 Task: Find connections with filter location Figueres with filter topic #Selfworthwith filter profile language Spanish with filter current company Quess Corp Limited with filter school Masai with filter industry Sound Recording with filter service category Typing with filter keywords title Officer
Action: Mouse moved to (185, 232)
Screenshot: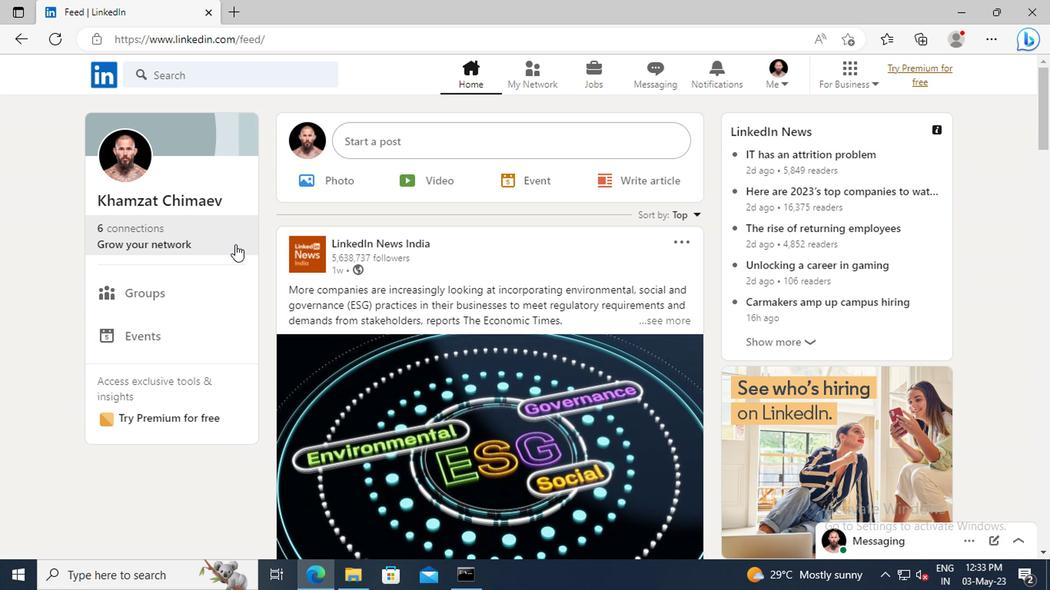 
Action: Mouse pressed left at (185, 232)
Screenshot: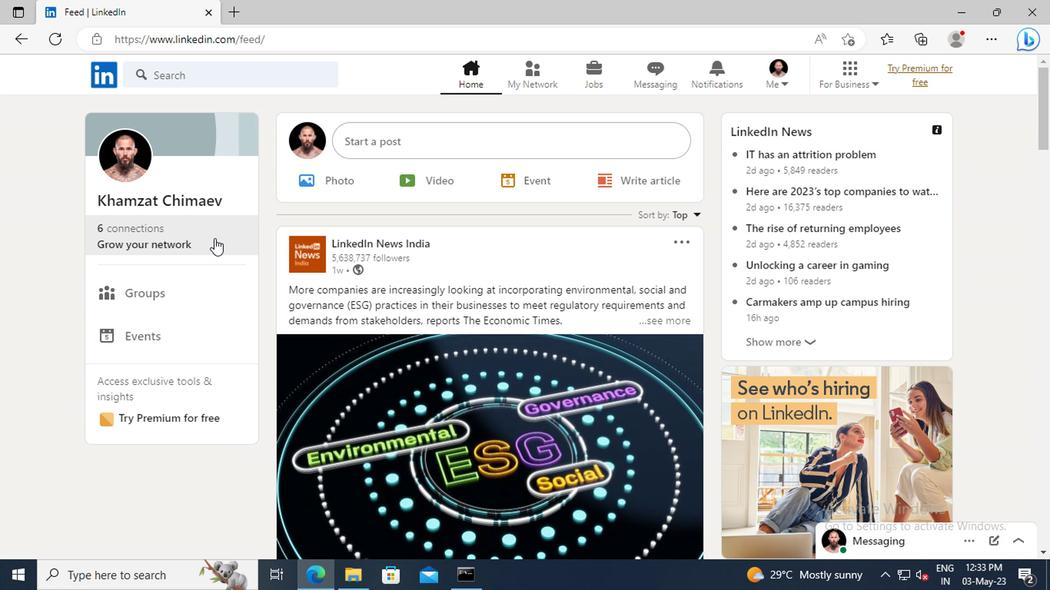 
Action: Mouse moved to (167, 163)
Screenshot: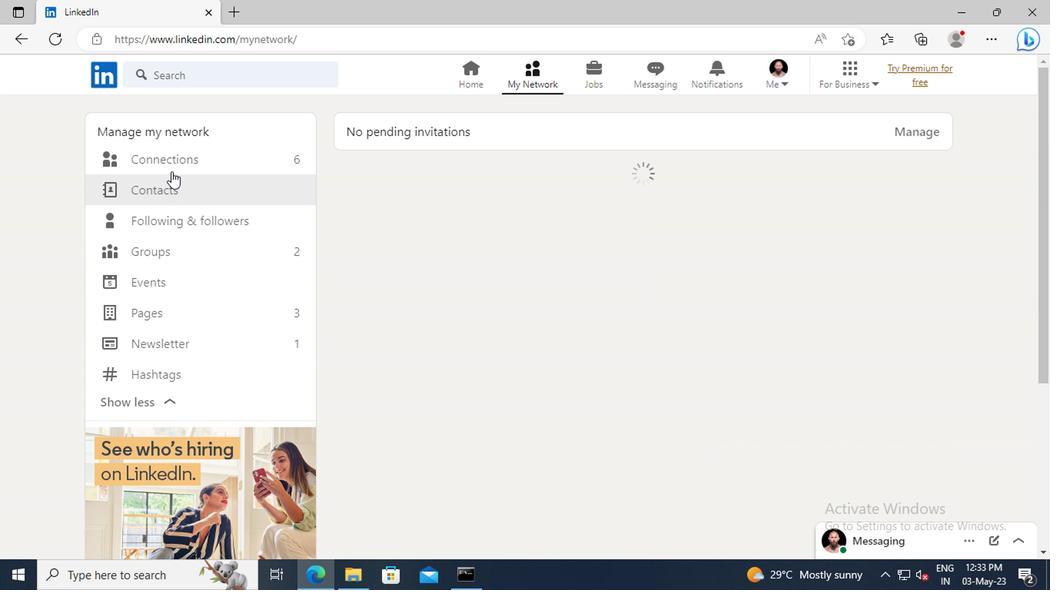 
Action: Mouse pressed left at (167, 163)
Screenshot: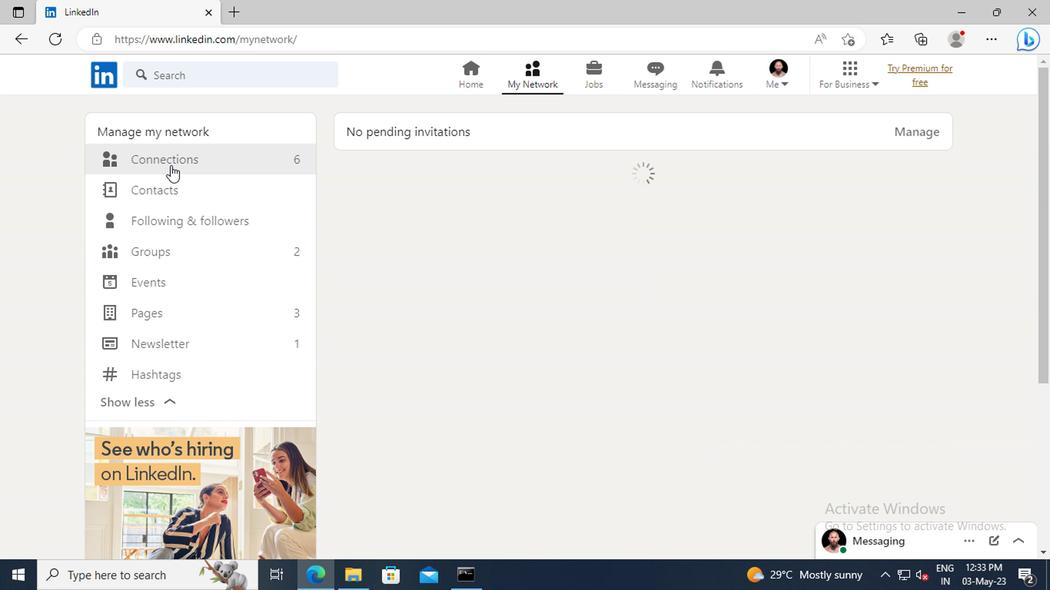 
Action: Mouse moved to (614, 167)
Screenshot: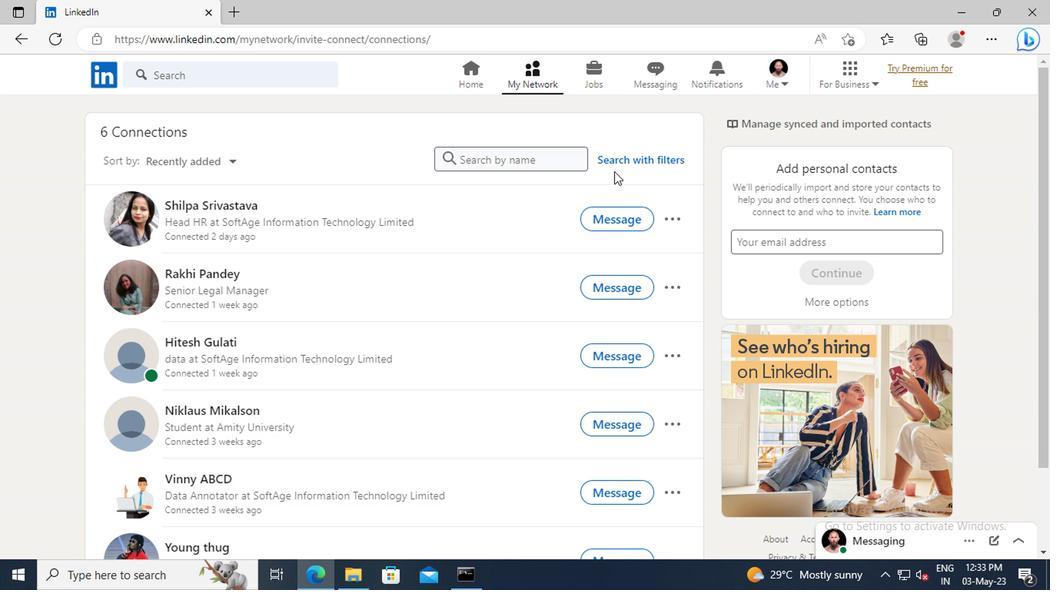
Action: Mouse pressed left at (614, 167)
Screenshot: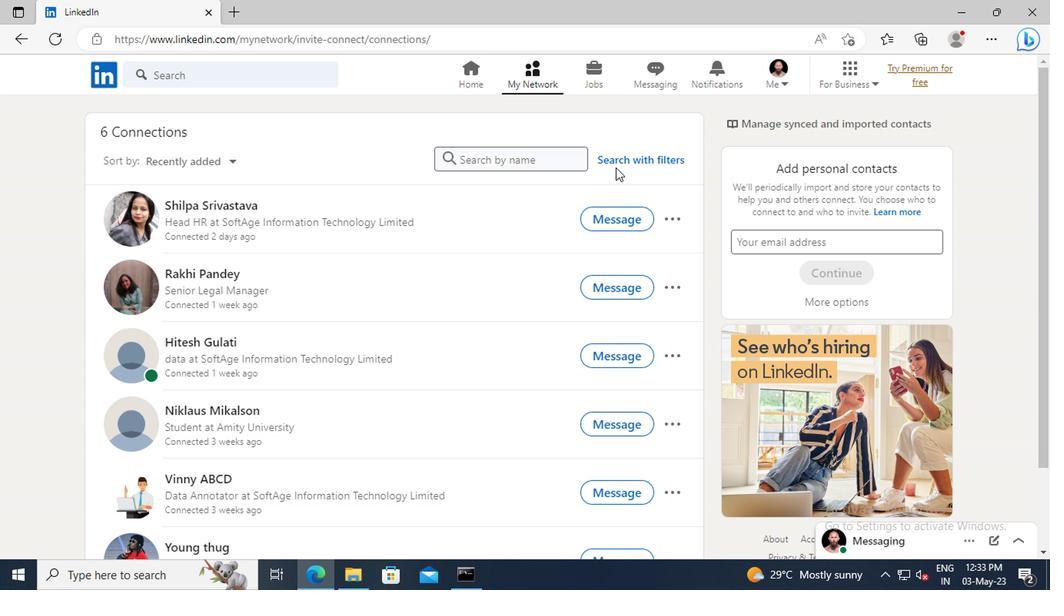 
Action: Mouse moved to (577, 121)
Screenshot: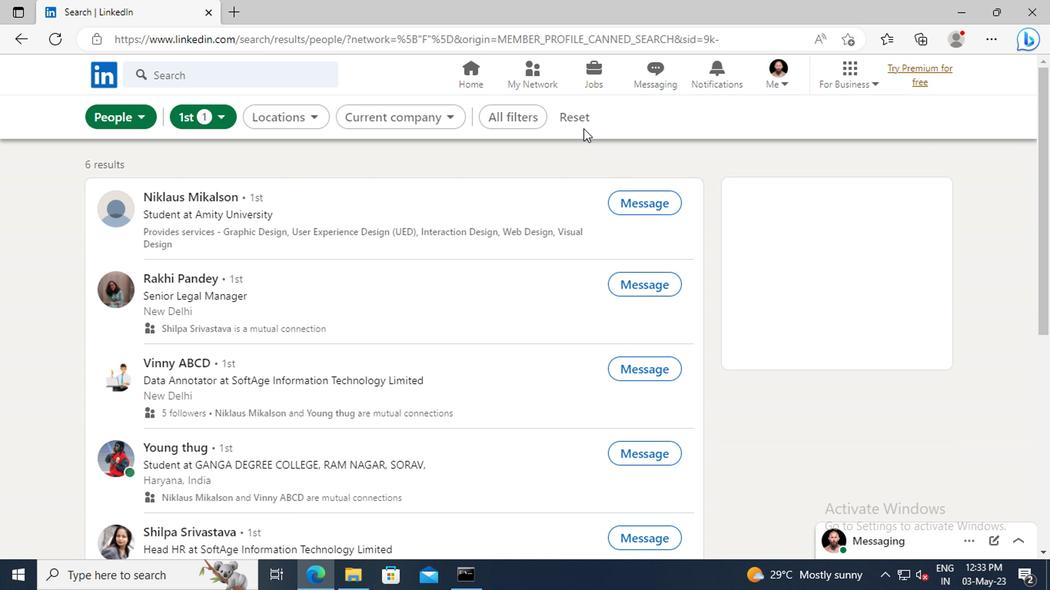 
Action: Mouse pressed left at (577, 121)
Screenshot: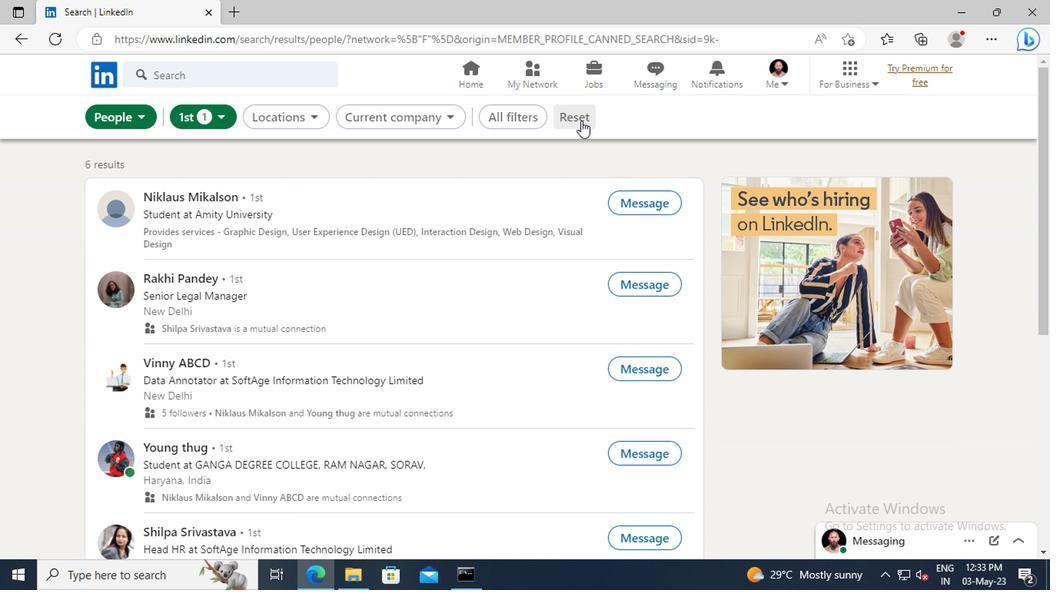 
Action: Mouse moved to (559, 120)
Screenshot: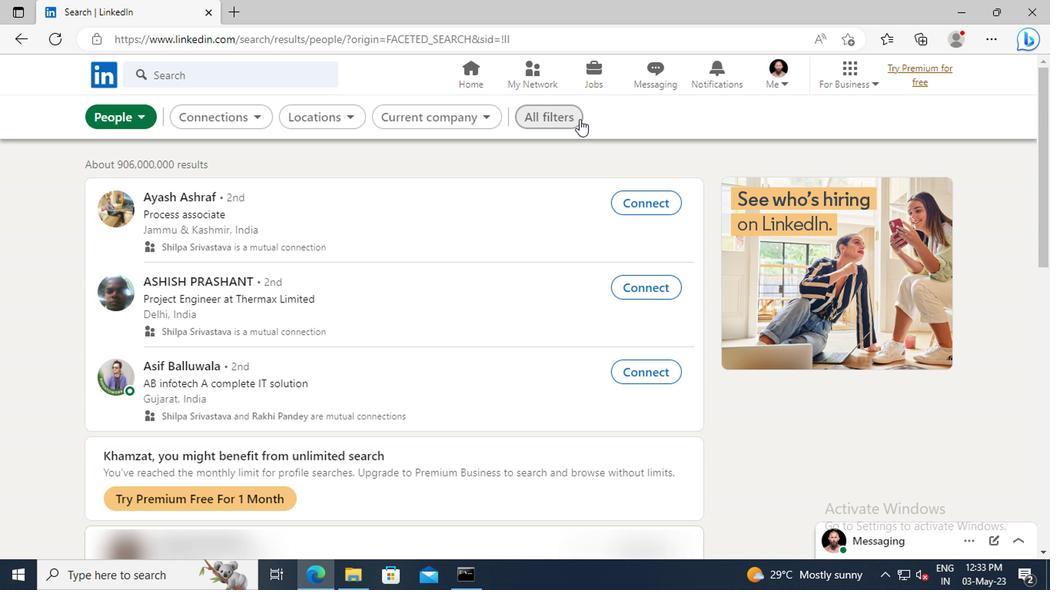 
Action: Mouse pressed left at (559, 120)
Screenshot: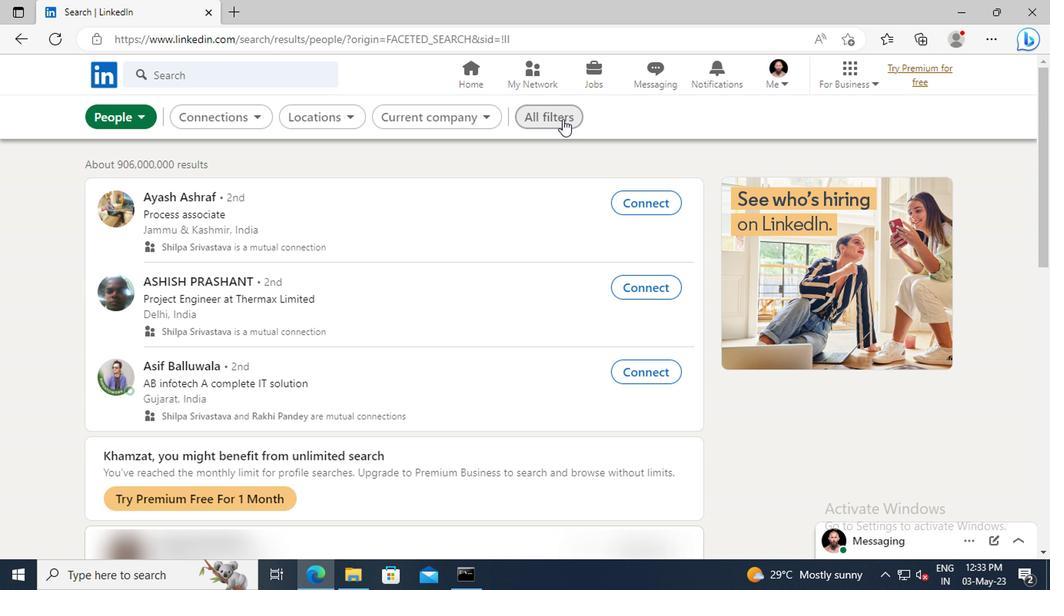 
Action: Mouse moved to (848, 254)
Screenshot: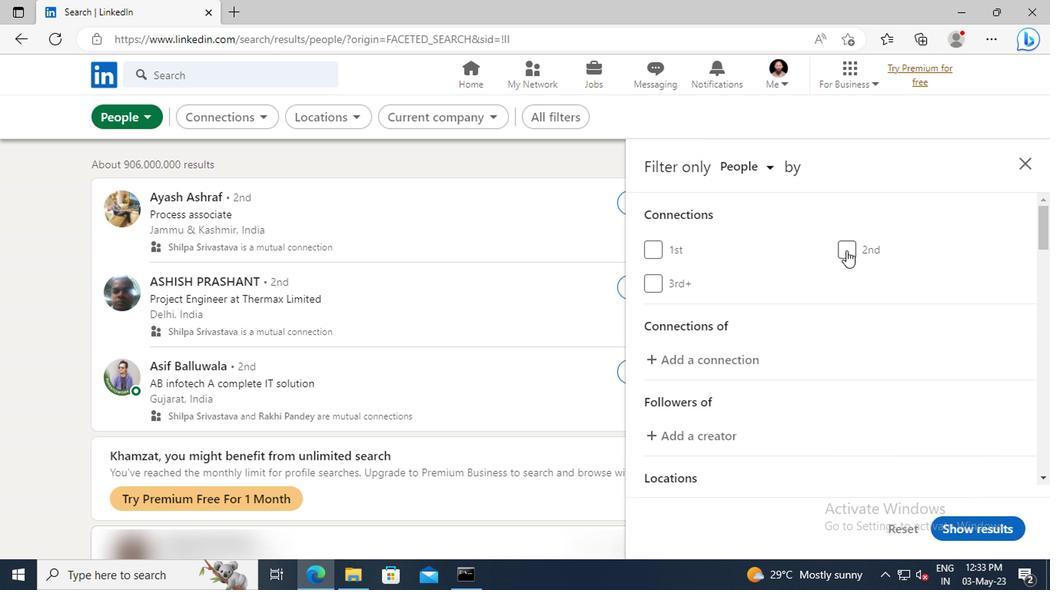 
Action: Mouse scrolled (848, 254) with delta (0, 0)
Screenshot: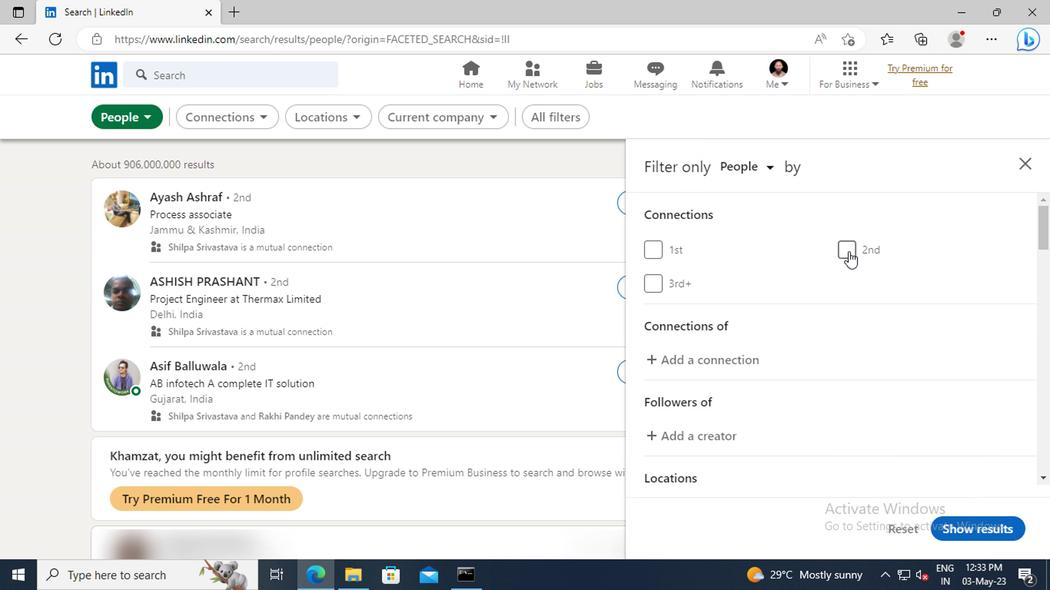 
Action: Mouse scrolled (848, 254) with delta (0, 0)
Screenshot: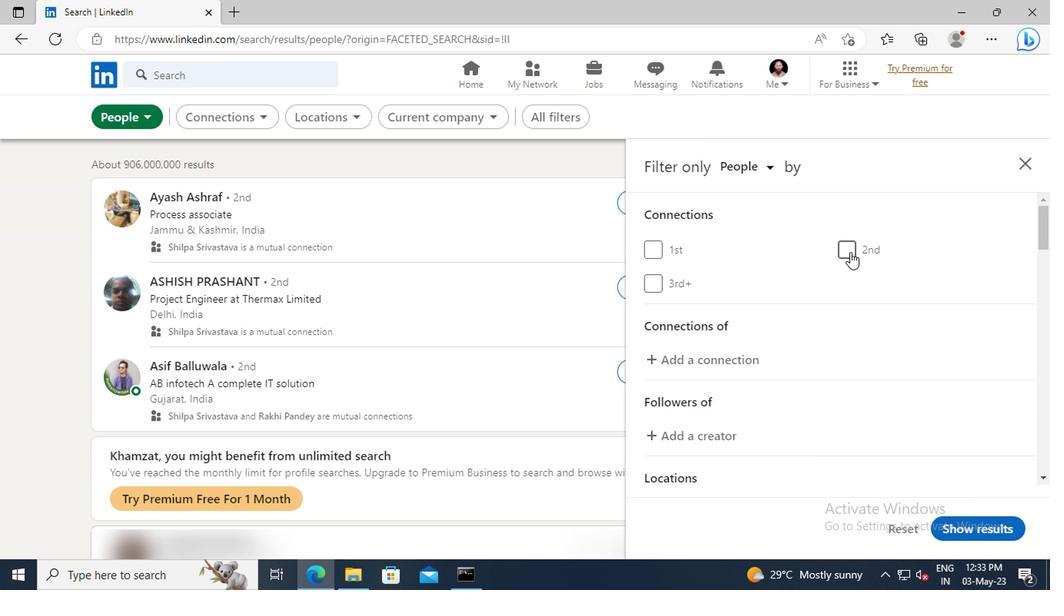 
Action: Mouse scrolled (848, 254) with delta (0, 0)
Screenshot: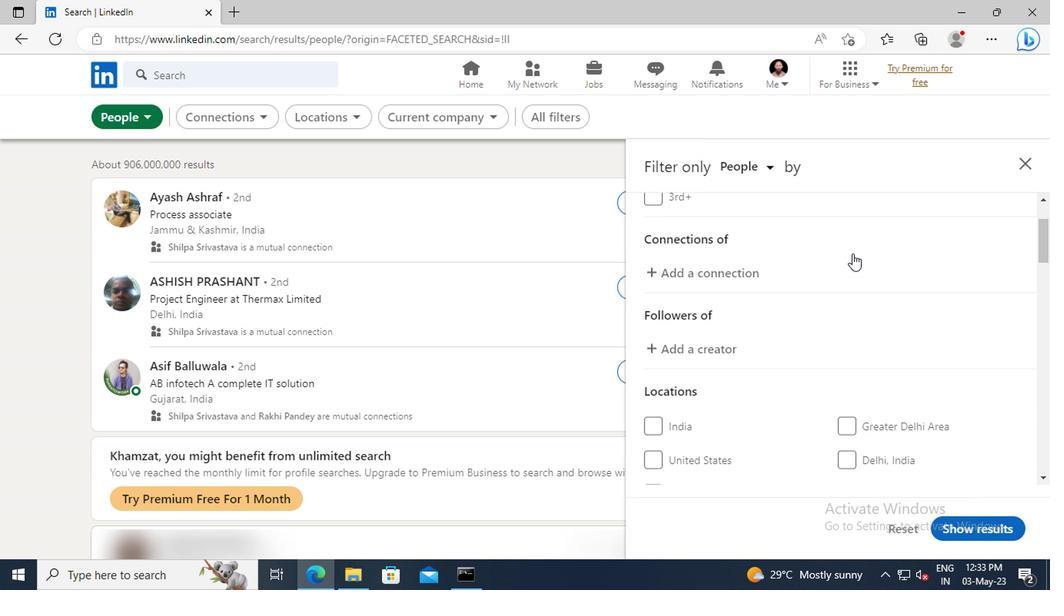 
Action: Mouse scrolled (848, 254) with delta (0, 0)
Screenshot: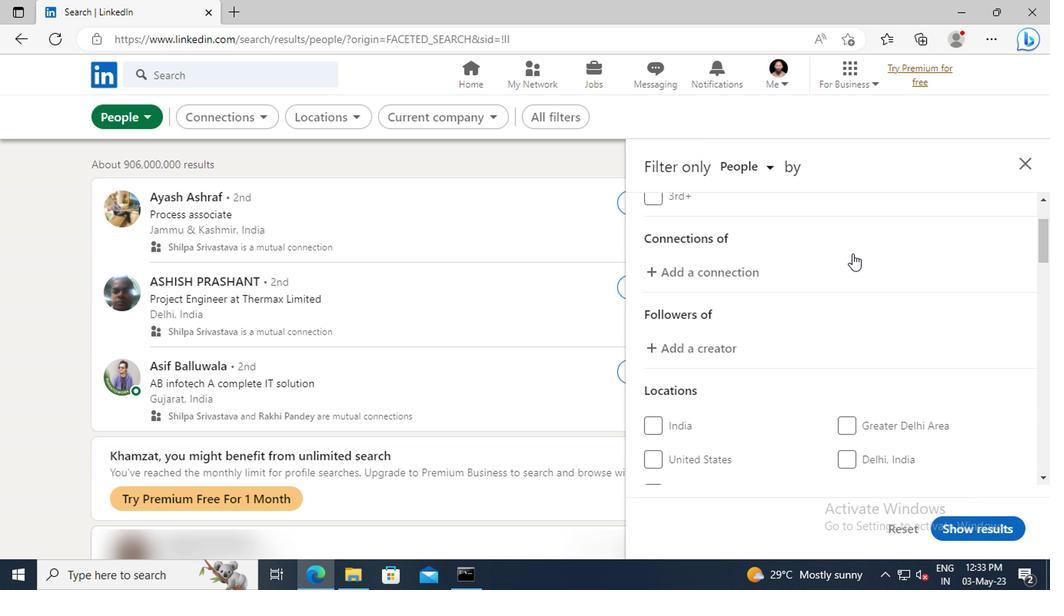 
Action: Mouse scrolled (848, 254) with delta (0, 0)
Screenshot: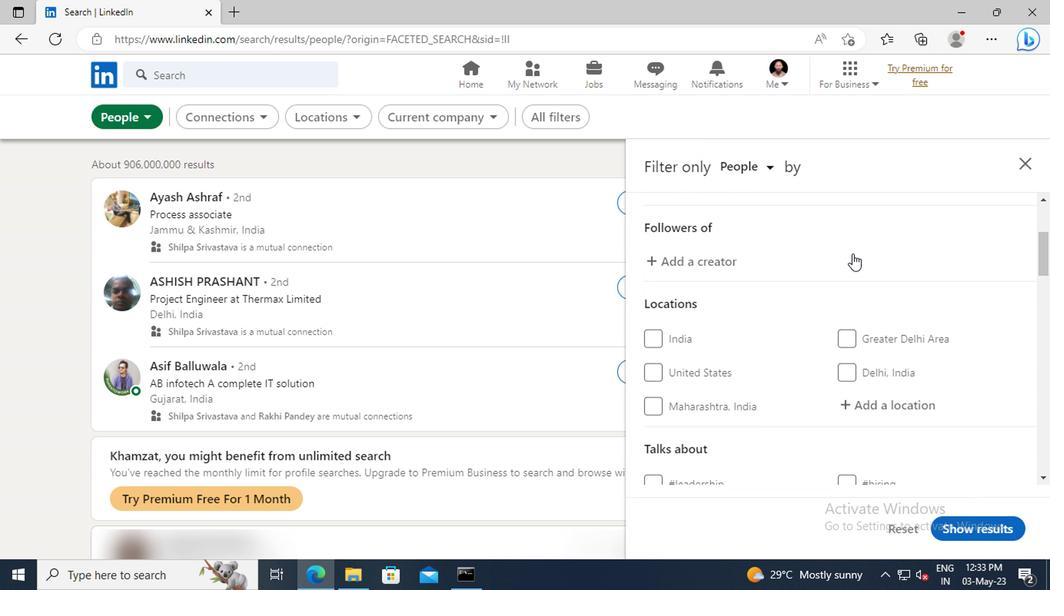 
Action: Mouse scrolled (848, 254) with delta (0, 0)
Screenshot: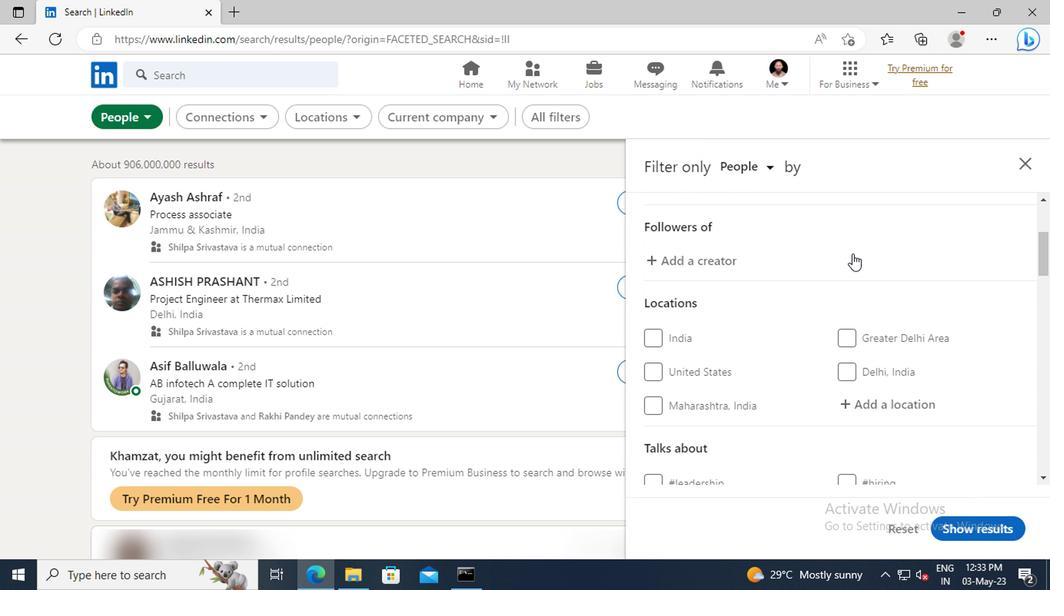 
Action: Mouse moved to (859, 318)
Screenshot: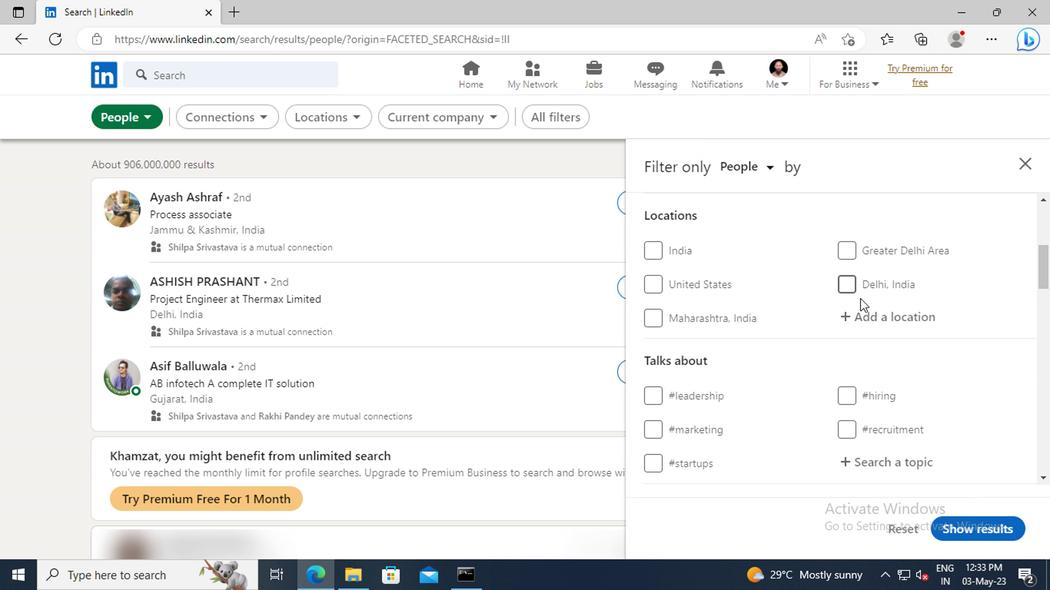 
Action: Mouse pressed left at (859, 318)
Screenshot: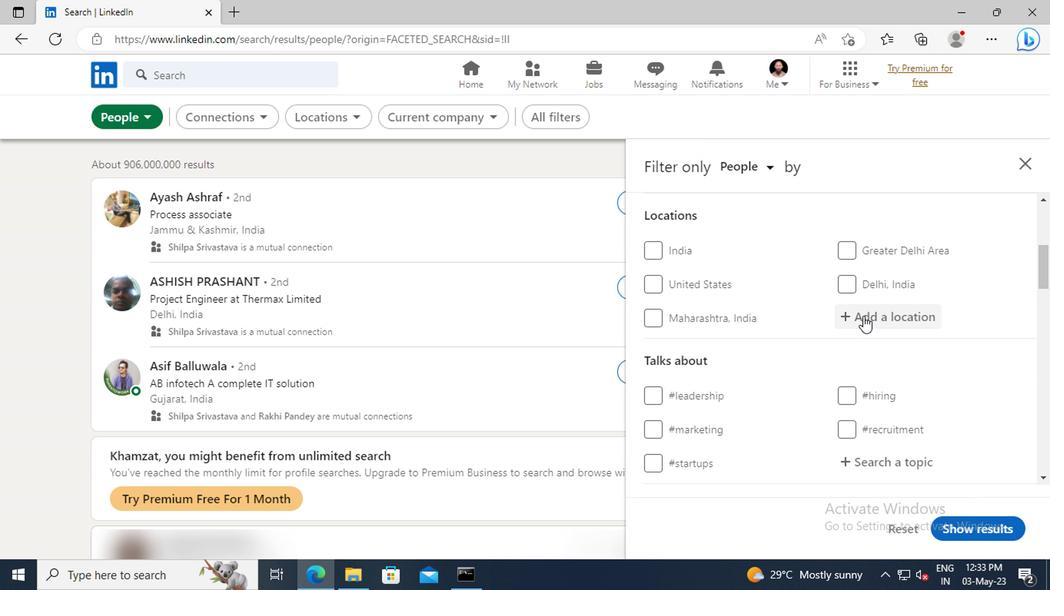 
Action: Key pressed <Key.shift>FIGUERES
Screenshot: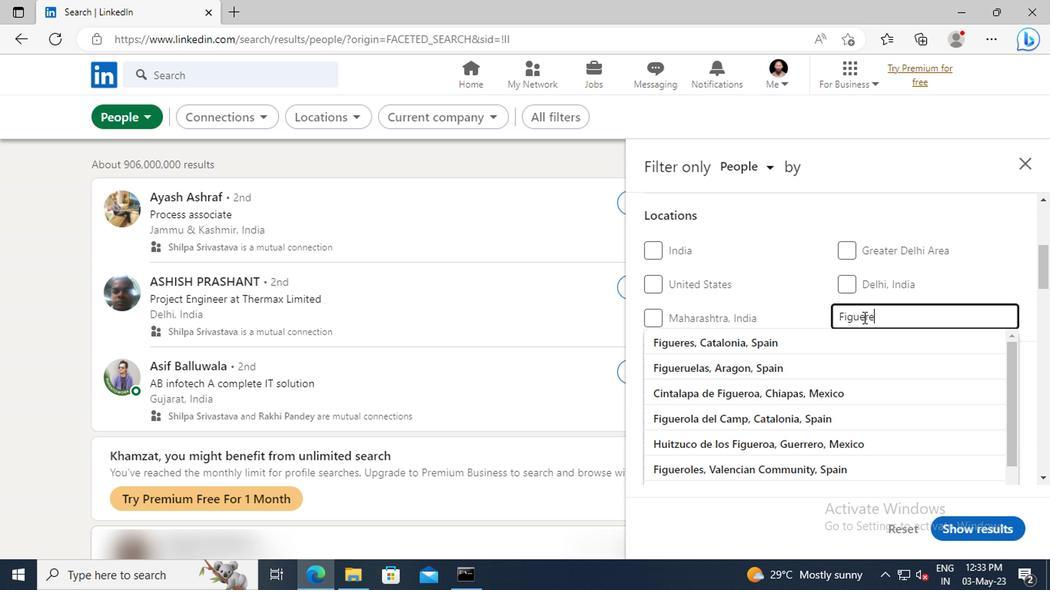 
Action: Mouse moved to (859, 341)
Screenshot: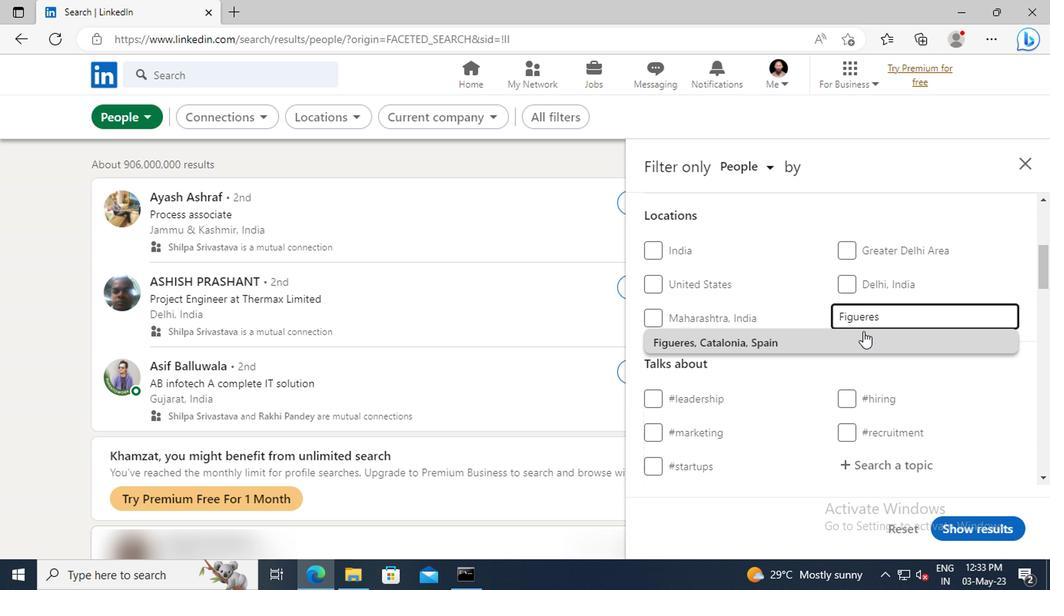 
Action: Mouse pressed left at (859, 341)
Screenshot: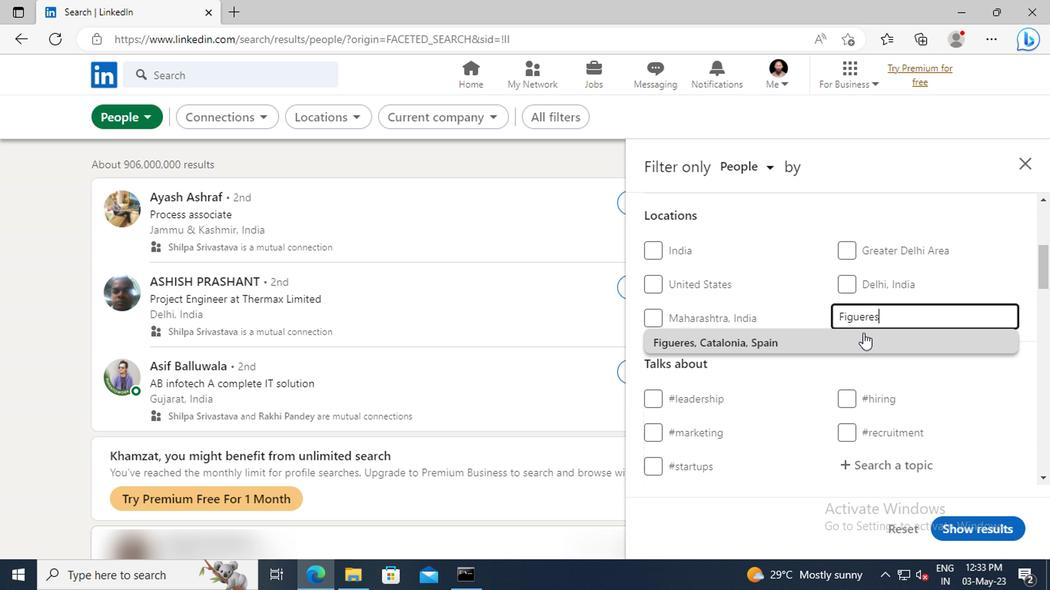 
Action: Mouse scrolled (859, 340) with delta (0, -1)
Screenshot: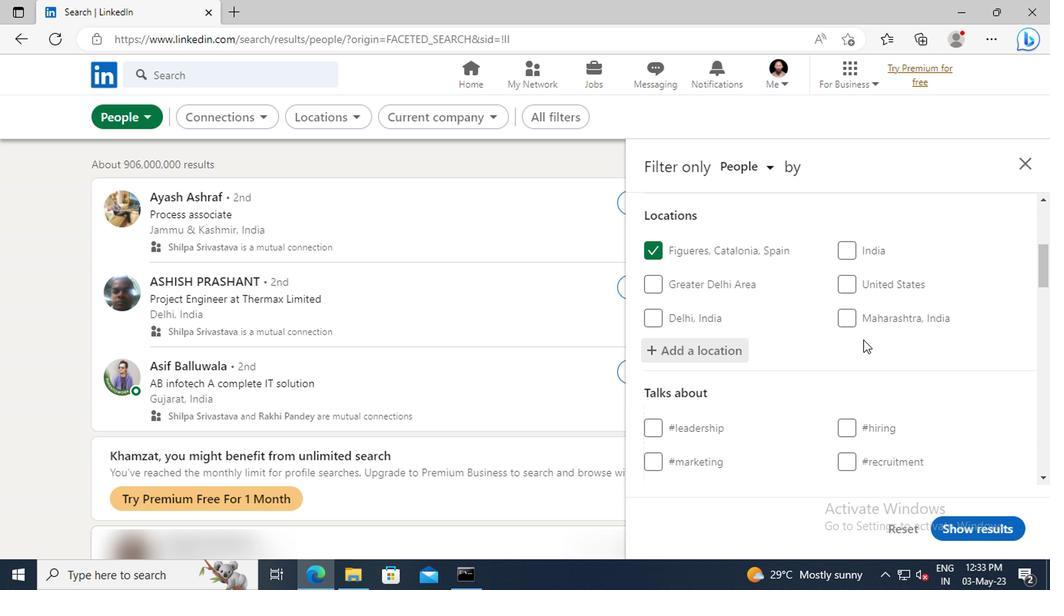 
Action: Mouse scrolled (859, 340) with delta (0, -1)
Screenshot: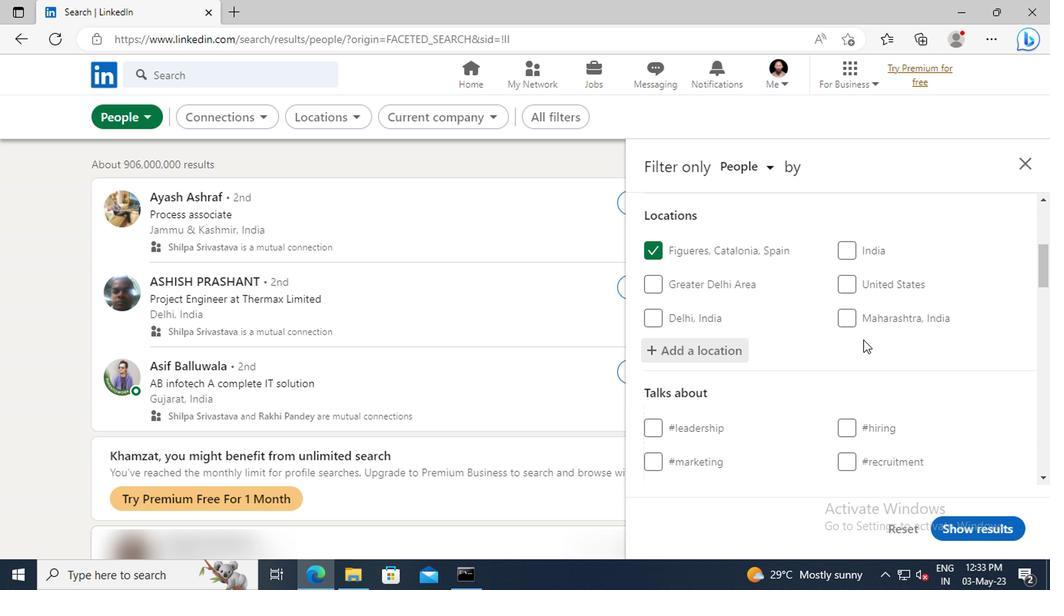 
Action: Mouse scrolled (859, 340) with delta (0, -1)
Screenshot: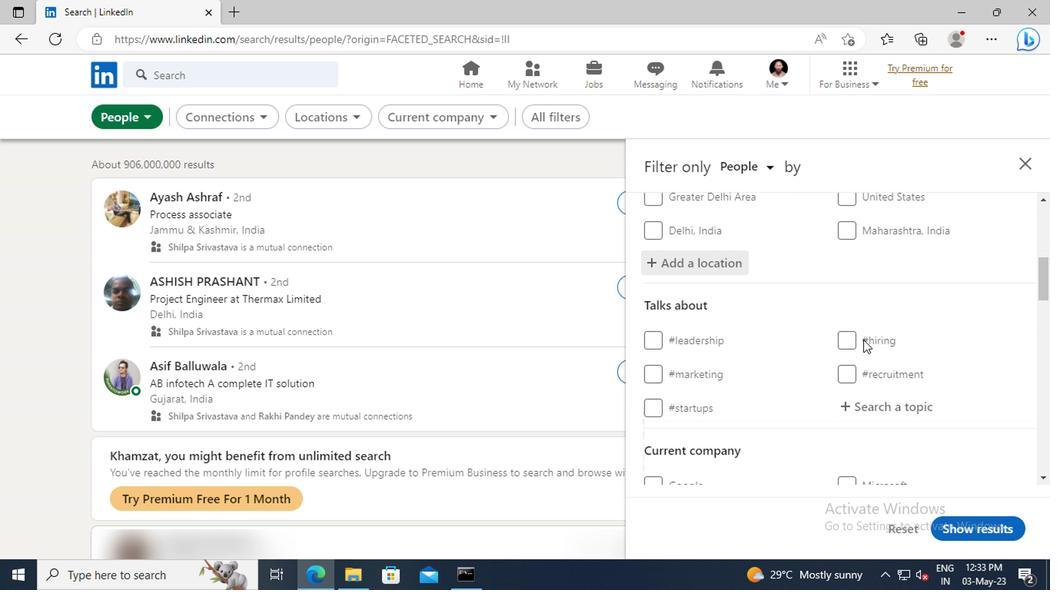 
Action: Mouse scrolled (859, 340) with delta (0, -1)
Screenshot: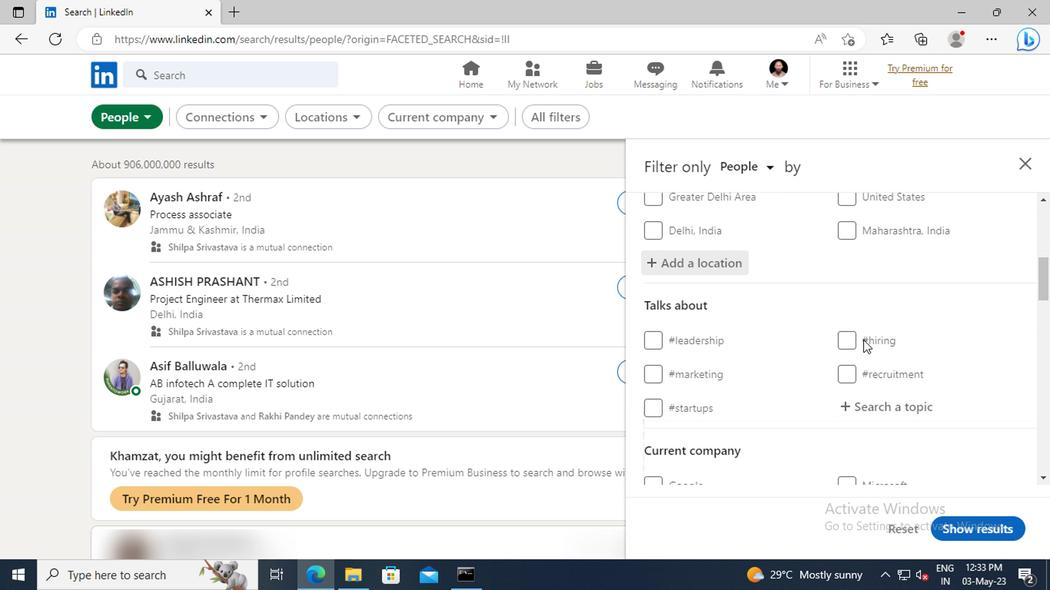 
Action: Mouse moved to (865, 330)
Screenshot: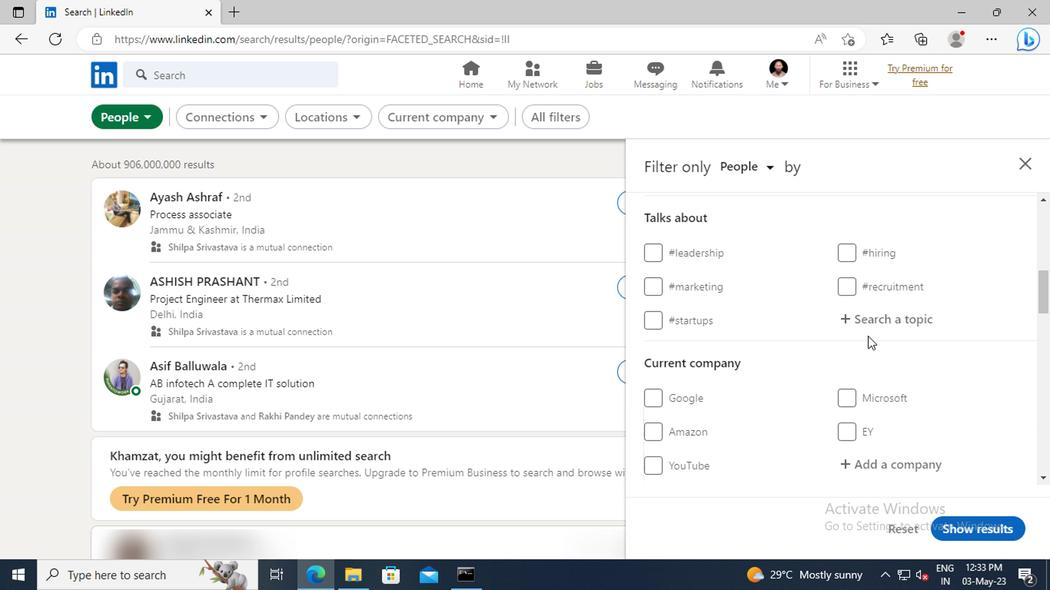 
Action: Mouse pressed left at (865, 330)
Screenshot: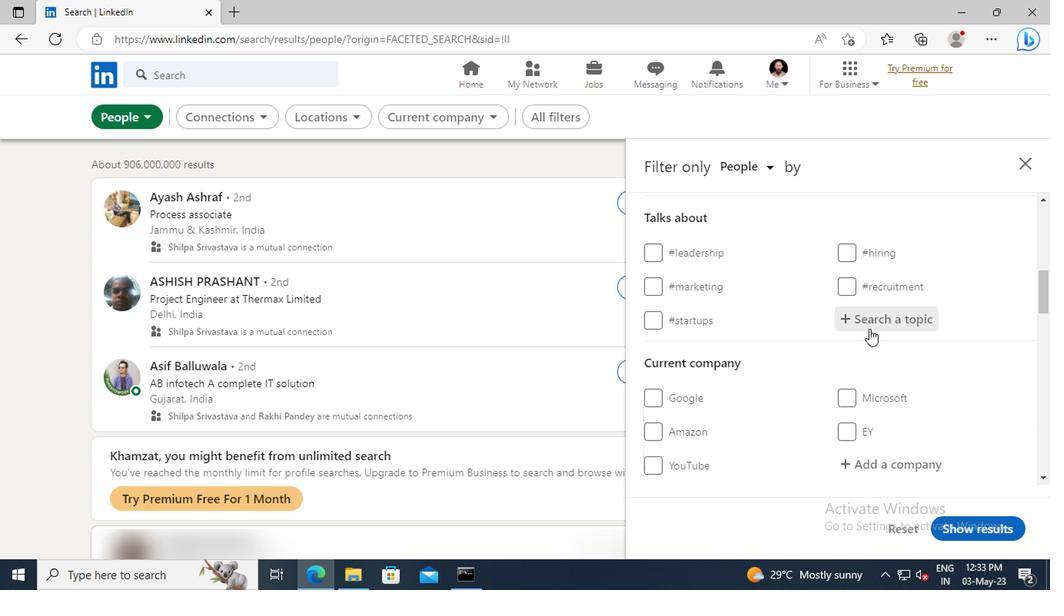 
Action: Key pressed <Key.shift>SELFWO
Screenshot: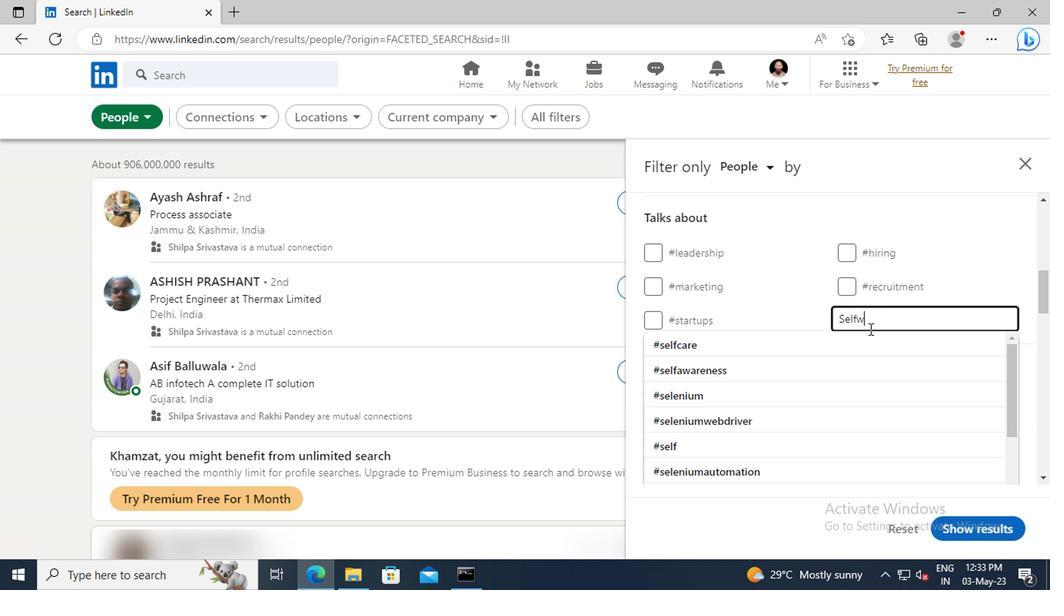 
Action: Mouse moved to (865, 340)
Screenshot: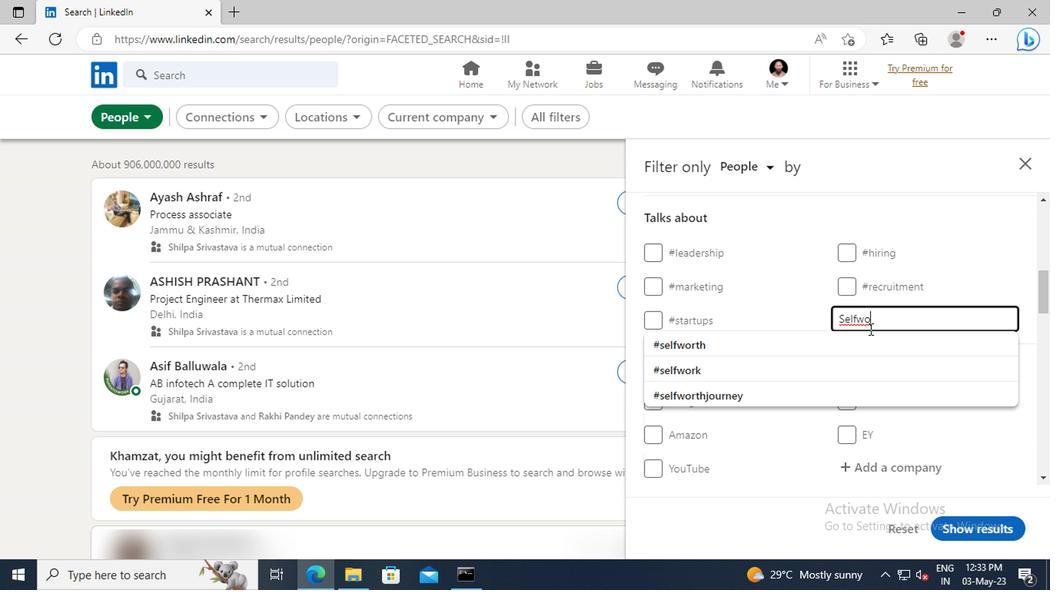 
Action: Mouse pressed left at (865, 340)
Screenshot: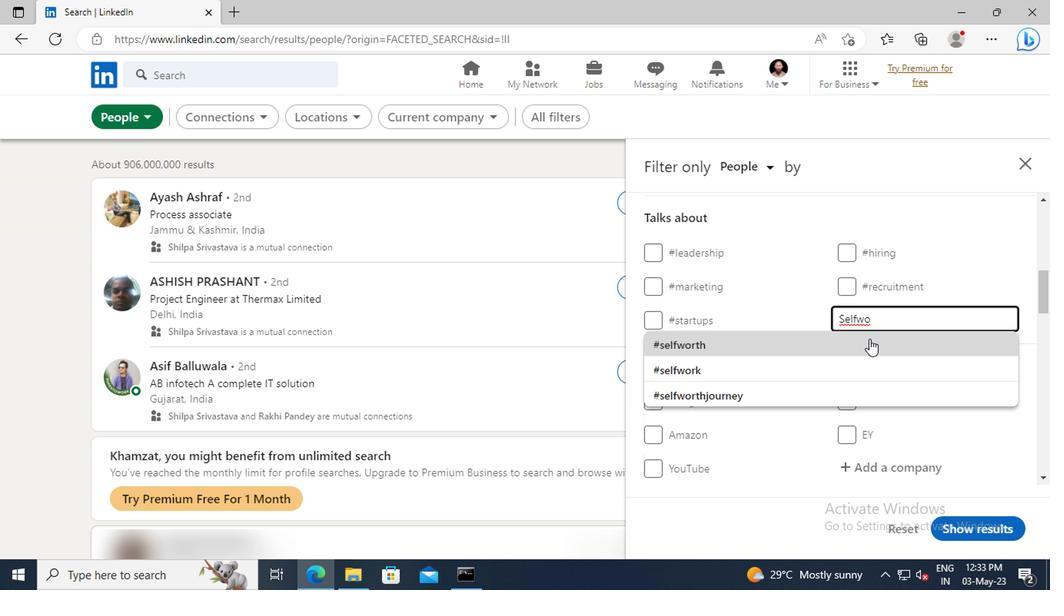 
Action: Mouse scrolled (865, 339) with delta (0, 0)
Screenshot: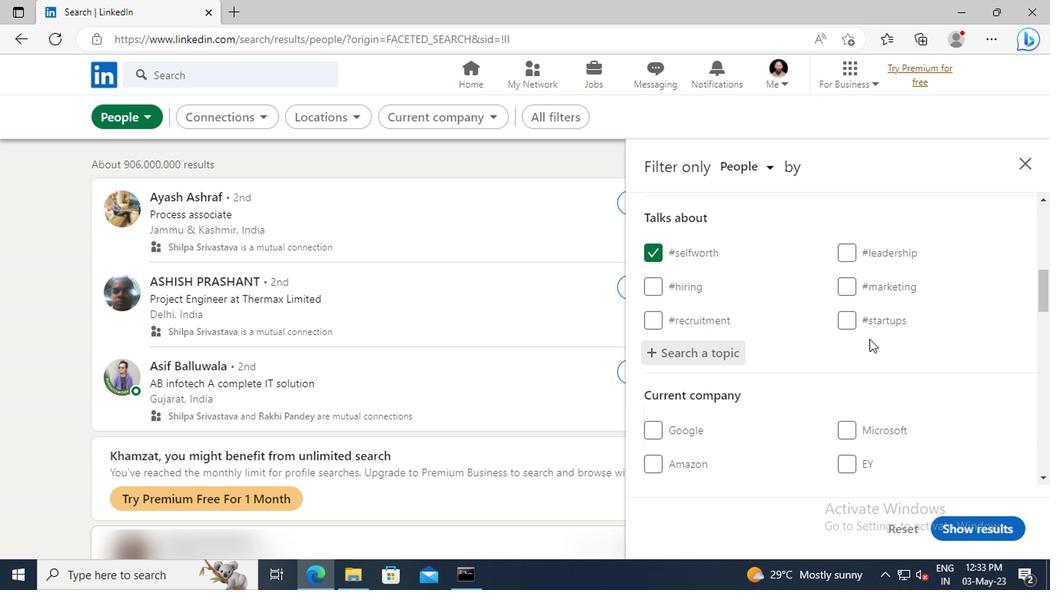 
Action: Mouse scrolled (865, 339) with delta (0, 0)
Screenshot: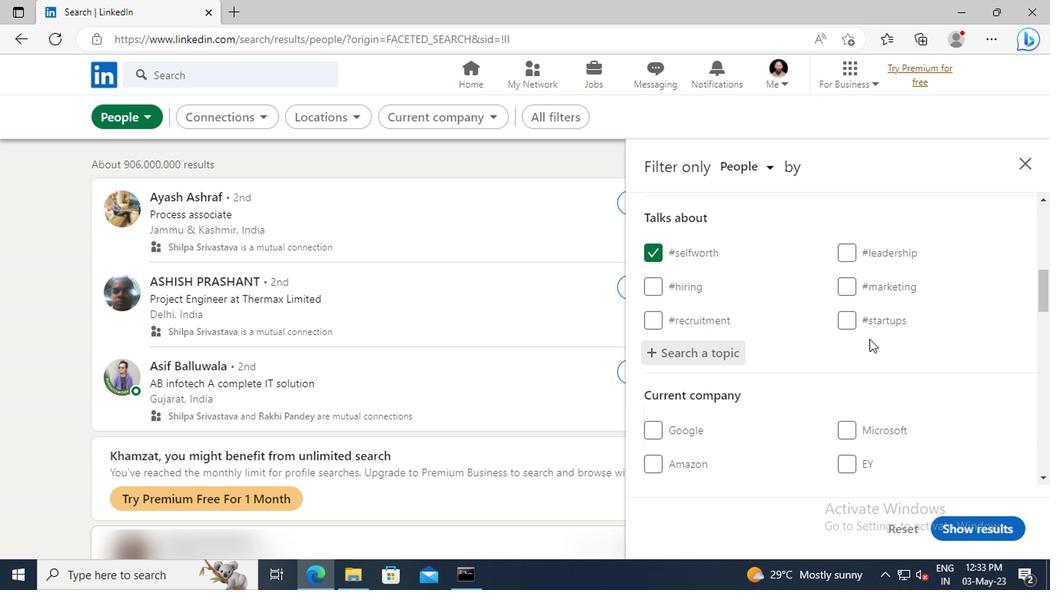 
Action: Mouse scrolled (865, 339) with delta (0, 0)
Screenshot: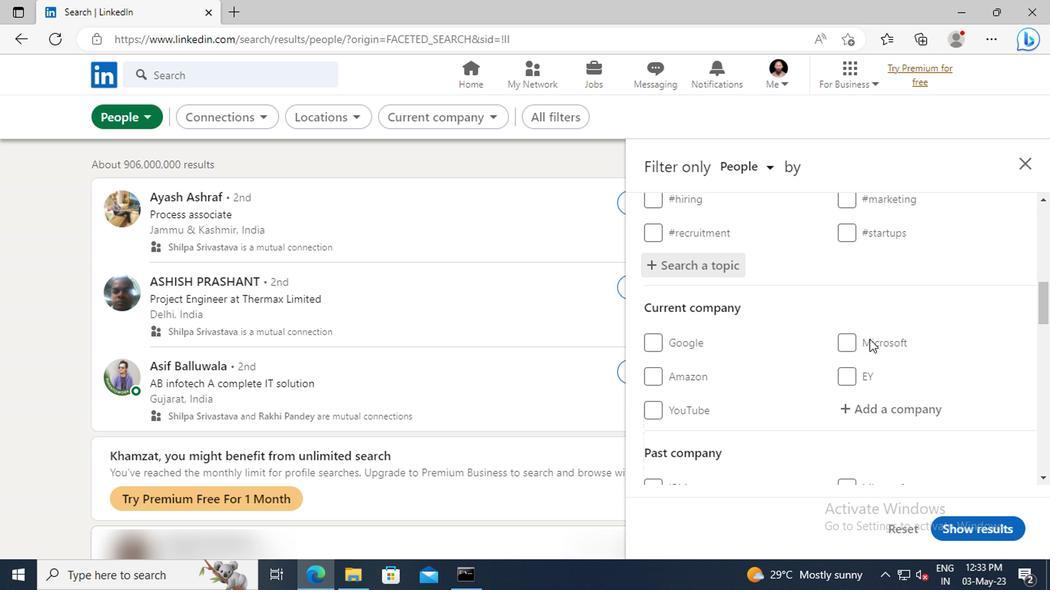 
Action: Mouse scrolled (865, 339) with delta (0, 0)
Screenshot: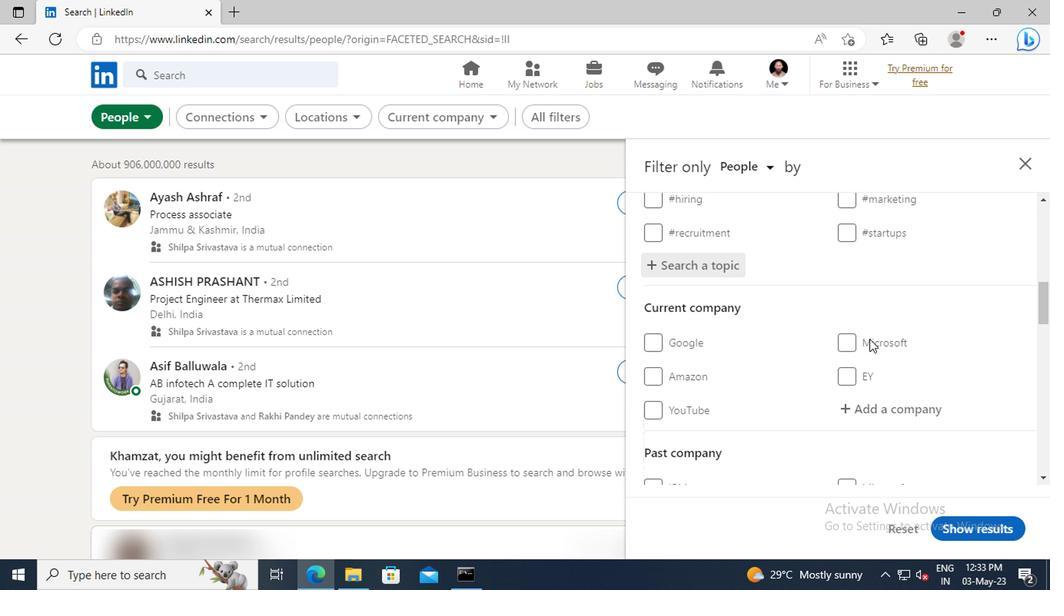 
Action: Mouse scrolled (865, 339) with delta (0, 0)
Screenshot: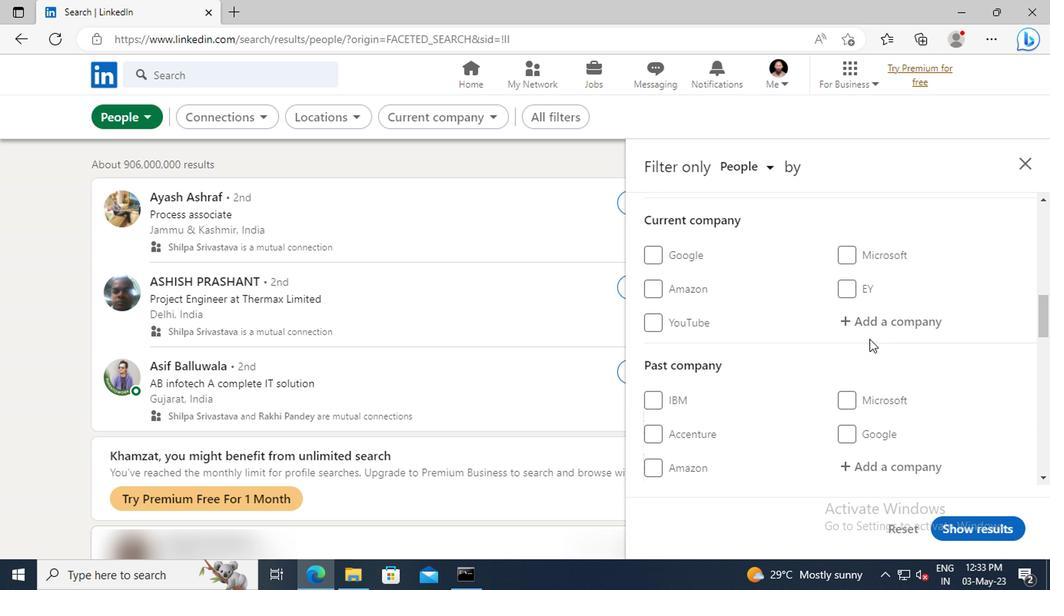 
Action: Mouse scrolled (865, 339) with delta (0, 0)
Screenshot: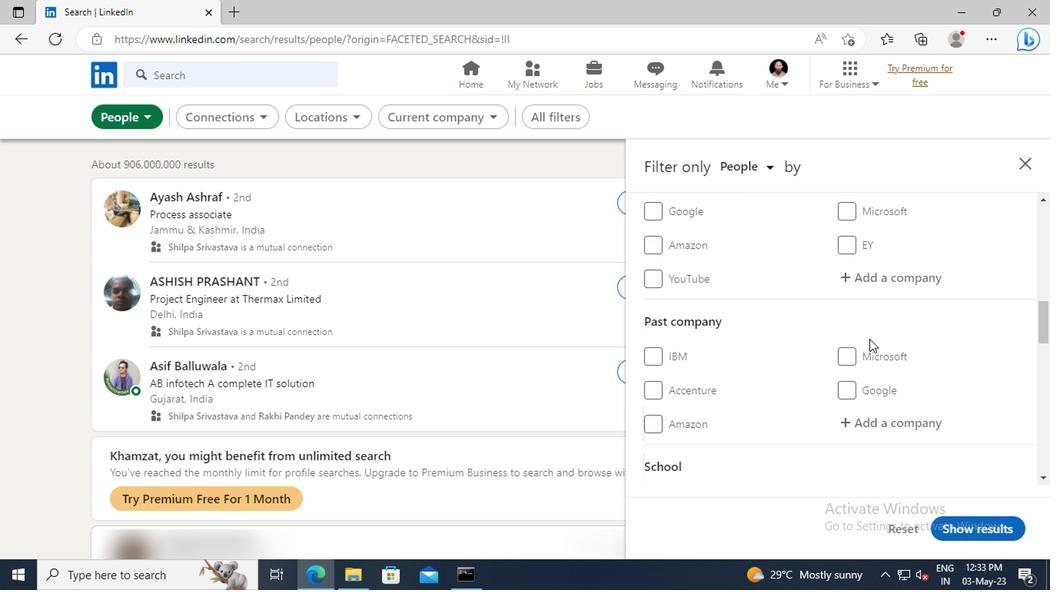
Action: Mouse scrolled (865, 339) with delta (0, 0)
Screenshot: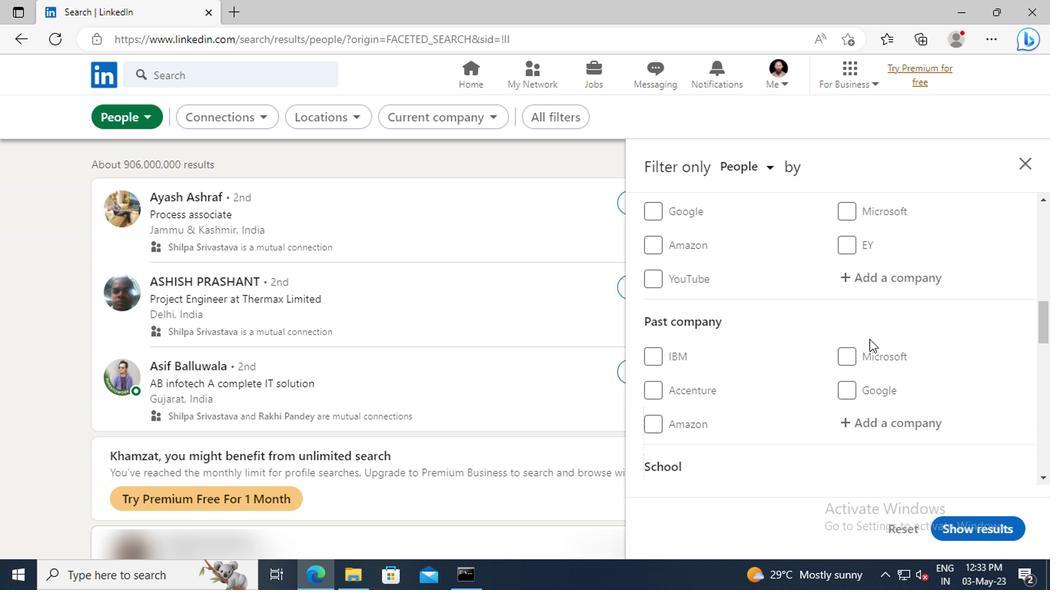 
Action: Mouse scrolled (865, 339) with delta (0, 0)
Screenshot: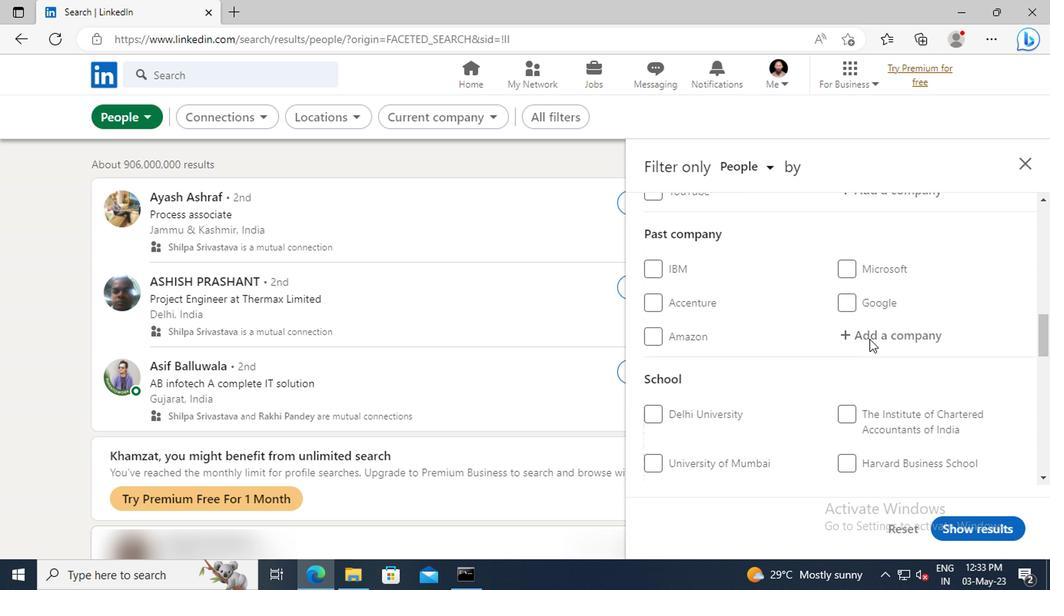 
Action: Mouse scrolled (865, 339) with delta (0, 0)
Screenshot: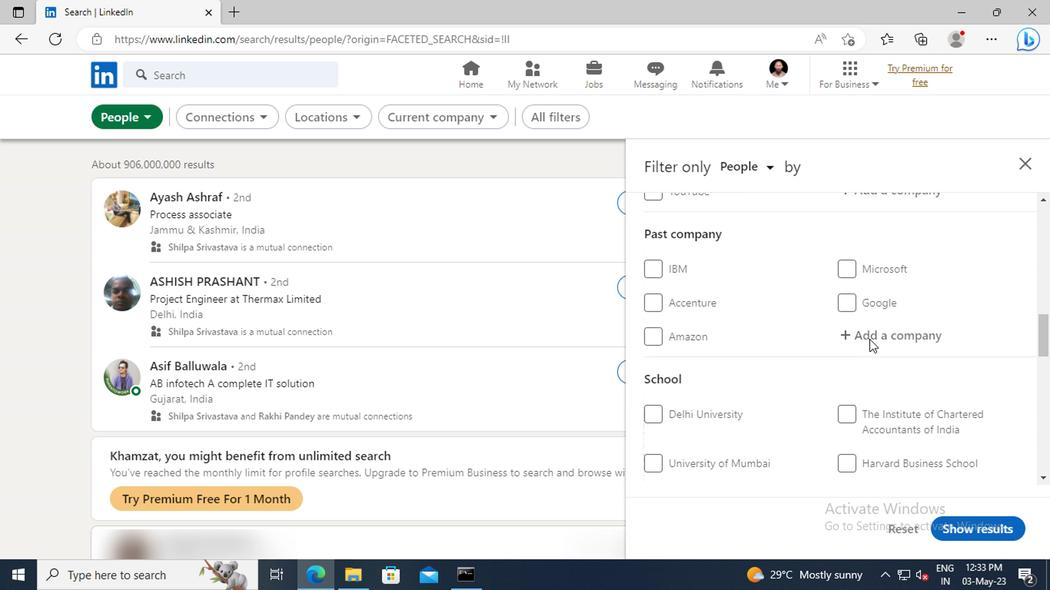 
Action: Mouse scrolled (865, 339) with delta (0, 0)
Screenshot: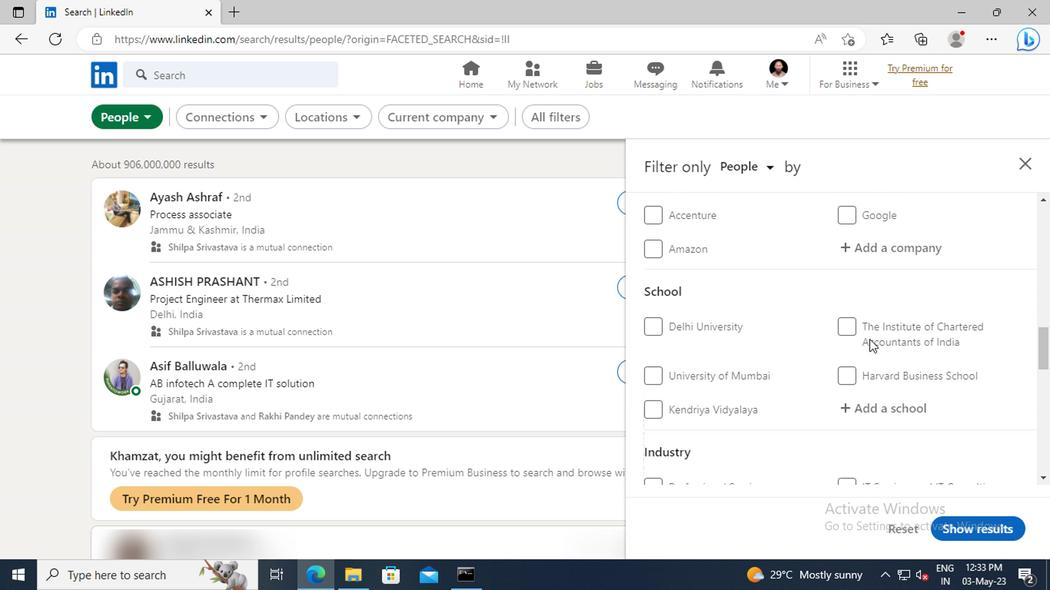 
Action: Mouse scrolled (865, 339) with delta (0, 0)
Screenshot: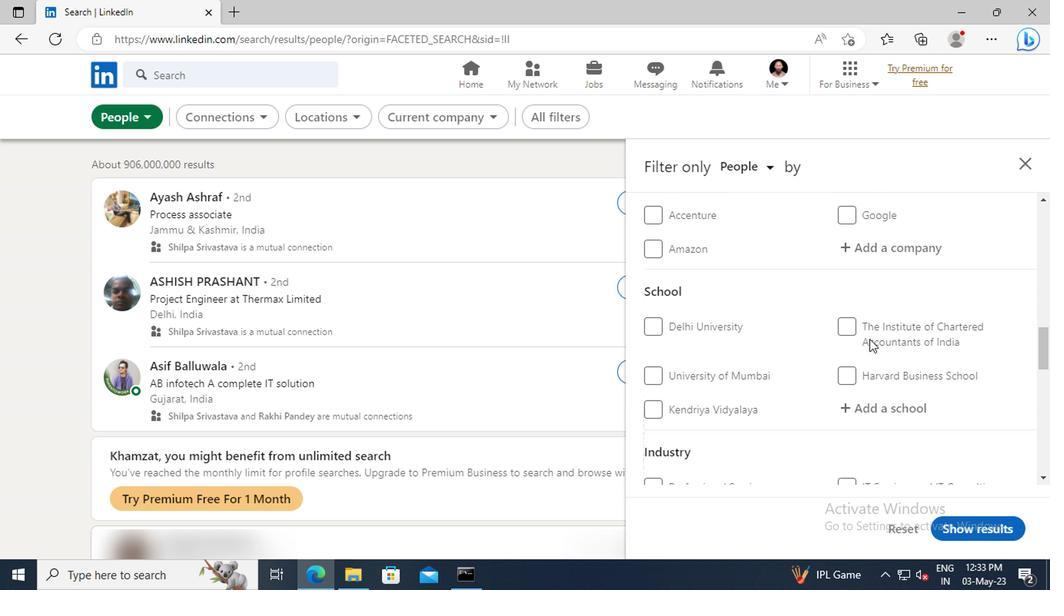 
Action: Mouse scrolled (865, 339) with delta (0, 0)
Screenshot: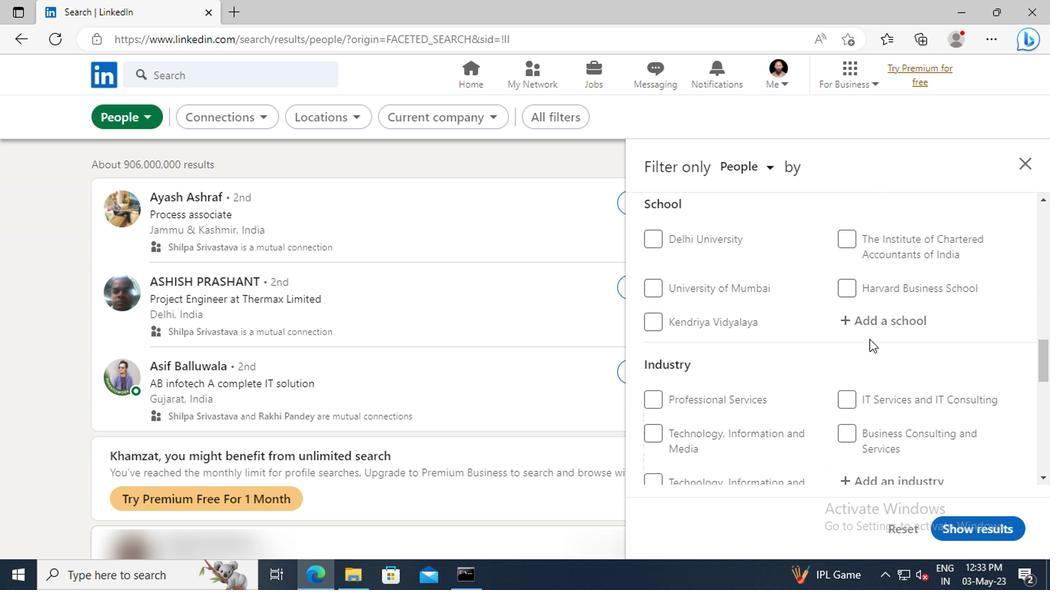 
Action: Mouse scrolled (865, 339) with delta (0, 0)
Screenshot: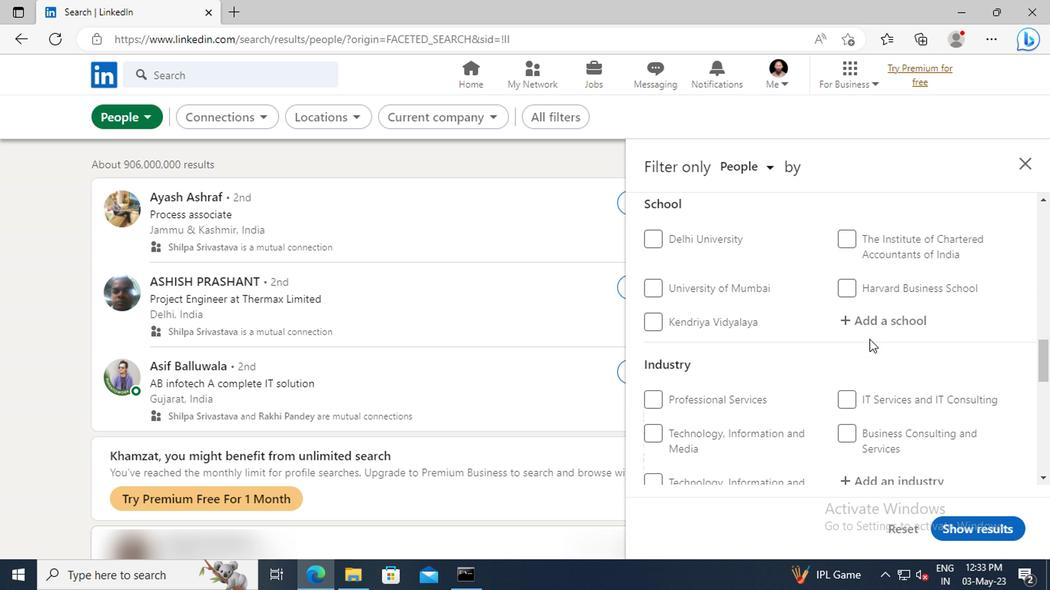 
Action: Mouse scrolled (865, 339) with delta (0, 0)
Screenshot: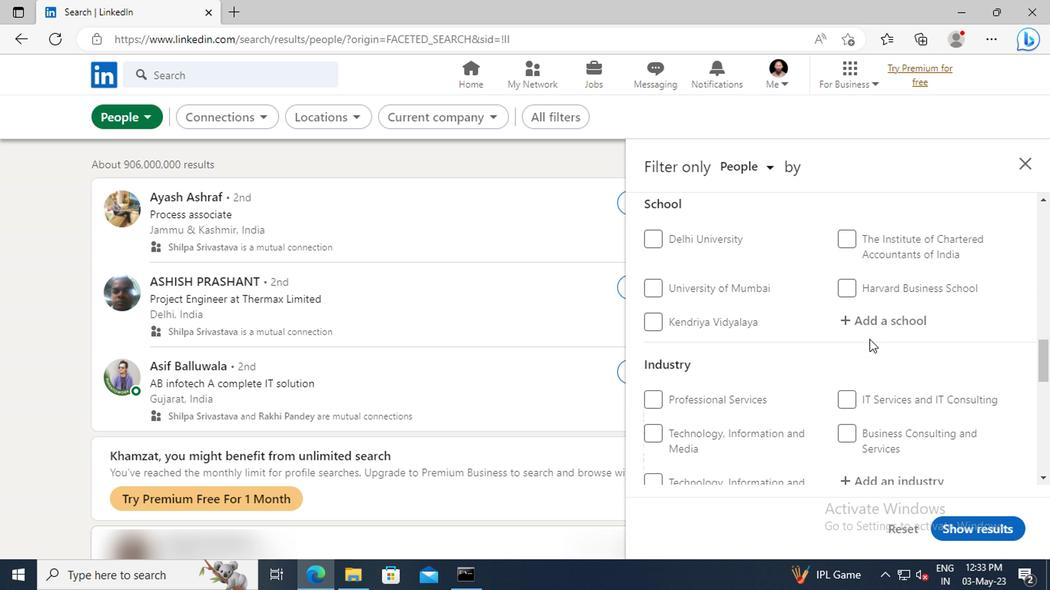 
Action: Mouse scrolled (865, 339) with delta (0, 0)
Screenshot: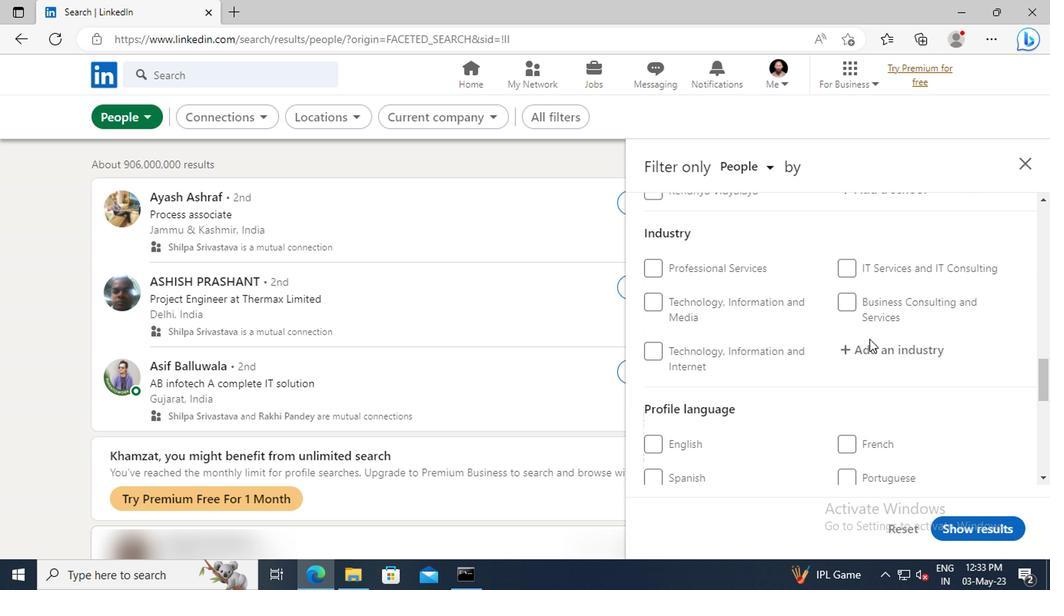 
Action: Mouse scrolled (865, 339) with delta (0, 0)
Screenshot: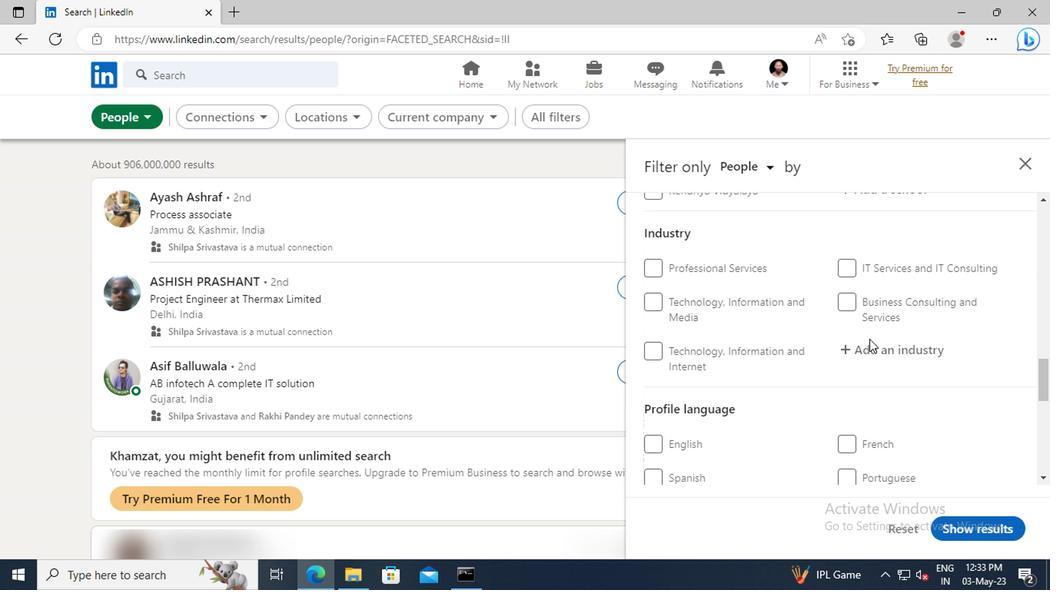 
Action: Mouse moved to (649, 393)
Screenshot: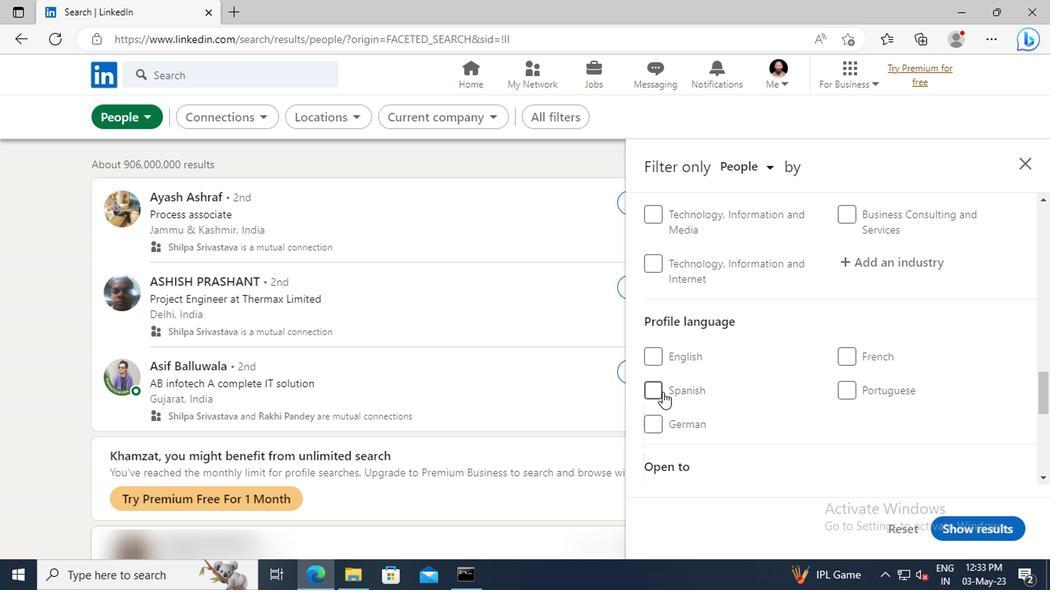 
Action: Mouse pressed left at (649, 393)
Screenshot: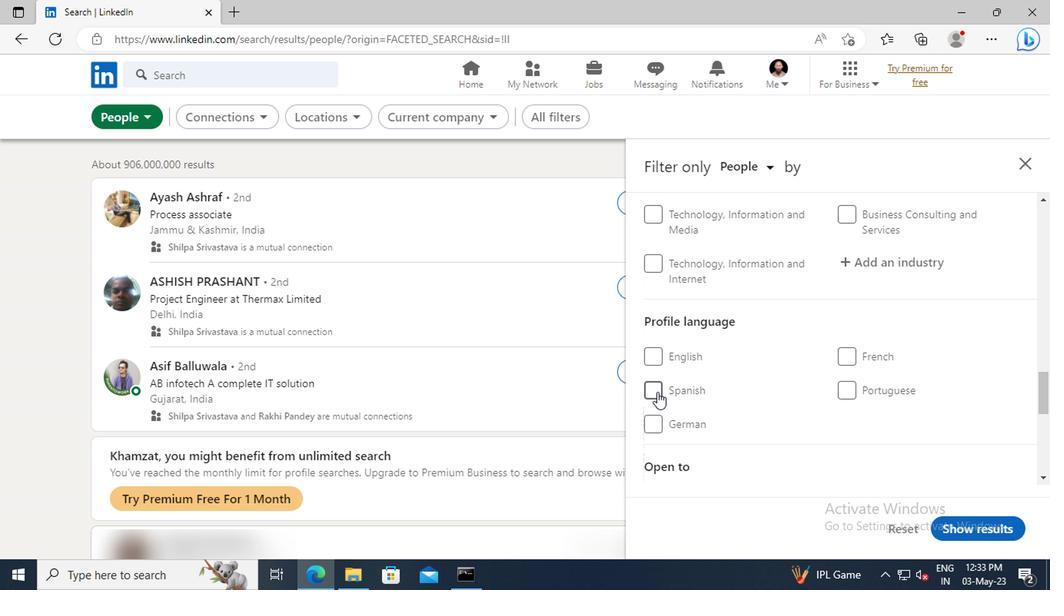 
Action: Mouse moved to (859, 382)
Screenshot: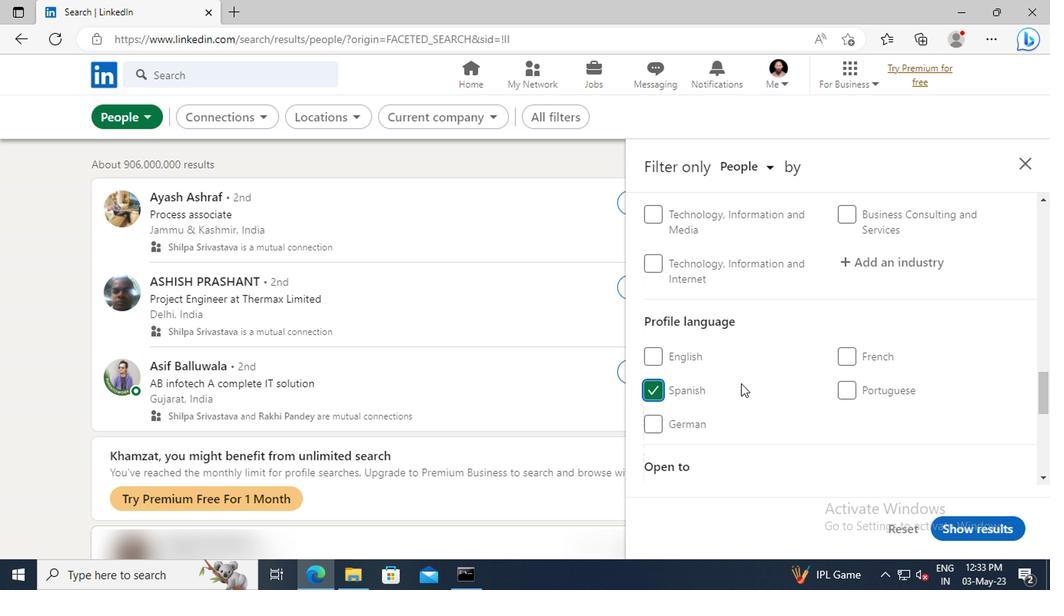 
Action: Mouse scrolled (859, 383) with delta (0, 0)
Screenshot: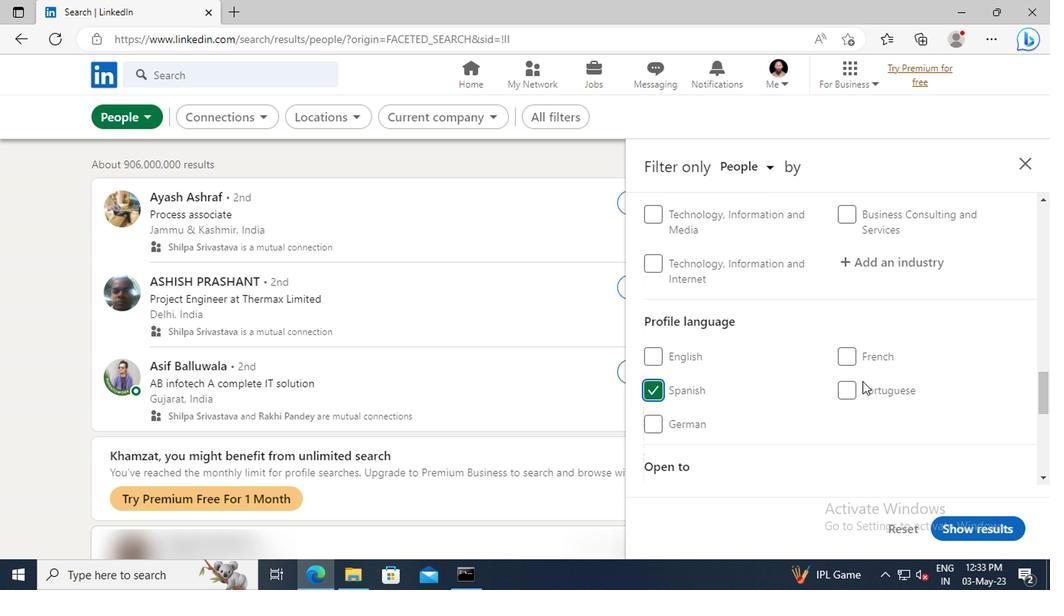
Action: Mouse scrolled (859, 383) with delta (0, 0)
Screenshot: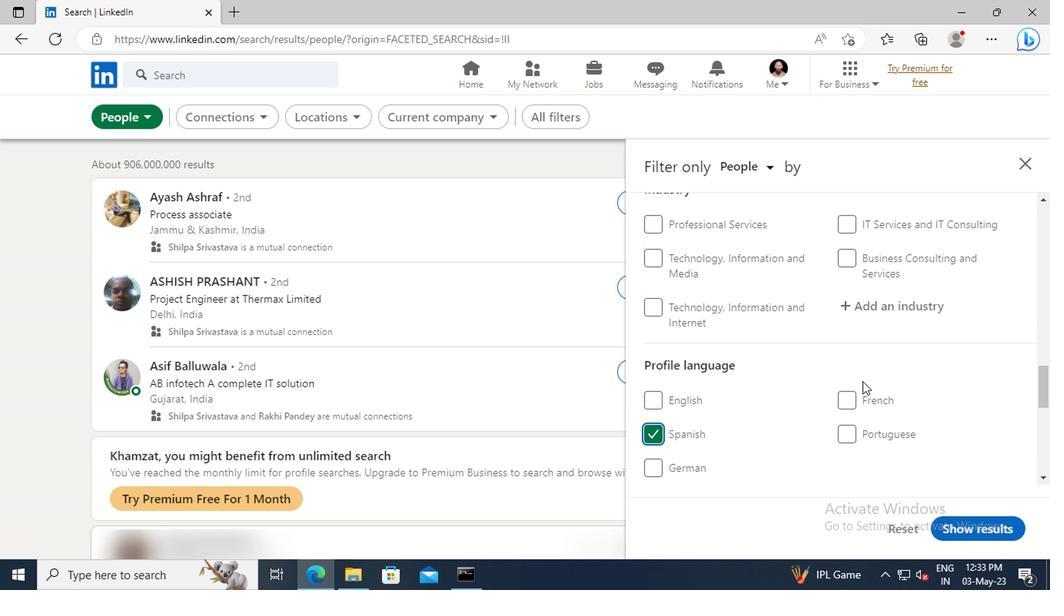 
Action: Mouse scrolled (859, 383) with delta (0, 0)
Screenshot: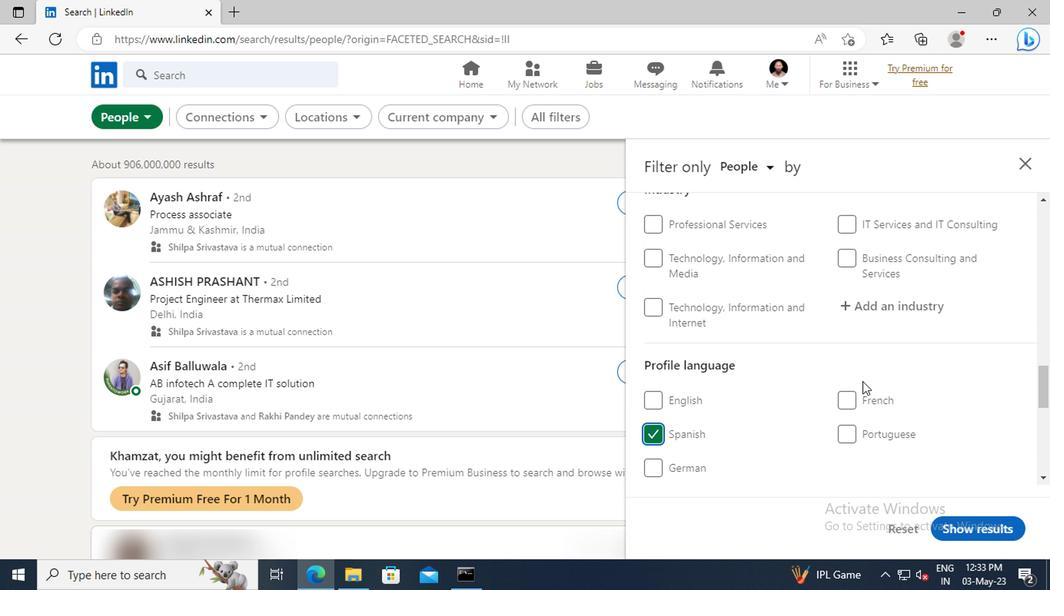 
Action: Mouse scrolled (859, 383) with delta (0, 0)
Screenshot: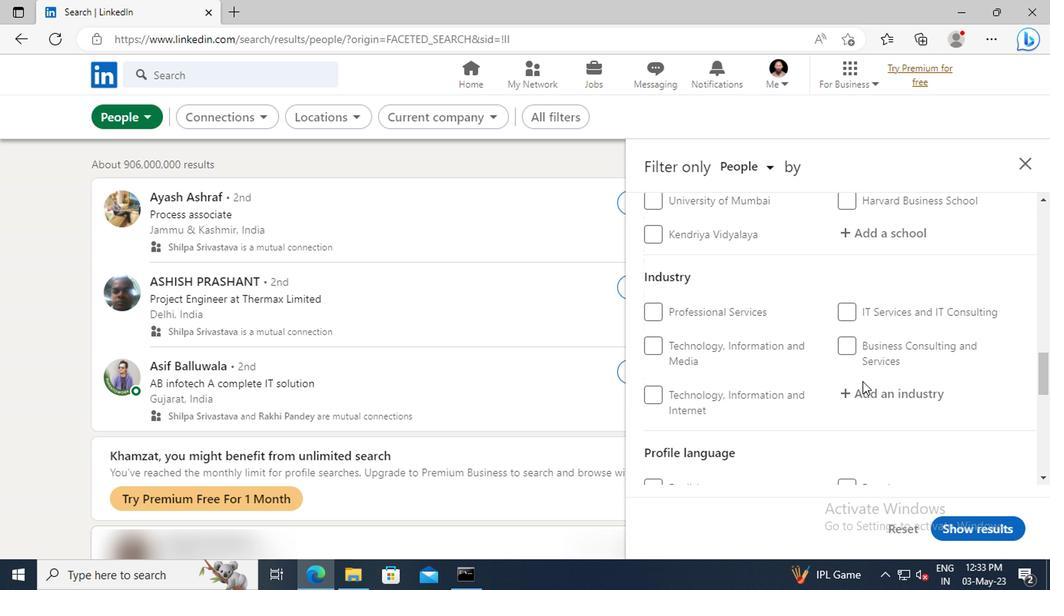 
Action: Mouse scrolled (859, 383) with delta (0, 0)
Screenshot: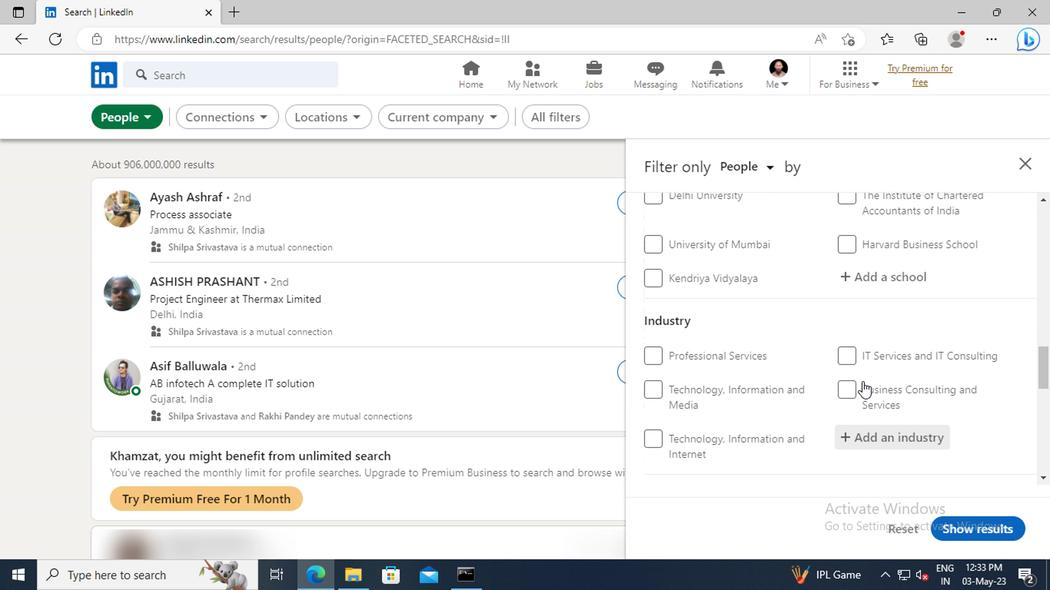 
Action: Mouse scrolled (859, 383) with delta (0, 0)
Screenshot: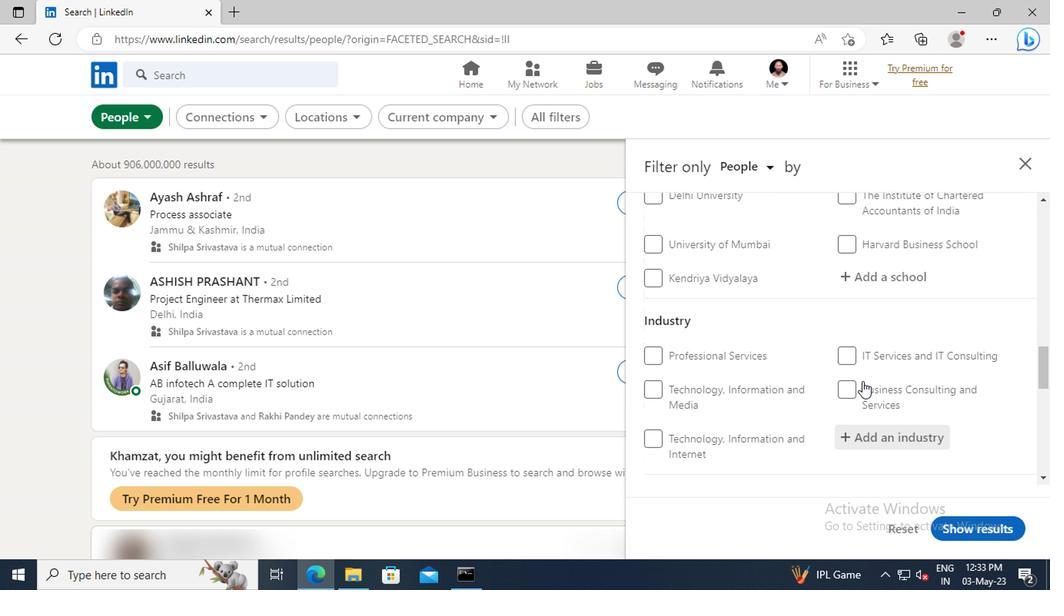 
Action: Mouse scrolled (859, 383) with delta (0, 0)
Screenshot: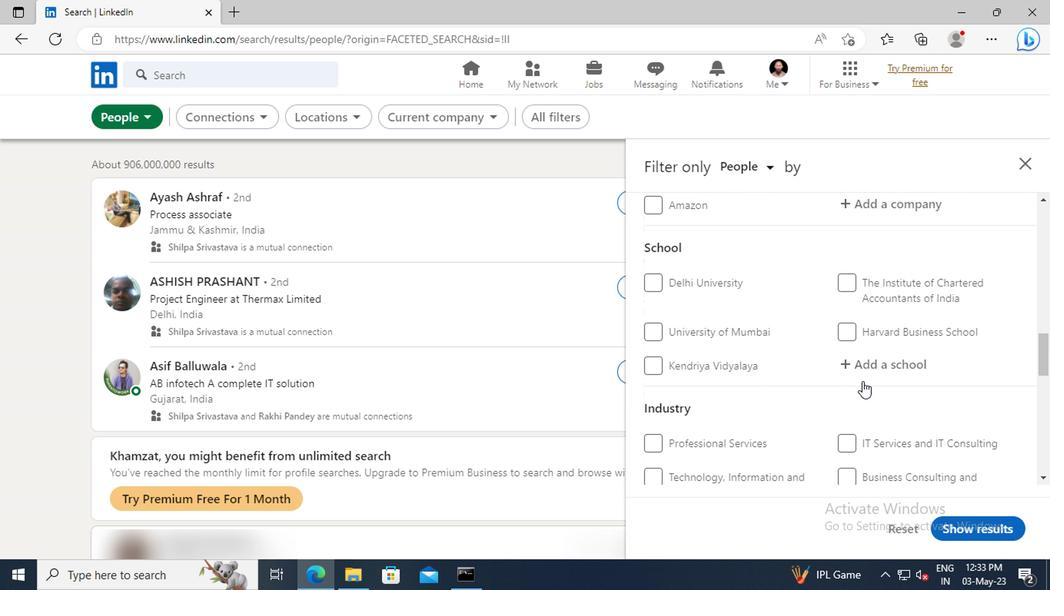 
Action: Mouse scrolled (859, 383) with delta (0, 0)
Screenshot: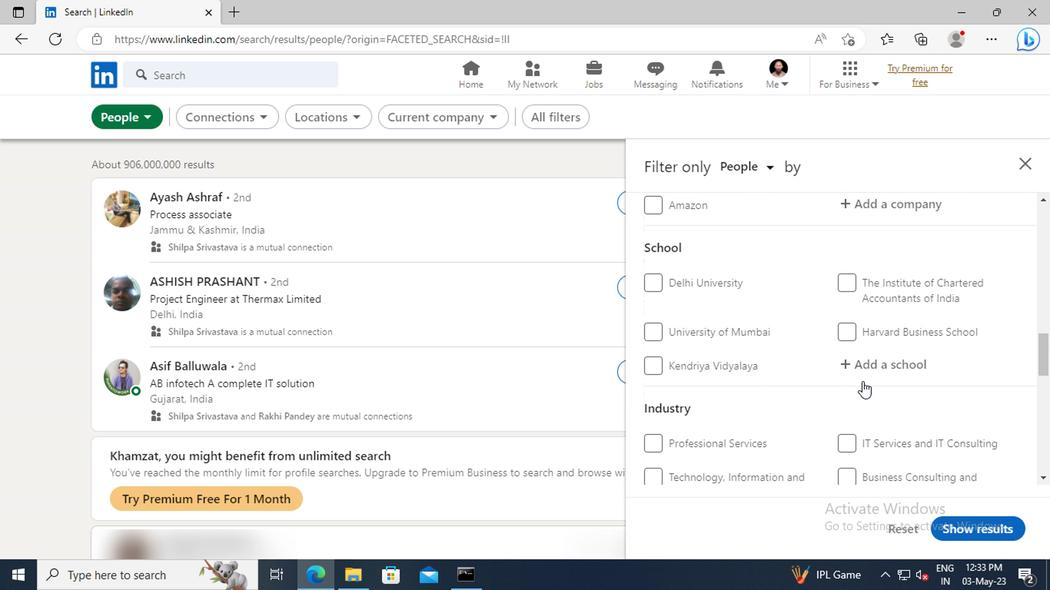 
Action: Mouse scrolled (859, 383) with delta (0, 0)
Screenshot: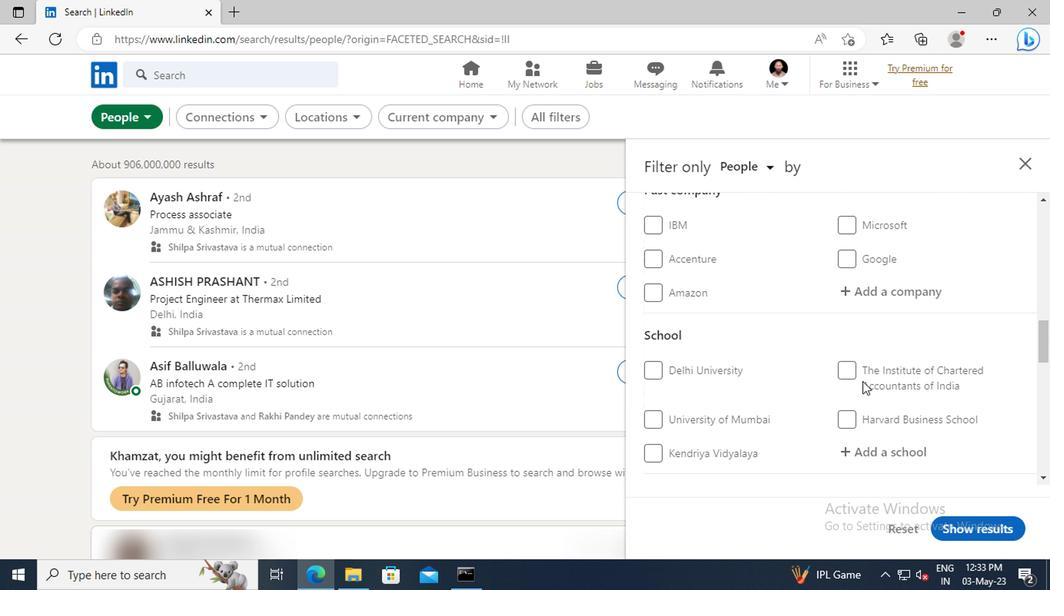 
Action: Mouse scrolled (859, 383) with delta (0, 0)
Screenshot: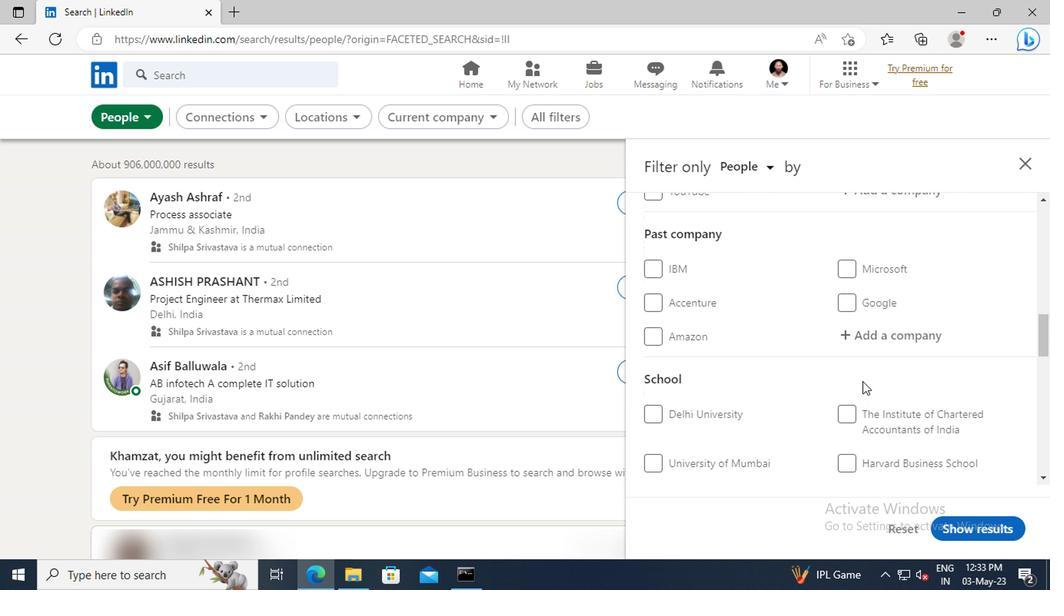 
Action: Mouse scrolled (859, 383) with delta (0, 0)
Screenshot: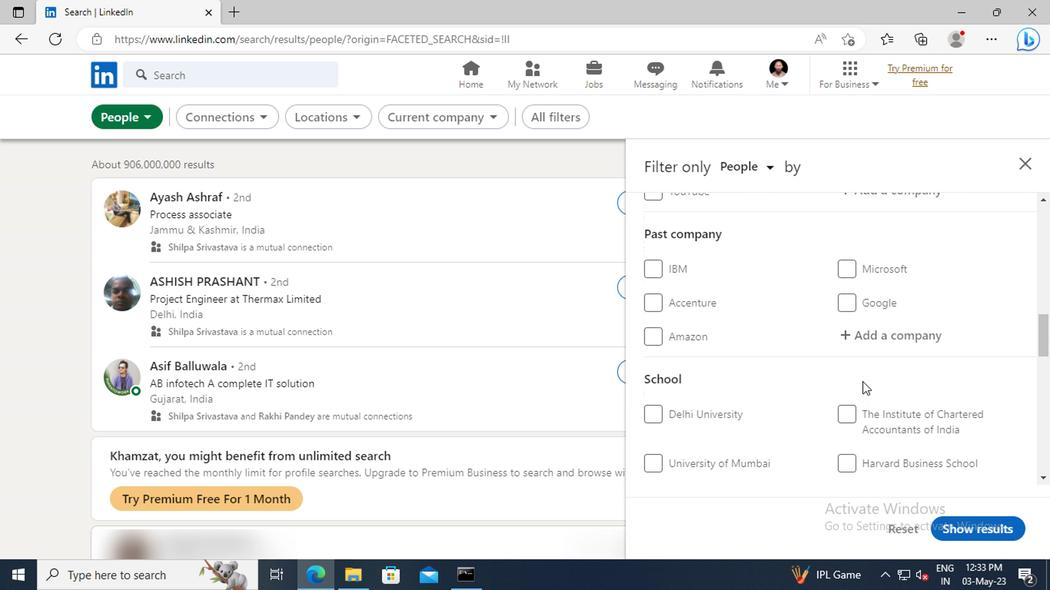 
Action: Mouse scrolled (859, 383) with delta (0, 0)
Screenshot: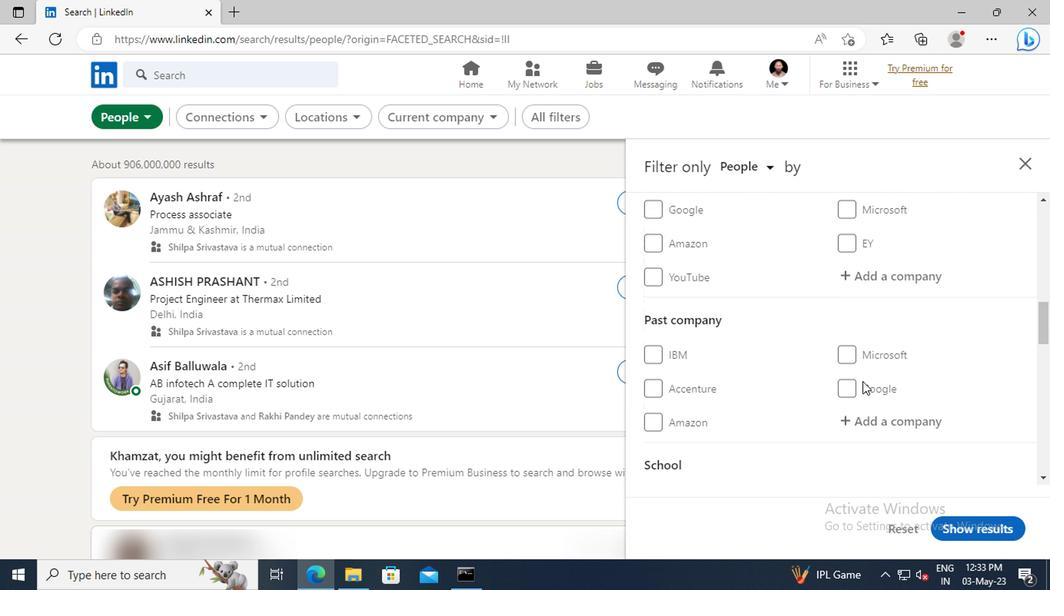 
Action: Mouse moved to (867, 332)
Screenshot: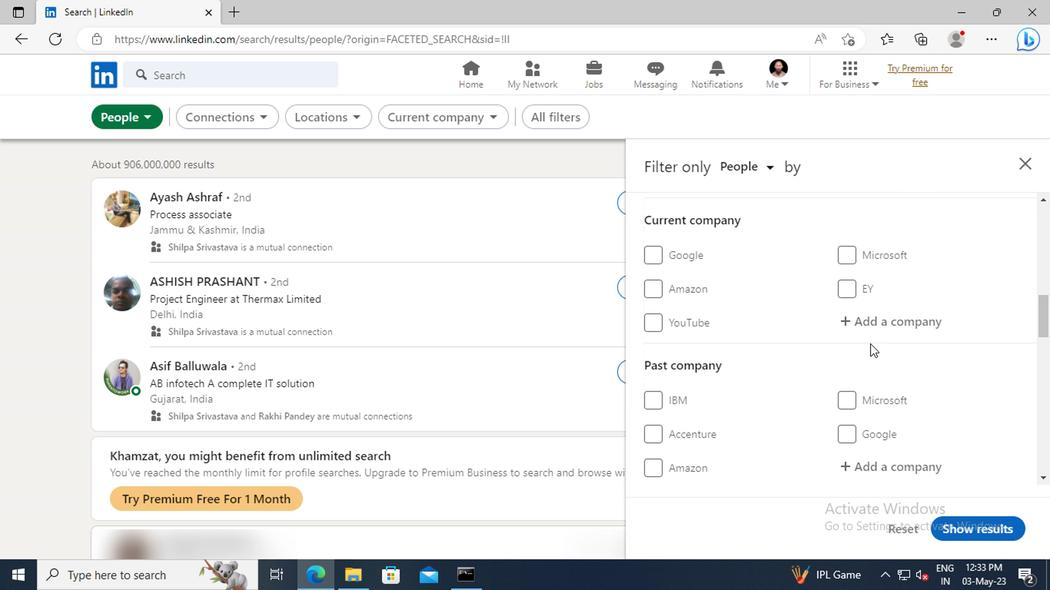 
Action: Mouse pressed left at (867, 332)
Screenshot: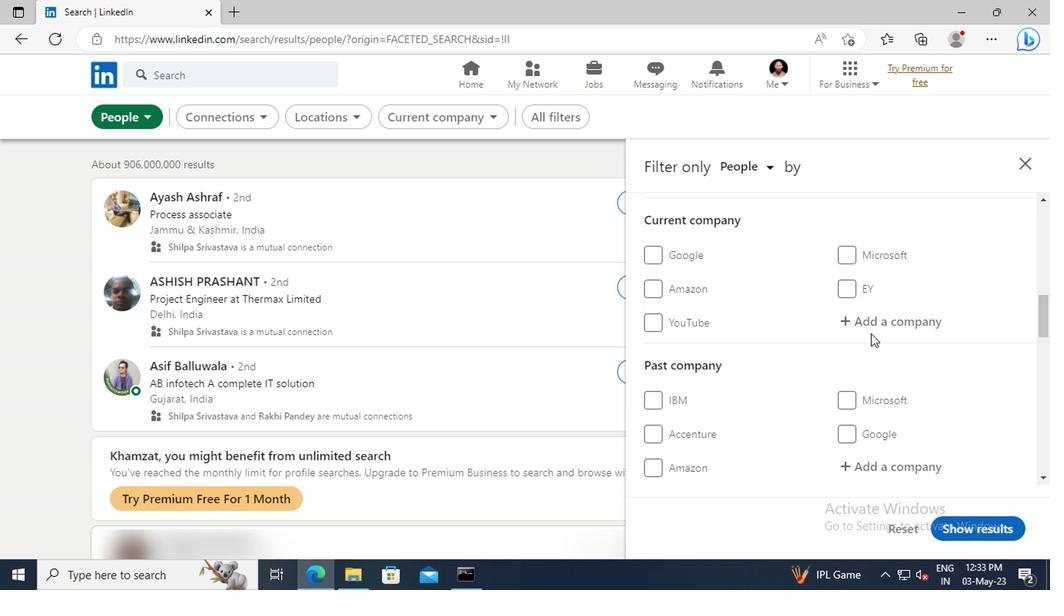 
Action: Key pressed <Key.shift>QUESS<Key.space><Key.shift>CORP<Key.space>
Screenshot: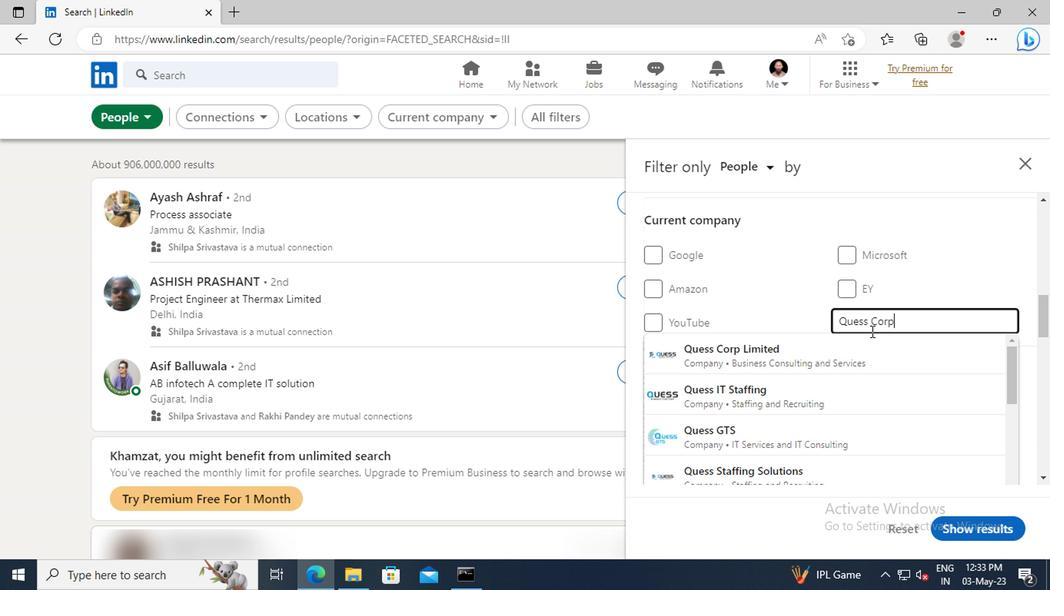
Action: Mouse moved to (864, 354)
Screenshot: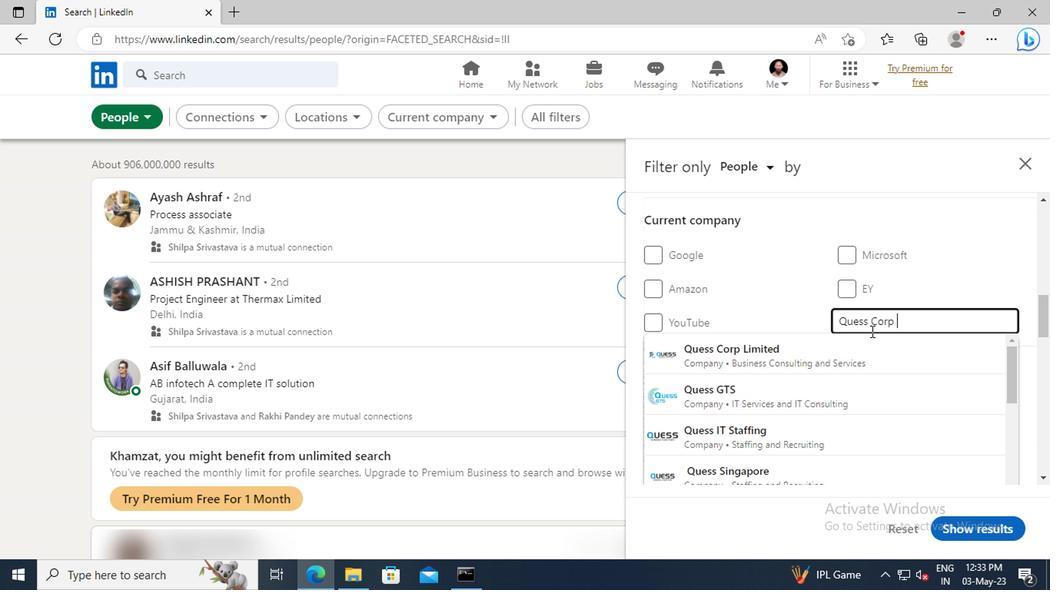 
Action: Mouse pressed left at (864, 354)
Screenshot: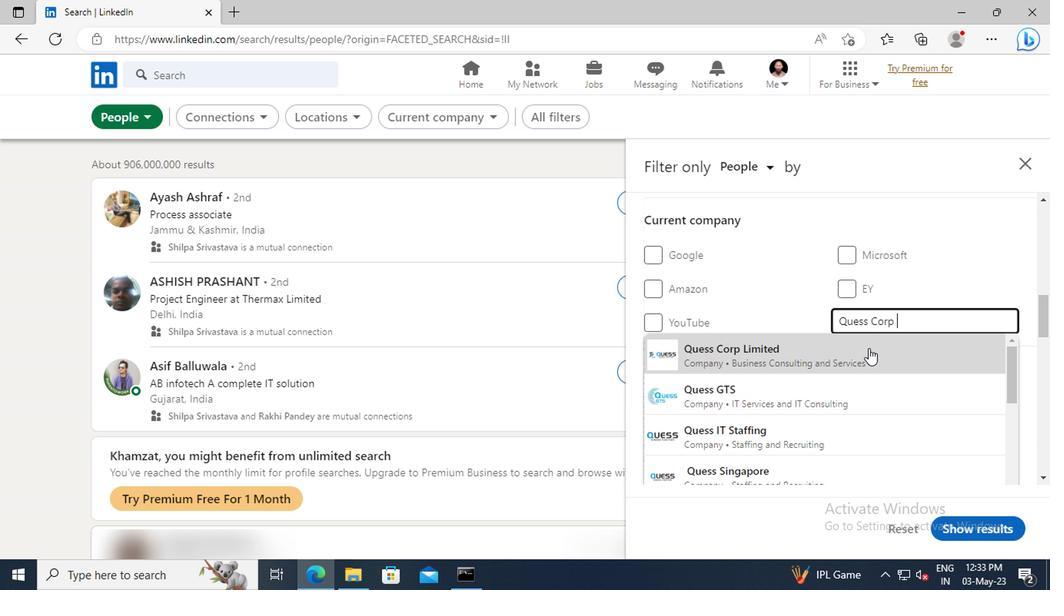 
Action: Mouse scrolled (864, 354) with delta (0, 0)
Screenshot: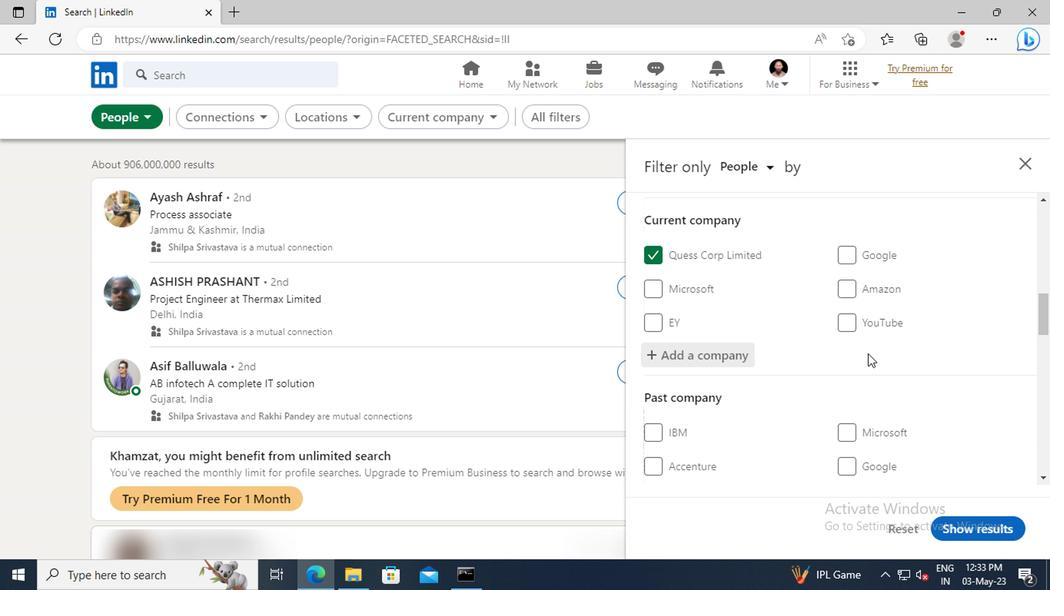
Action: Mouse scrolled (864, 354) with delta (0, 0)
Screenshot: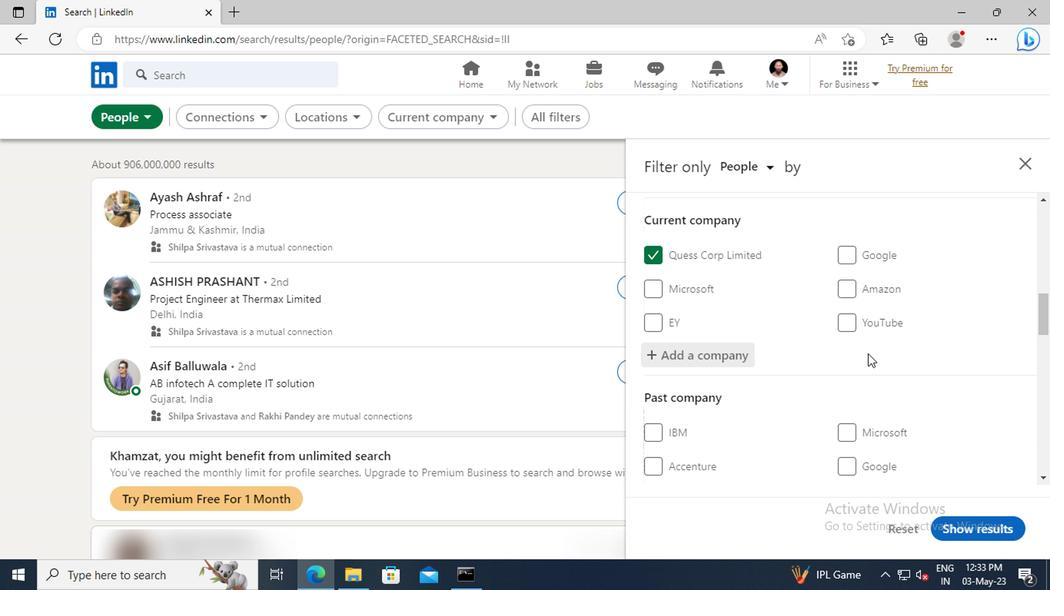 
Action: Mouse scrolled (864, 354) with delta (0, 0)
Screenshot: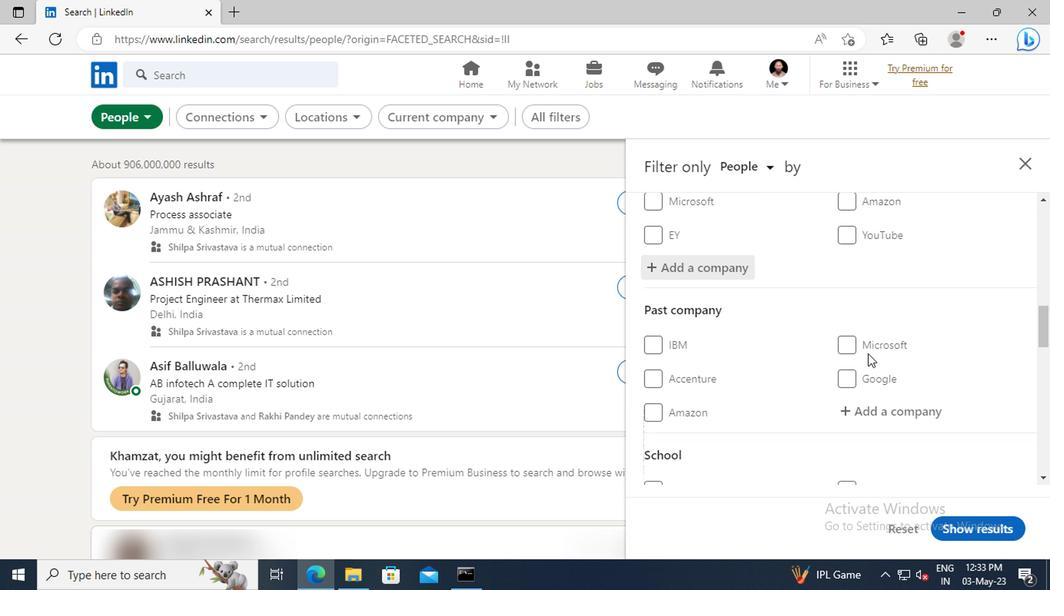 
Action: Mouse scrolled (864, 354) with delta (0, 0)
Screenshot: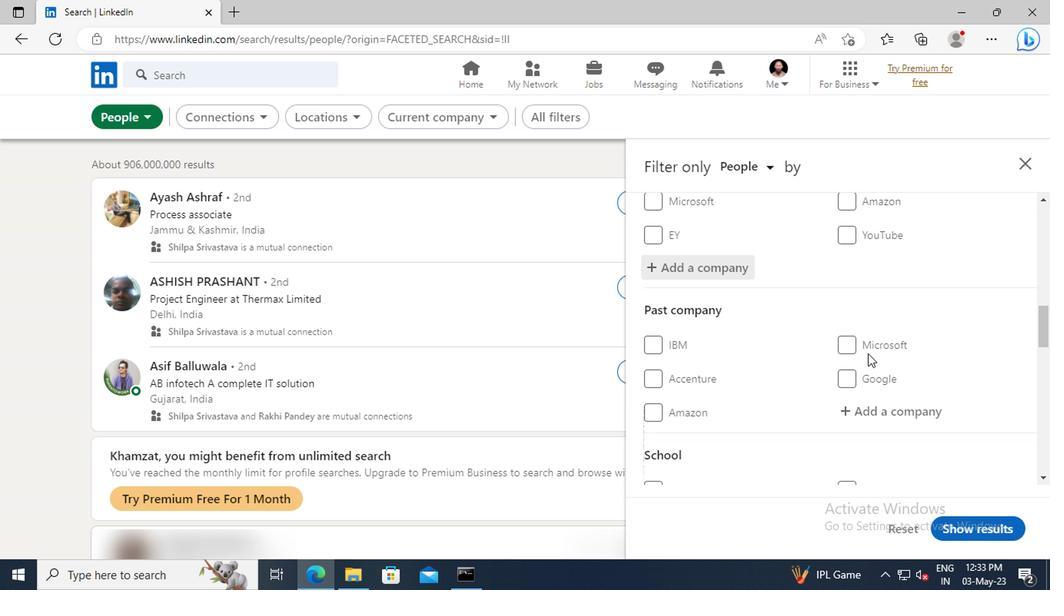 
Action: Mouse moved to (863, 354)
Screenshot: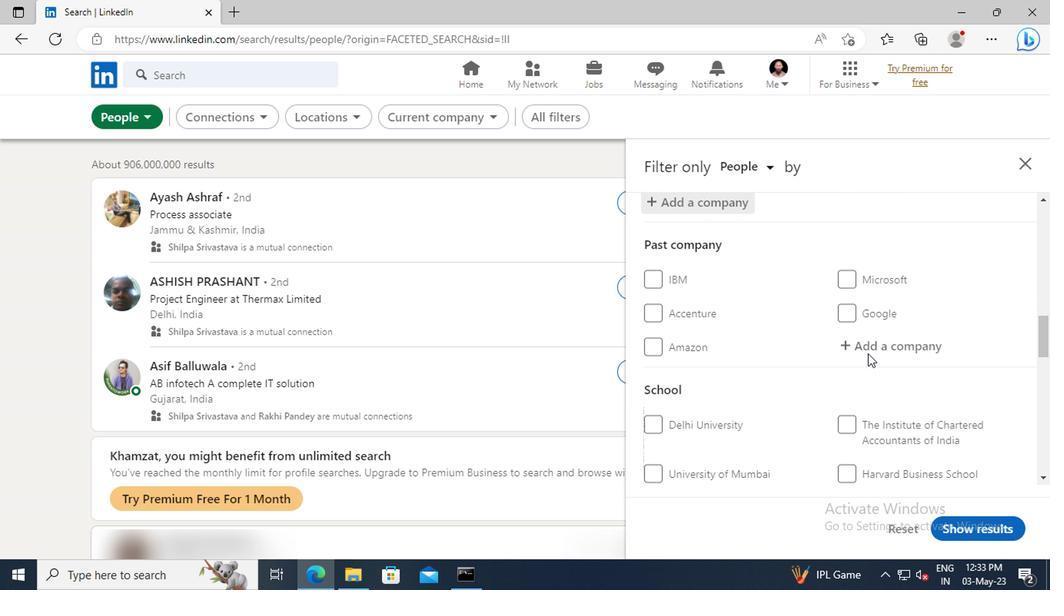 
Action: Mouse scrolled (863, 354) with delta (0, 0)
Screenshot: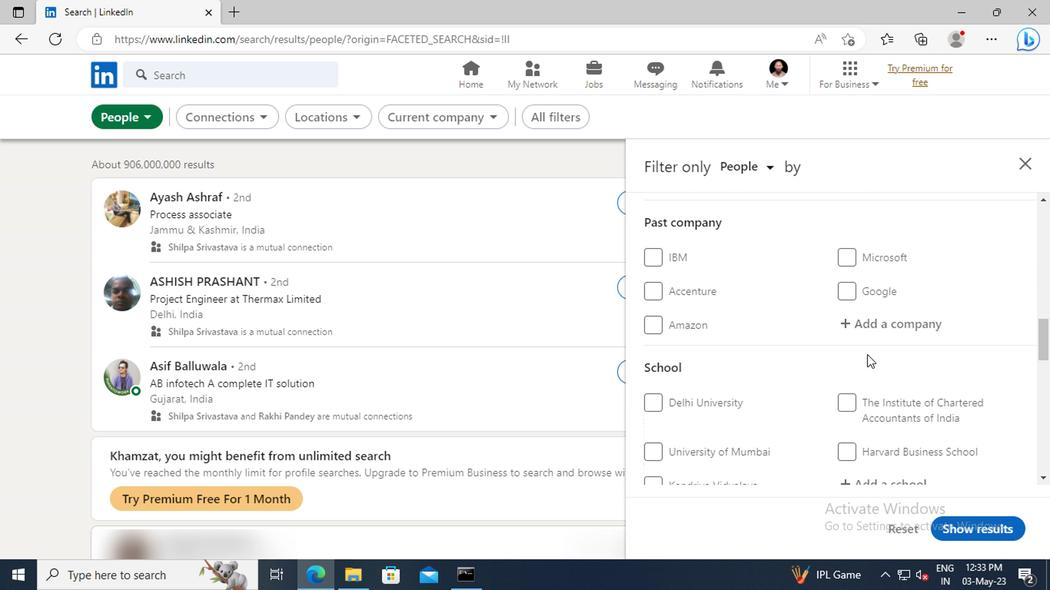 
Action: Mouse scrolled (863, 354) with delta (0, 0)
Screenshot: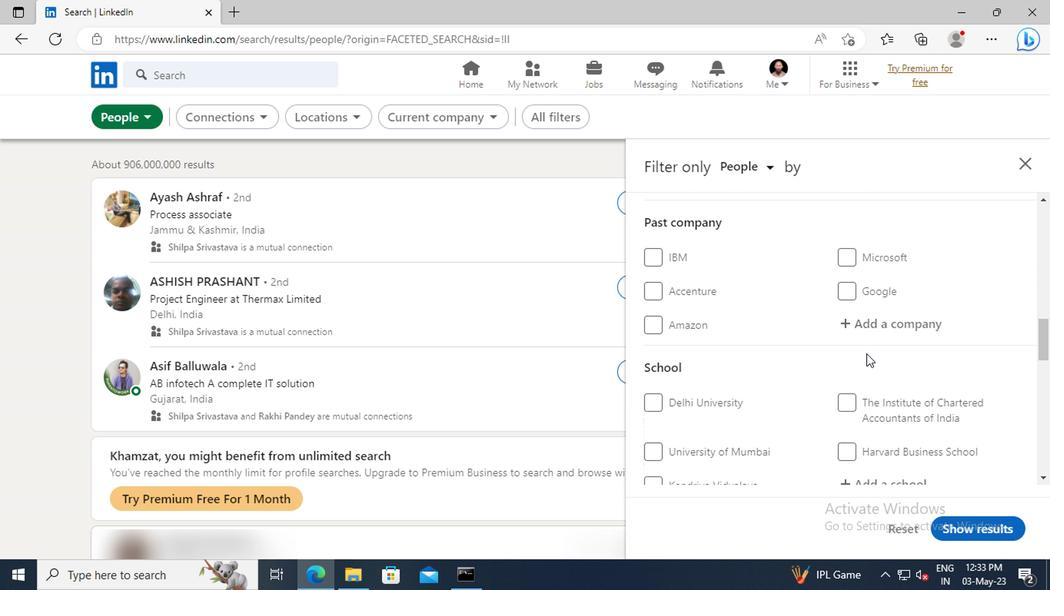 
Action: Mouse moved to (861, 353)
Screenshot: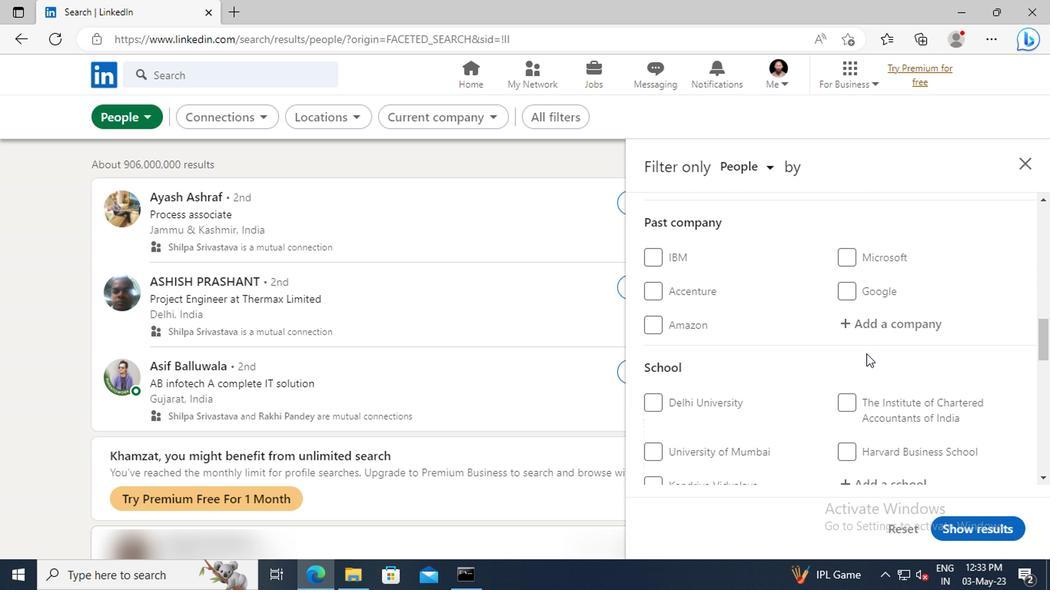 
Action: Mouse scrolled (861, 352) with delta (0, 0)
Screenshot: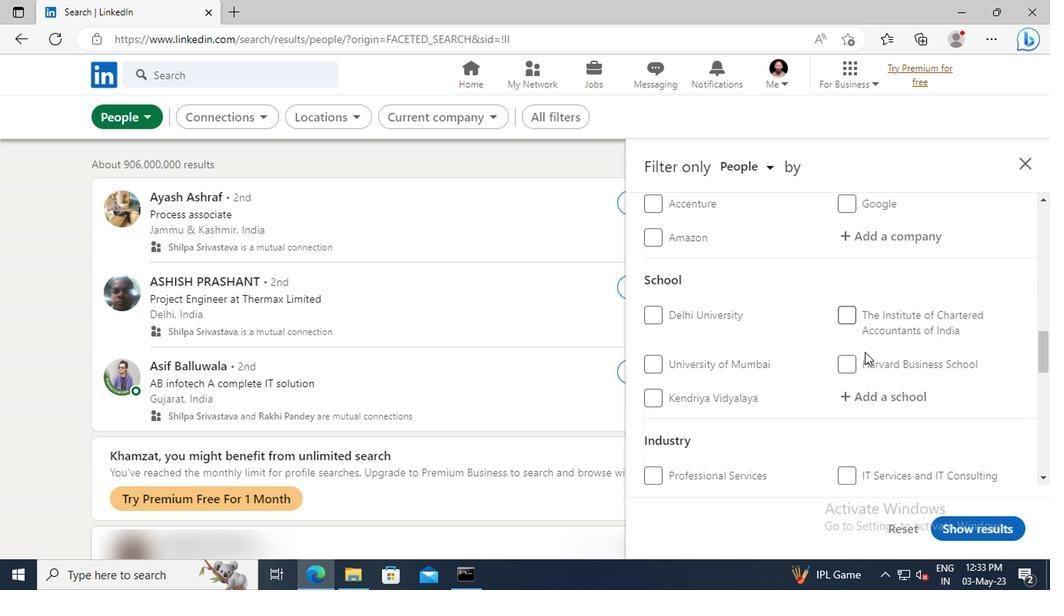 
Action: Mouse moved to (859, 356)
Screenshot: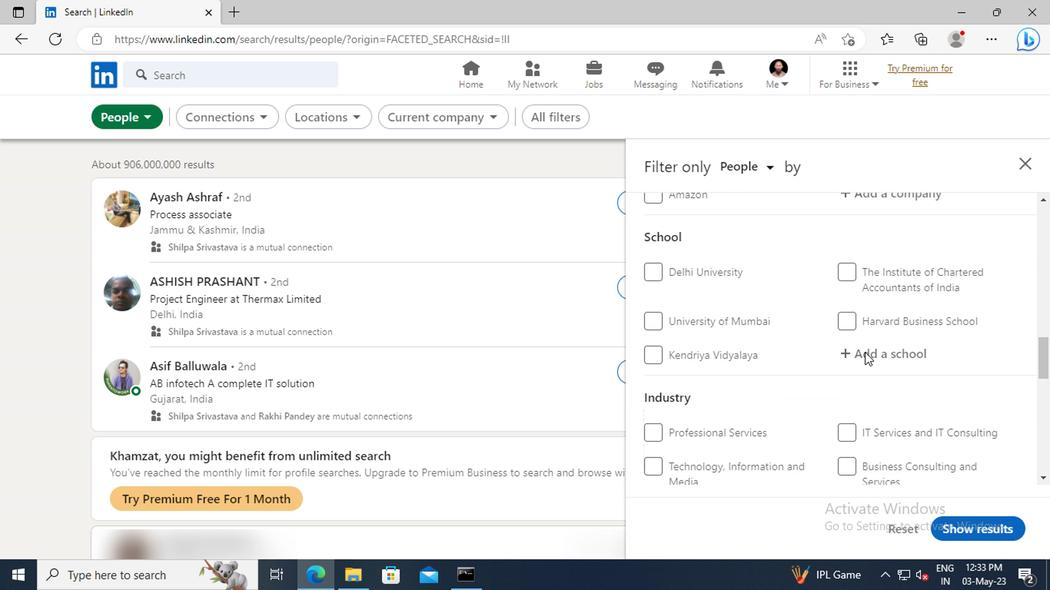 
Action: Mouse pressed left at (859, 356)
Screenshot: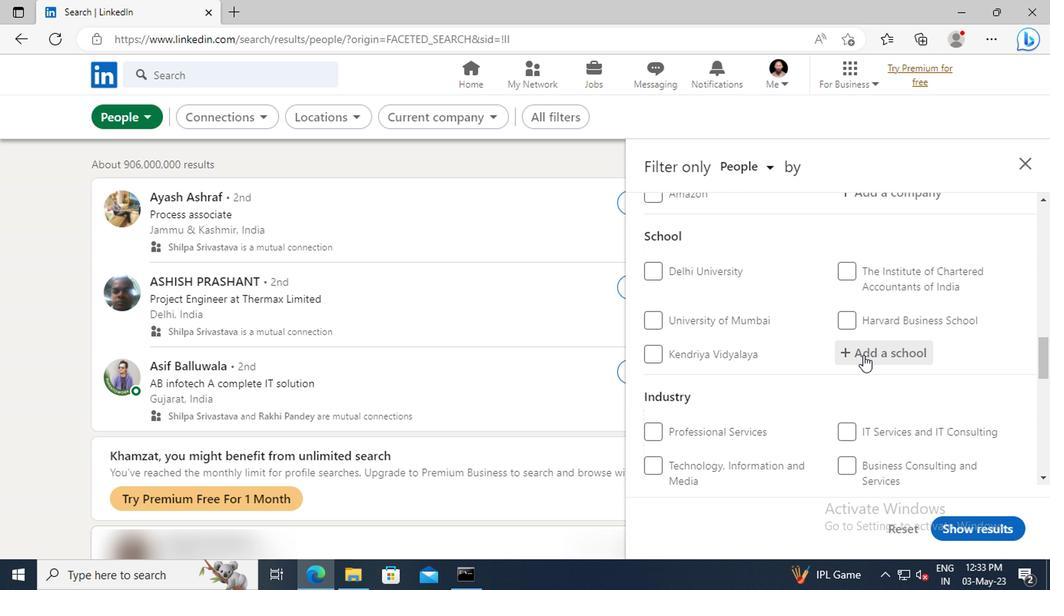 
Action: Key pressed <Key.shift>MASAI
Screenshot: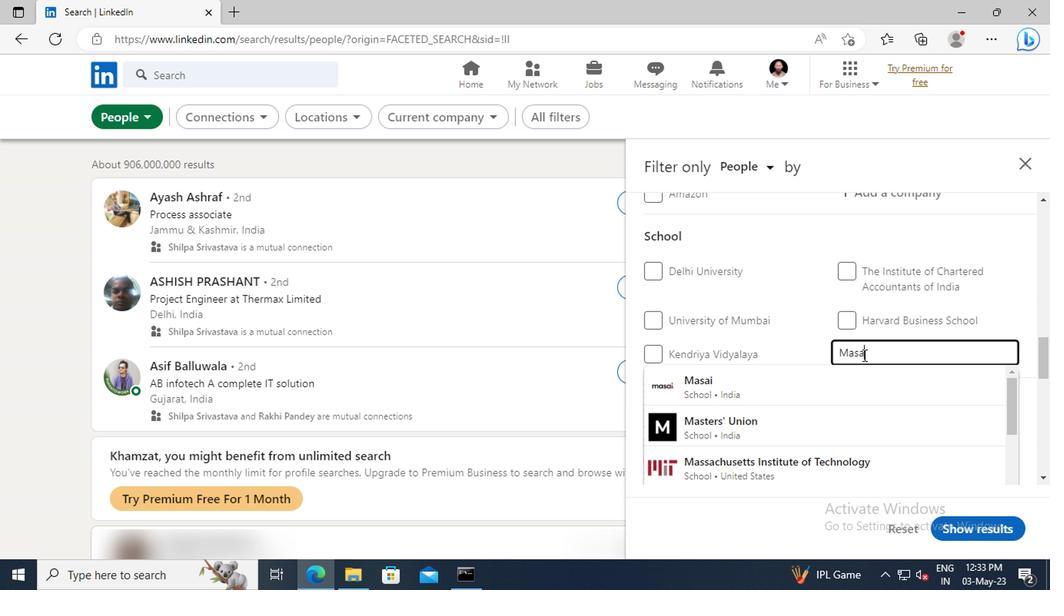 
Action: Mouse moved to (861, 392)
Screenshot: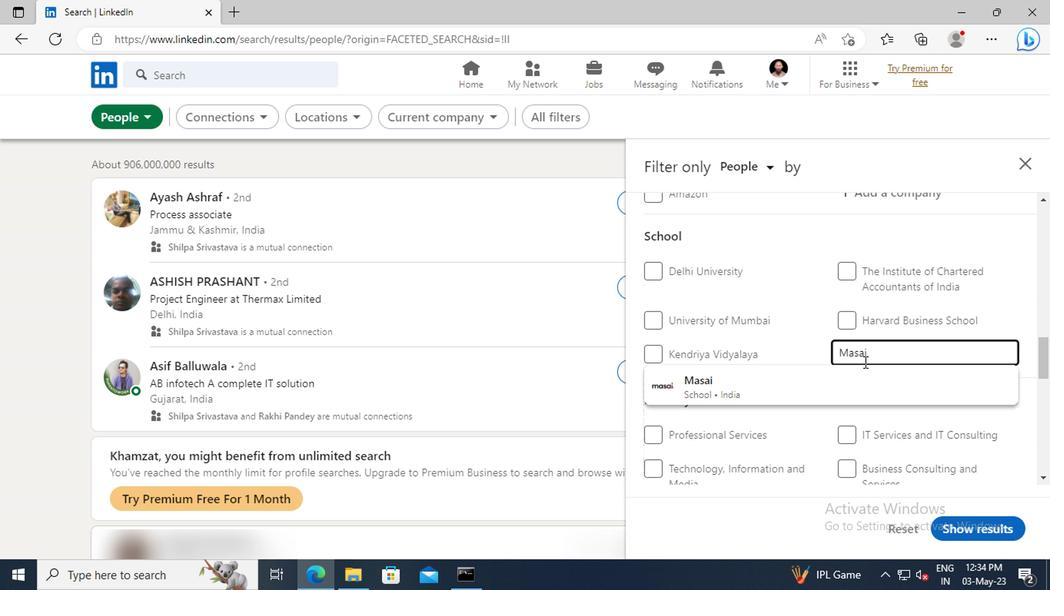 
Action: Mouse pressed left at (861, 392)
Screenshot: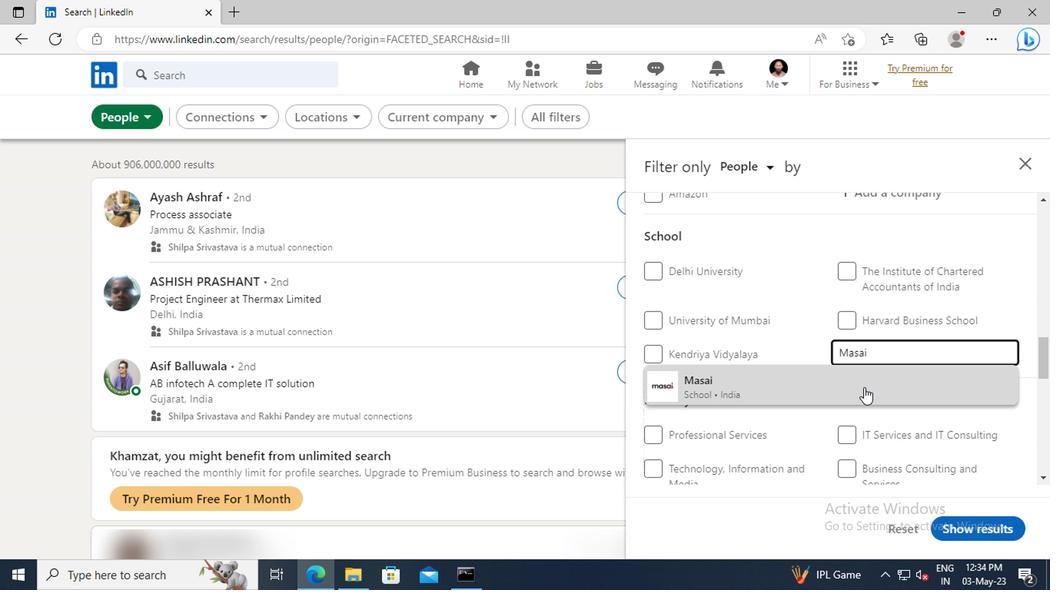 
Action: Mouse scrolled (861, 391) with delta (0, -1)
Screenshot: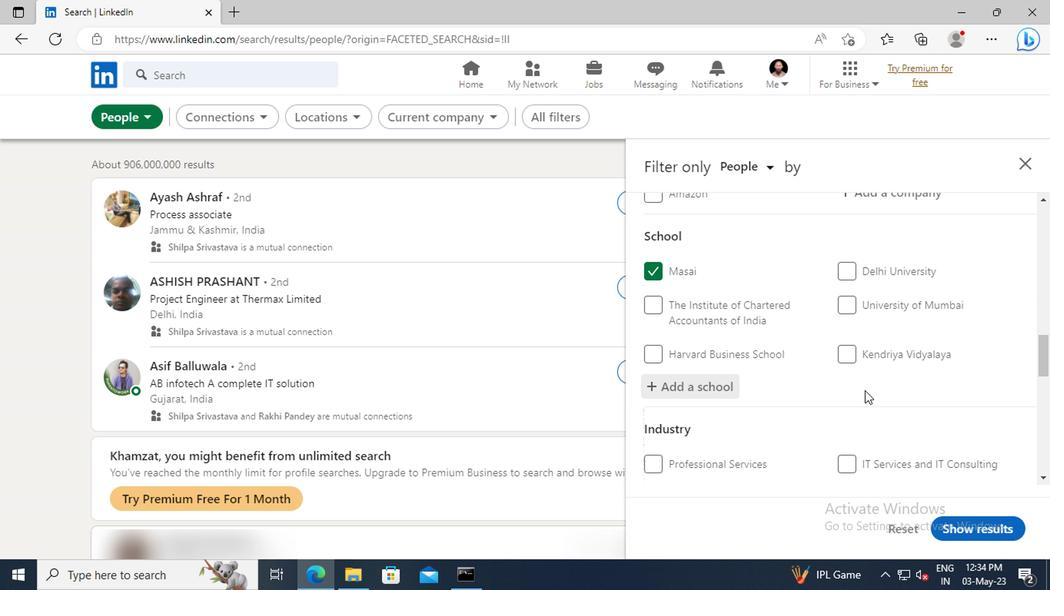
Action: Mouse scrolled (861, 391) with delta (0, -1)
Screenshot: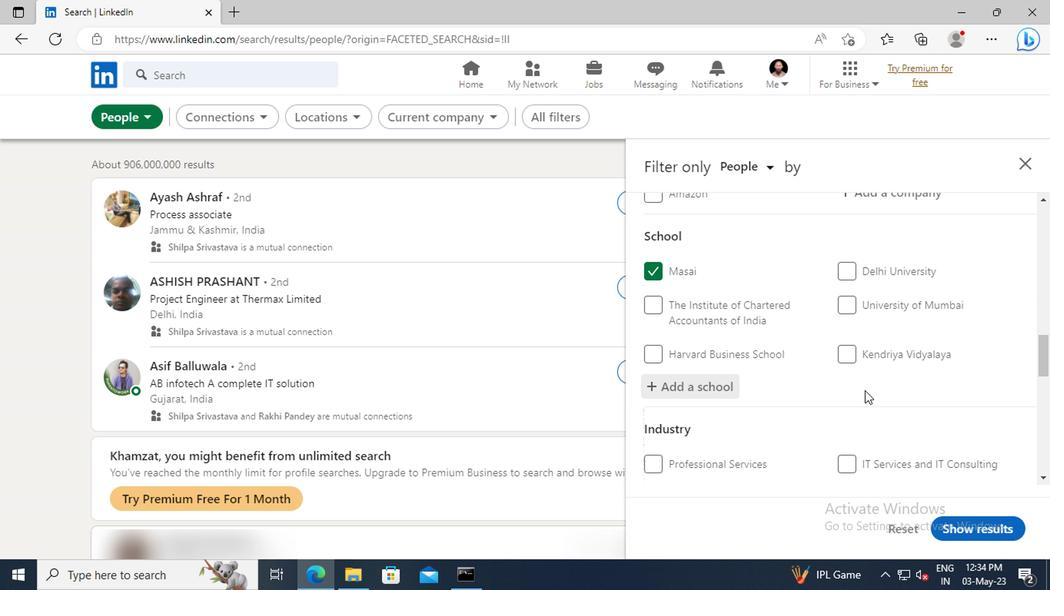 
Action: Mouse moved to (857, 375)
Screenshot: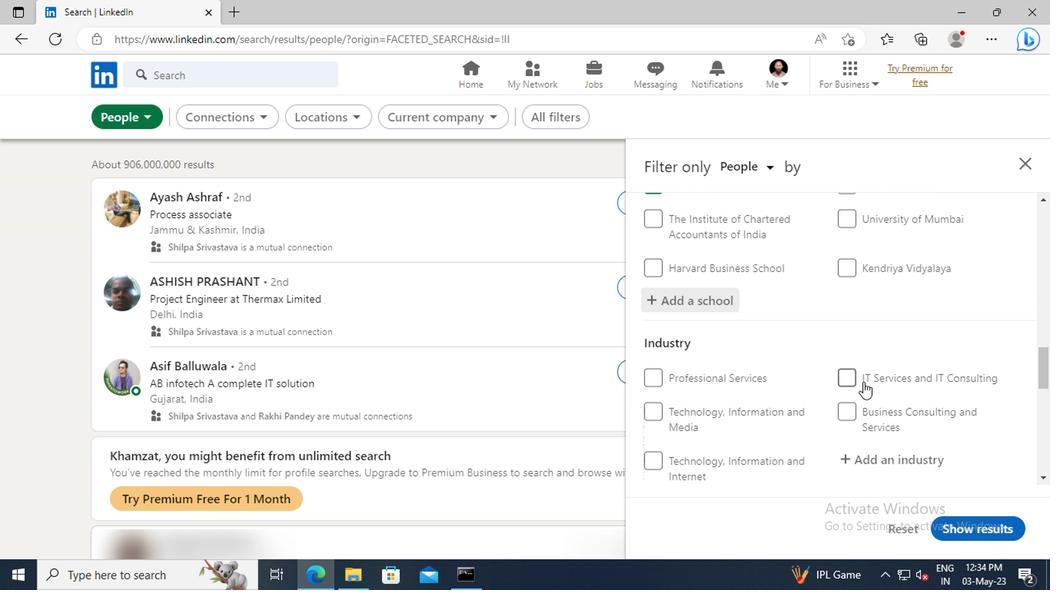 
Action: Mouse scrolled (857, 375) with delta (0, 0)
Screenshot: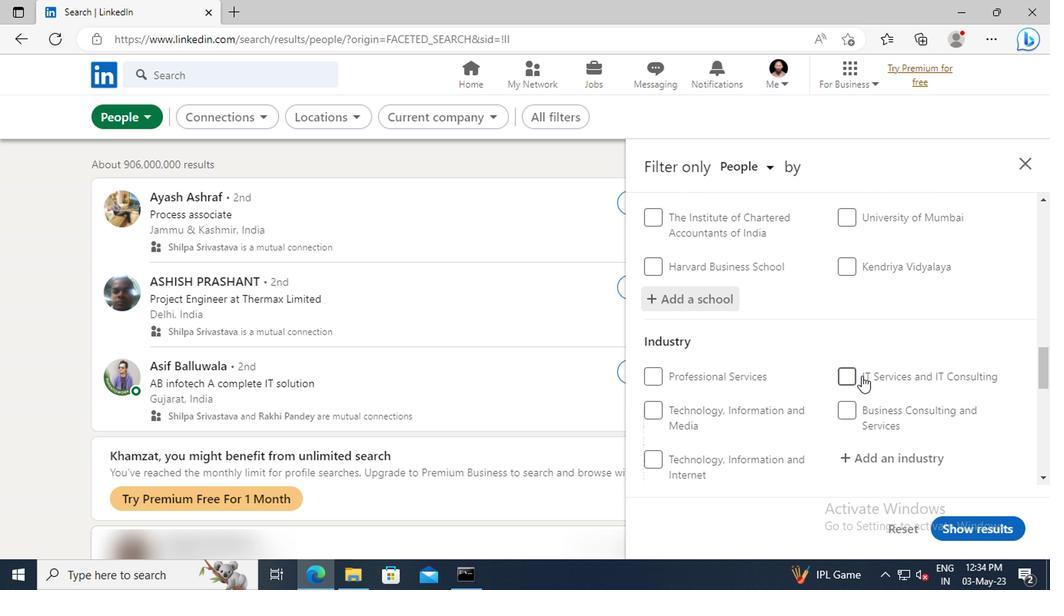 
Action: Mouse scrolled (857, 375) with delta (0, 0)
Screenshot: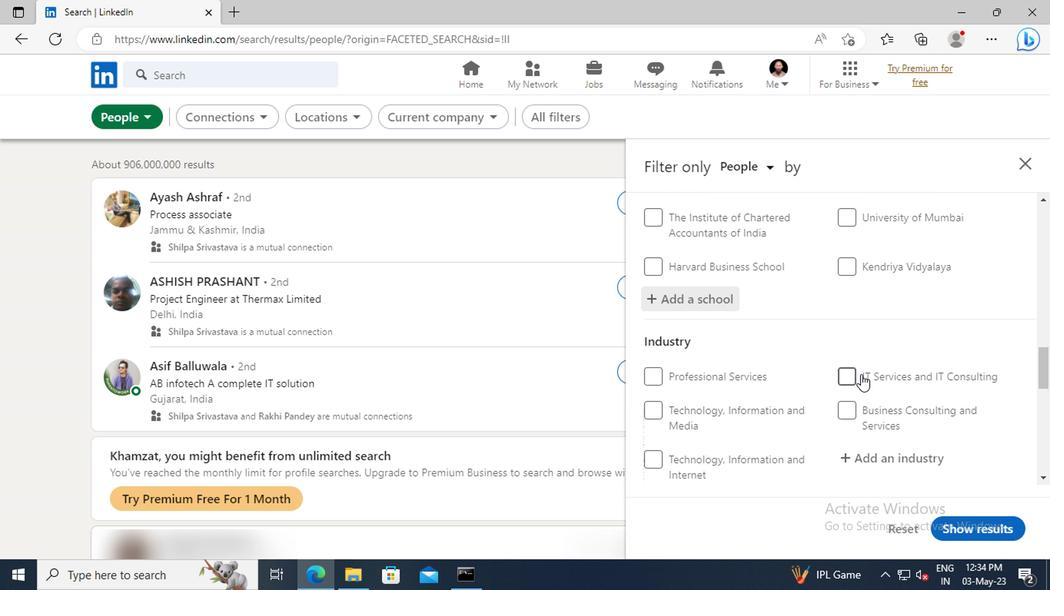 
Action: Mouse moved to (853, 367)
Screenshot: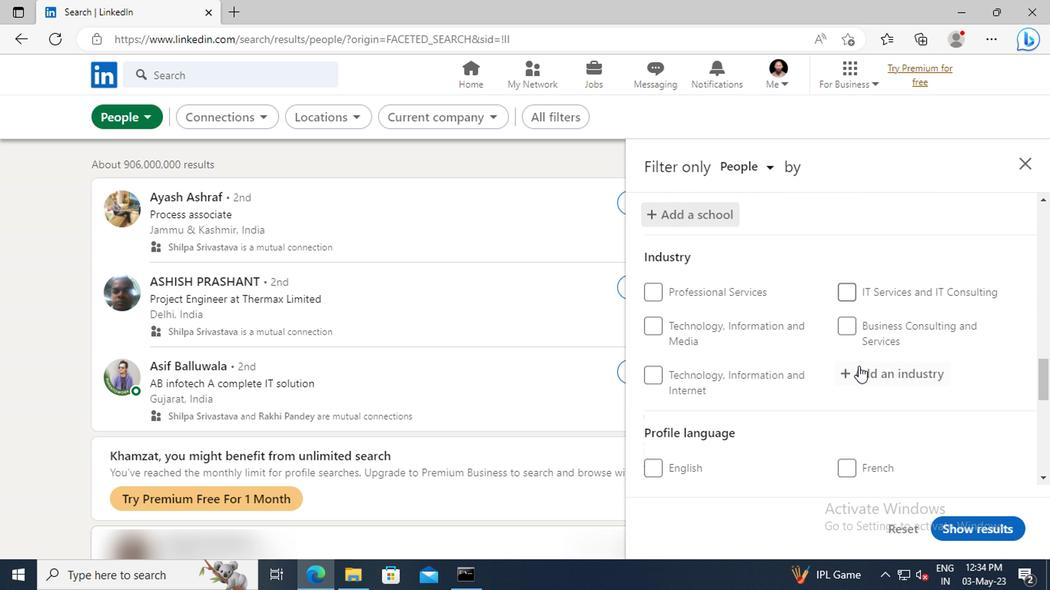 
Action: Mouse pressed left at (853, 367)
Screenshot: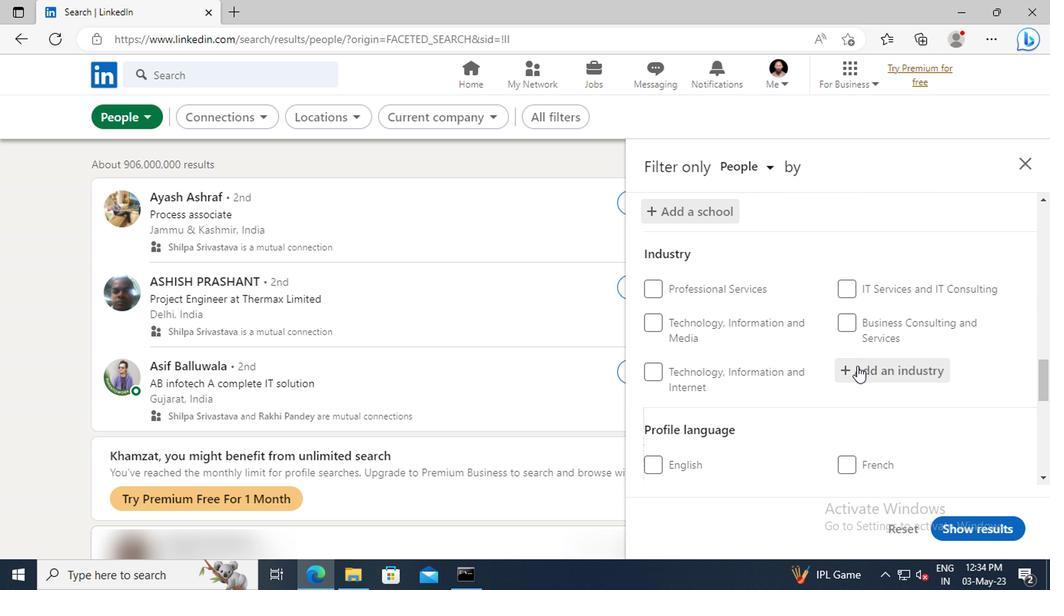 
Action: Key pressed <Key.shift>SOUND<Key.space><Key.shift>RE
Screenshot: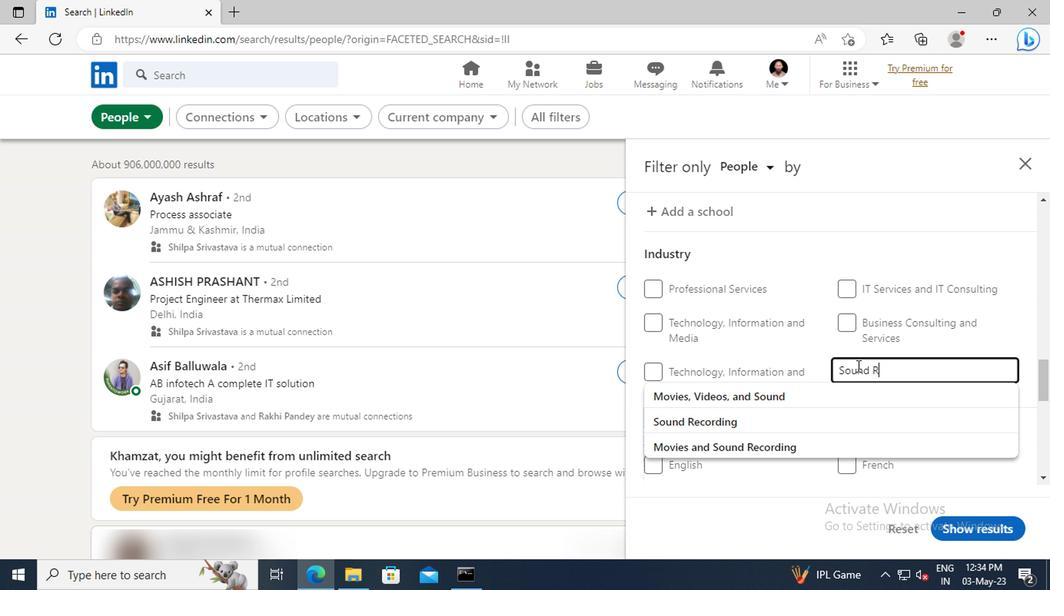 
Action: Mouse moved to (852, 391)
Screenshot: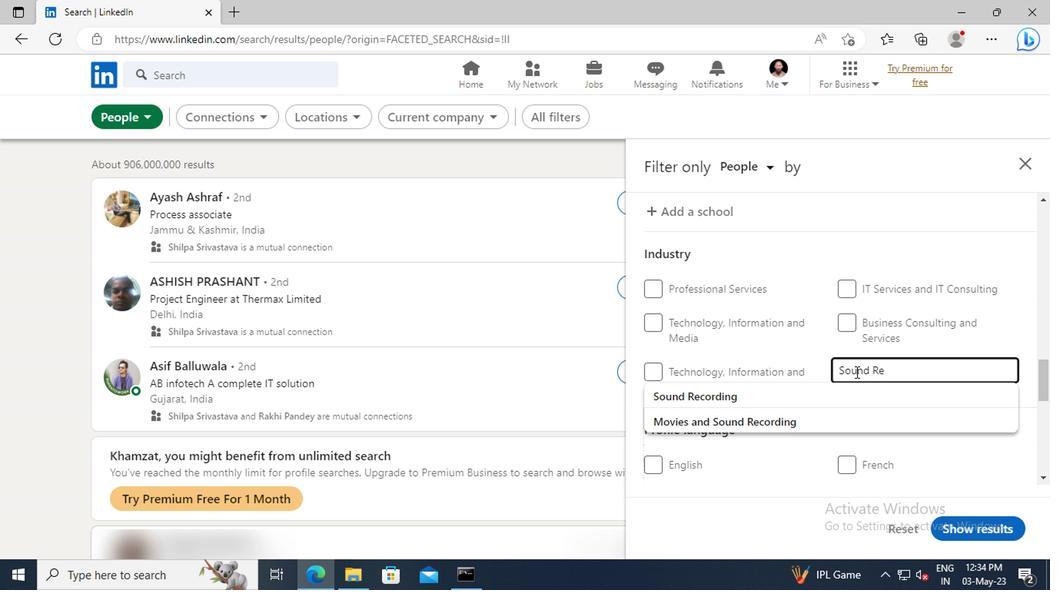 
Action: Mouse pressed left at (852, 391)
Screenshot: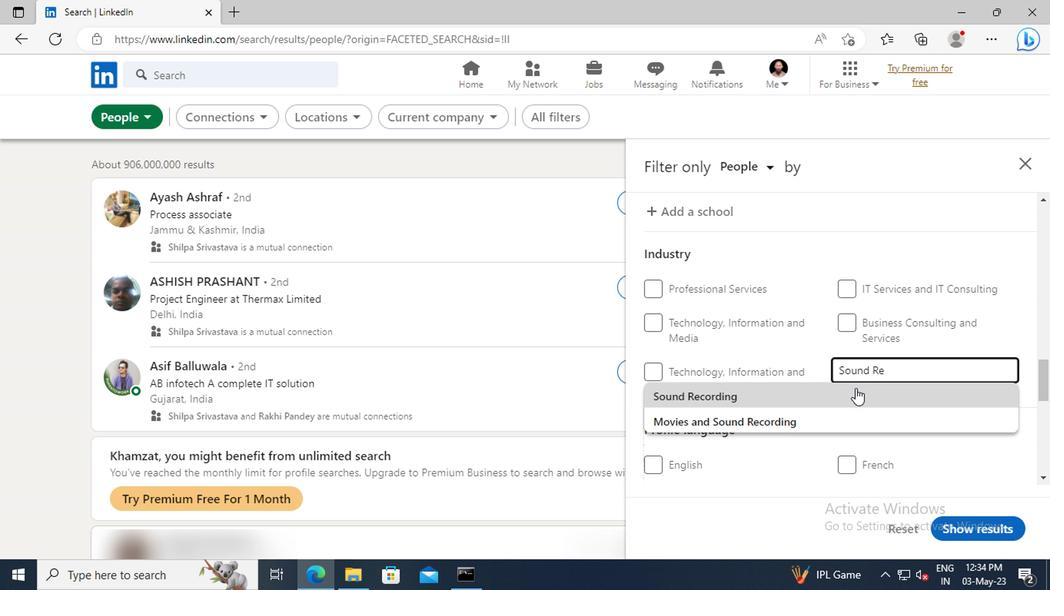 
Action: Mouse scrolled (852, 390) with delta (0, 0)
Screenshot: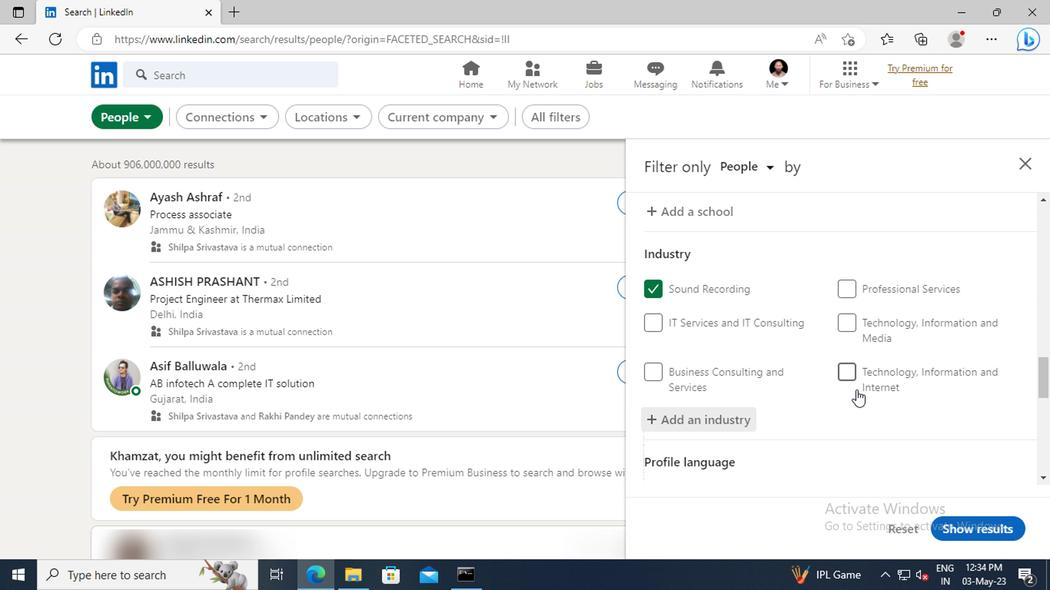 
Action: Mouse scrolled (852, 390) with delta (0, 0)
Screenshot: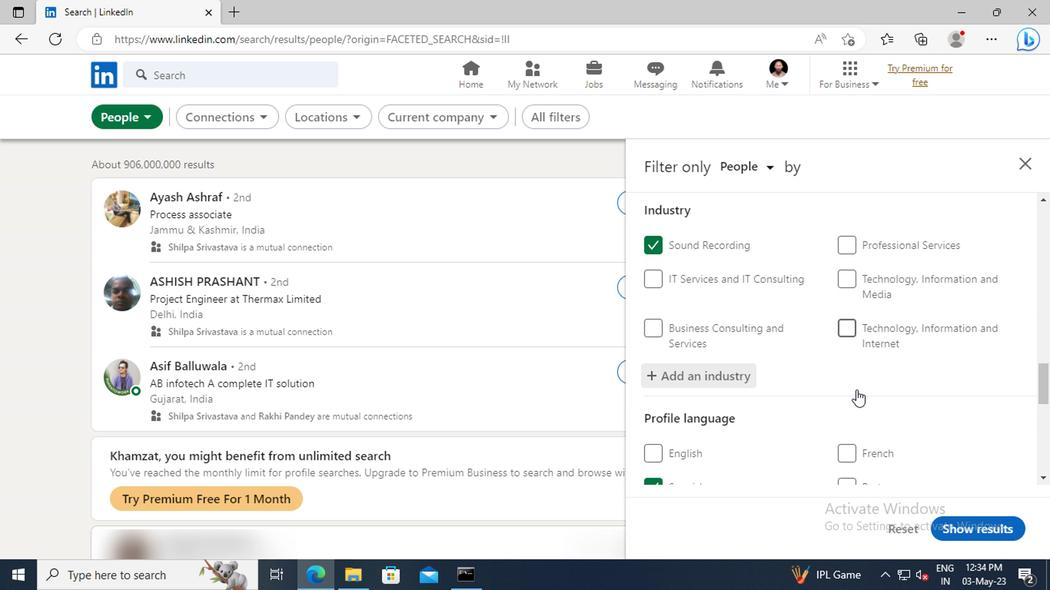 
Action: Mouse scrolled (852, 390) with delta (0, 0)
Screenshot: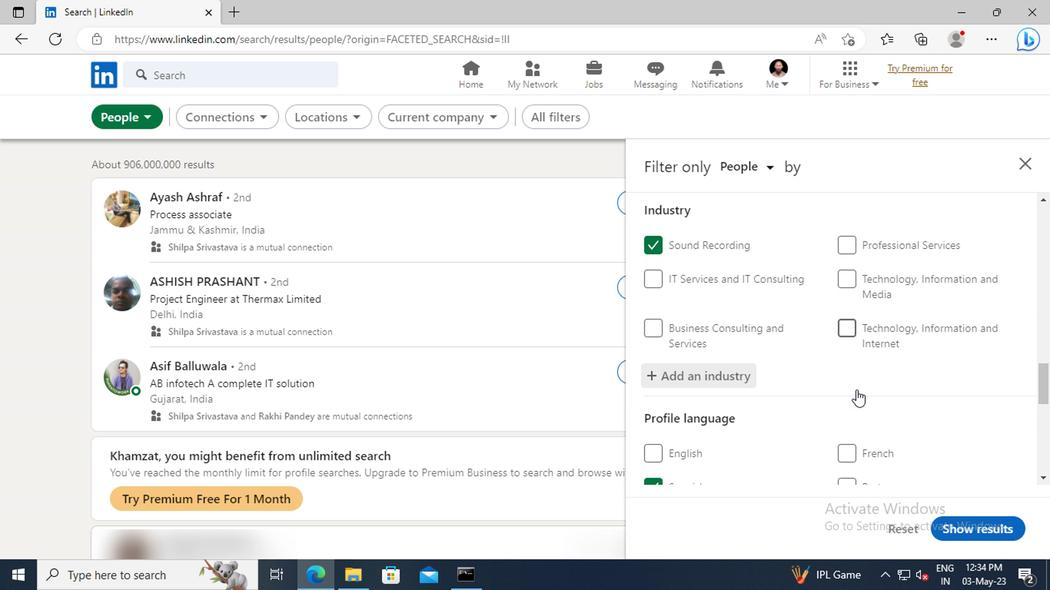 
Action: Mouse scrolled (852, 390) with delta (0, 0)
Screenshot: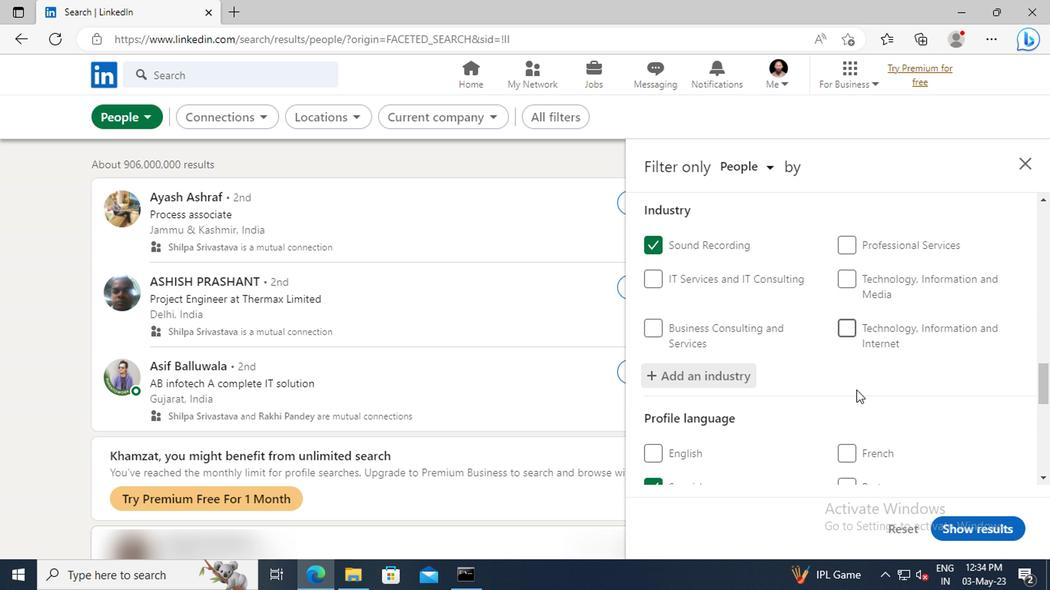 
Action: Mouse scrolled (852, 390) with delta (0, 0)
Screenshot: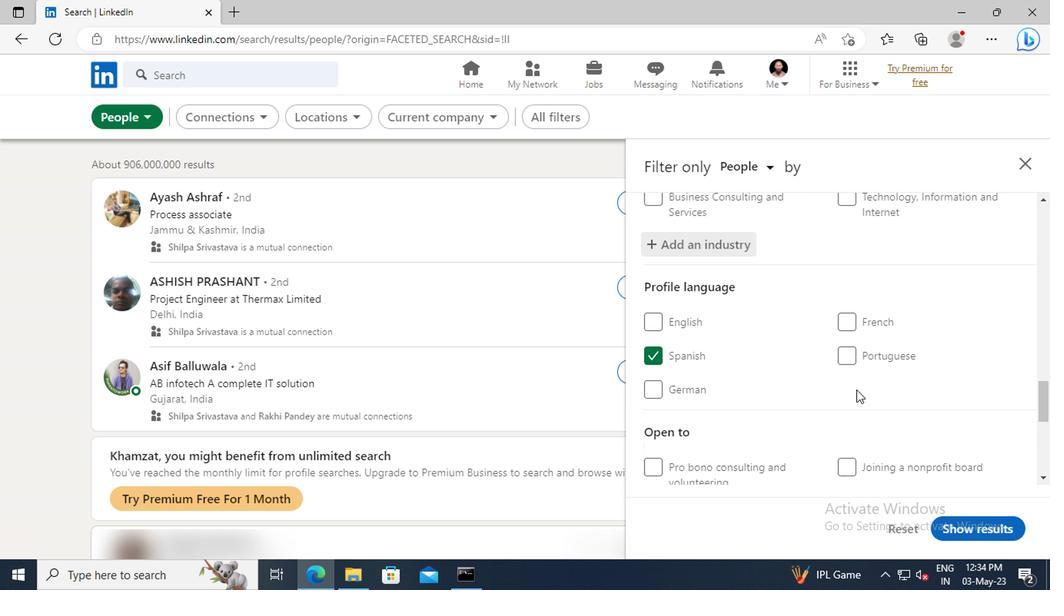 
Action: Mouse scrolled (852, 390) with delta (0, 0)
Screenshot: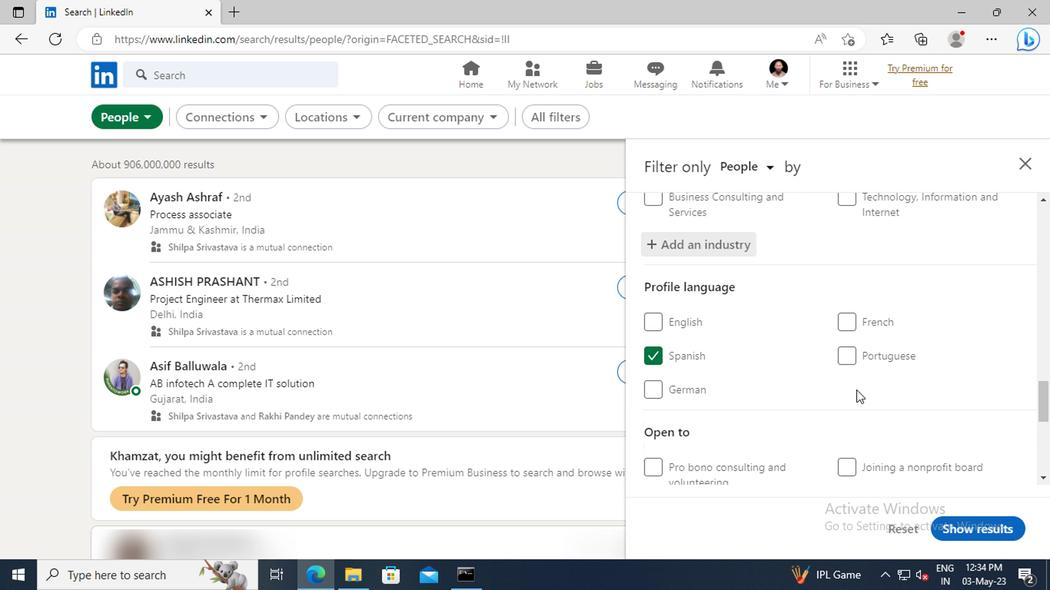 
Action: Mouse scrolled (852, 390) with delta (0, 0)
Screenshot: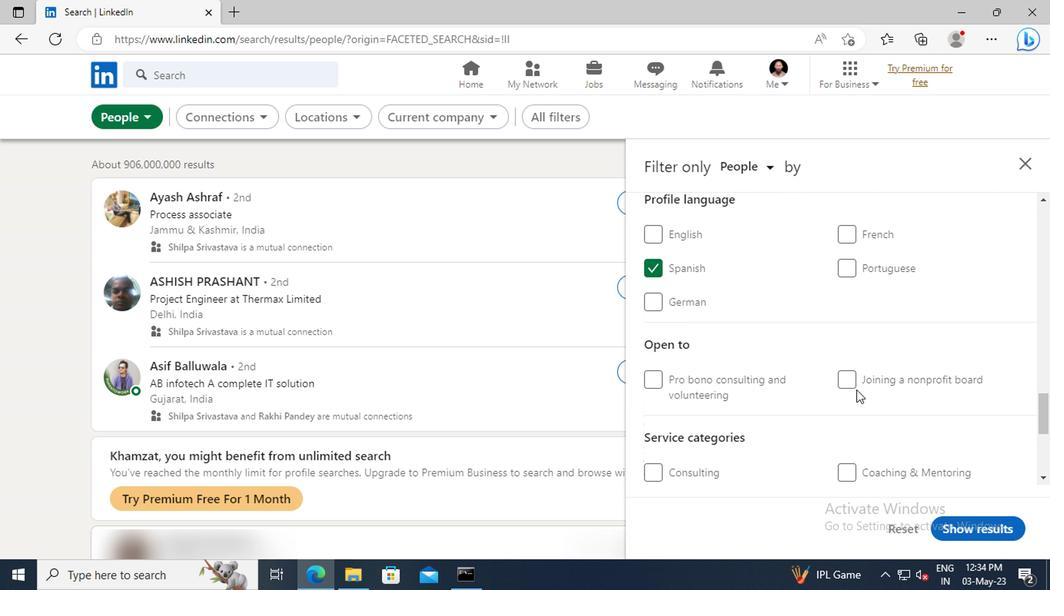 
Action: Mouse scrolled (852, 390) with delta (0, 0)
Screenshot: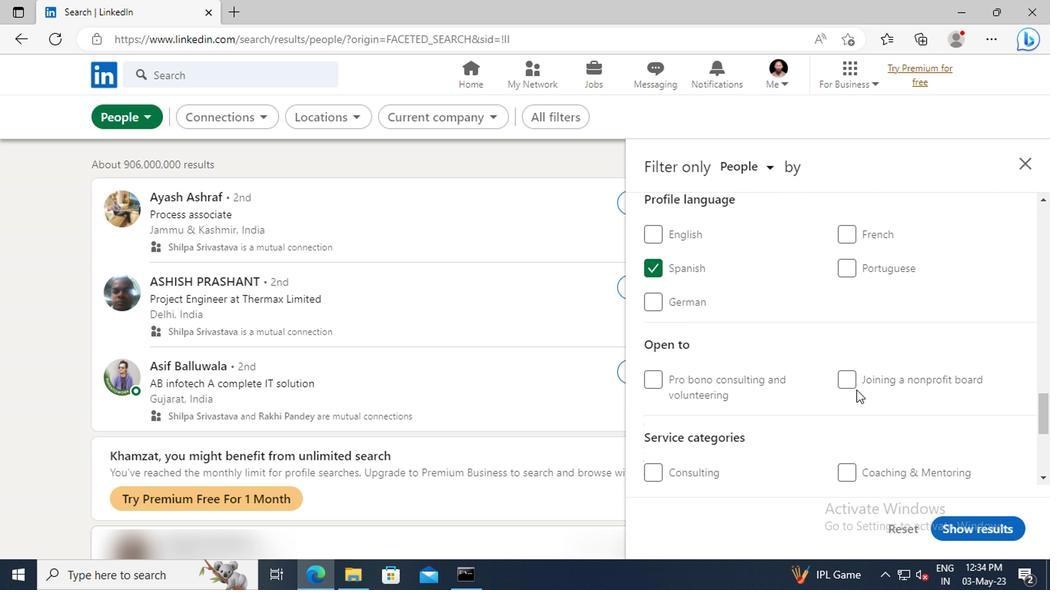 
Action: Mouse scrolled (852, 390) with delta (0, 0)
Screenshot: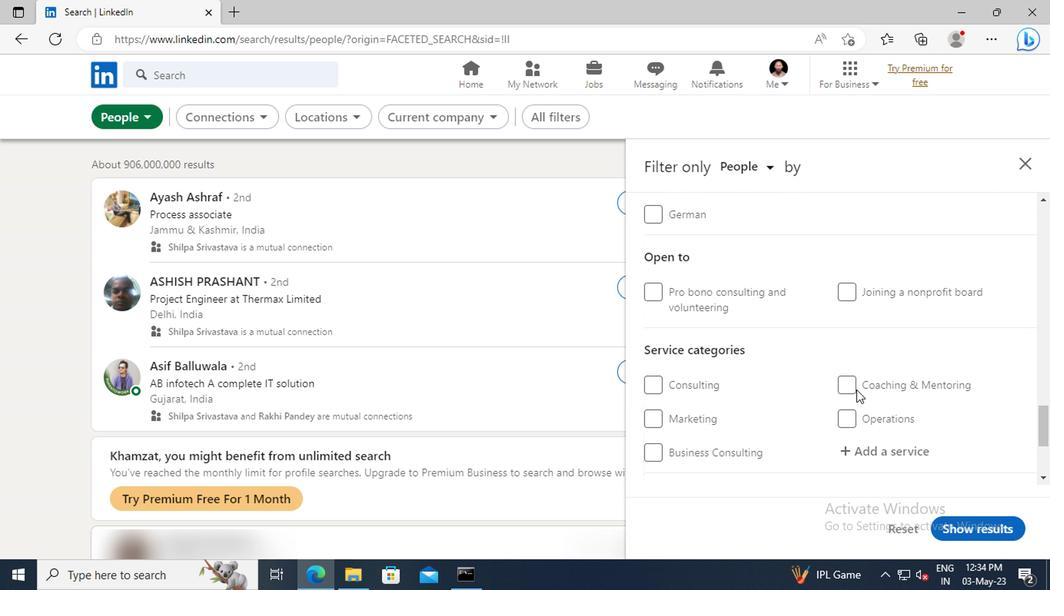 
Action: Mouse moved to (860, 406)
Screenshot: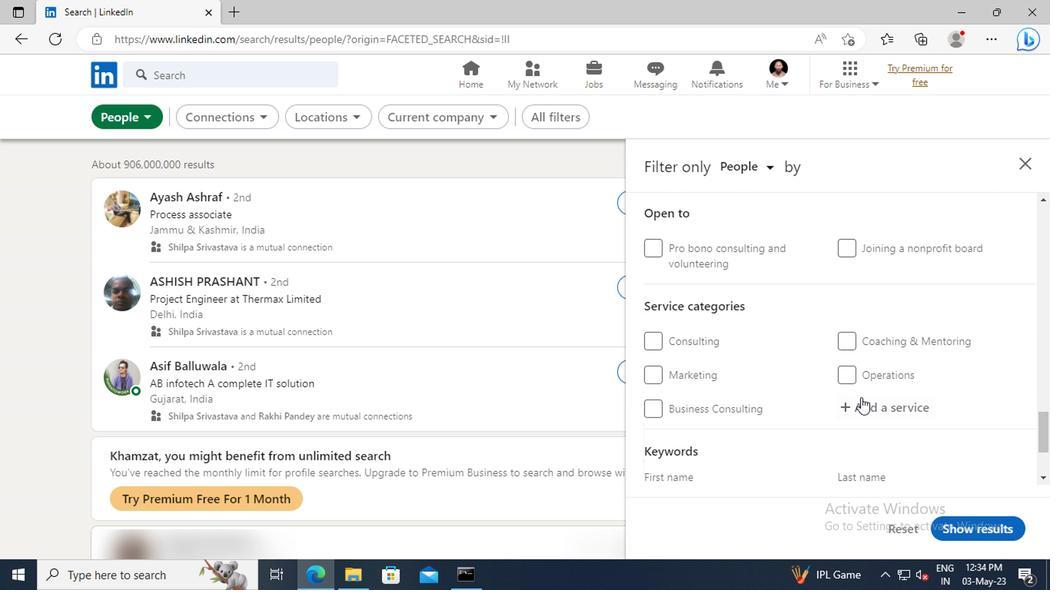 
Action: Mouse pressed left at (860, 406)
Screenshot: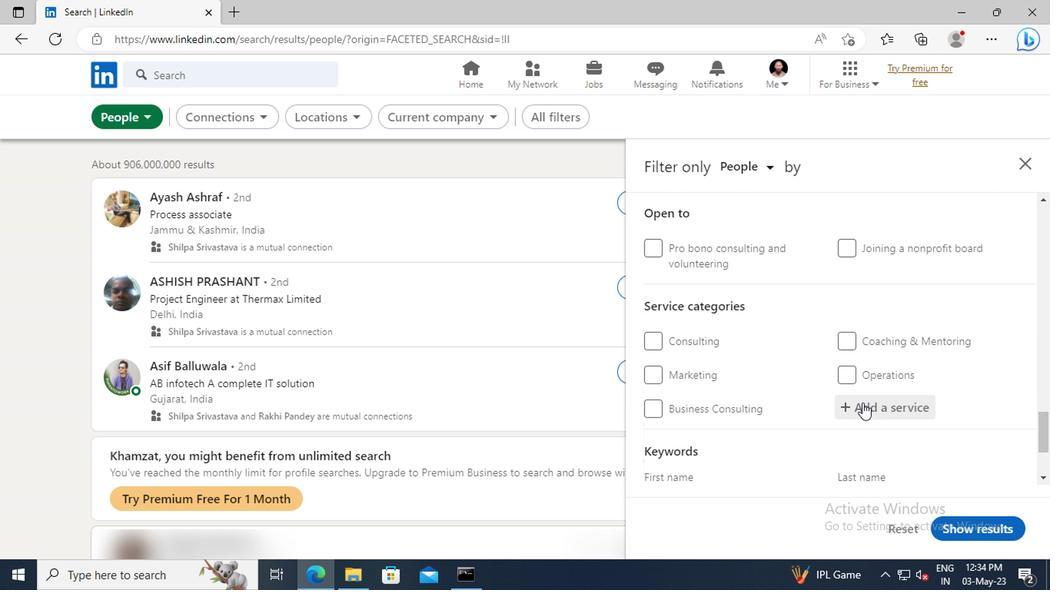 
Action: Mouse moved to (859, 406)
Screenshot: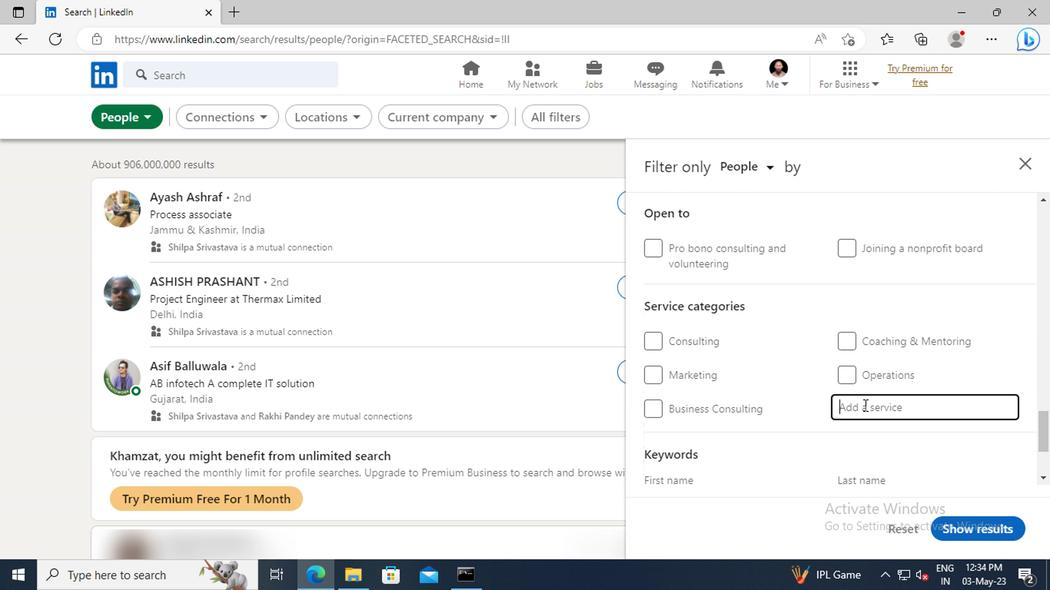 
Action: Key pressed <Key.shift>TYPING
Screenshot: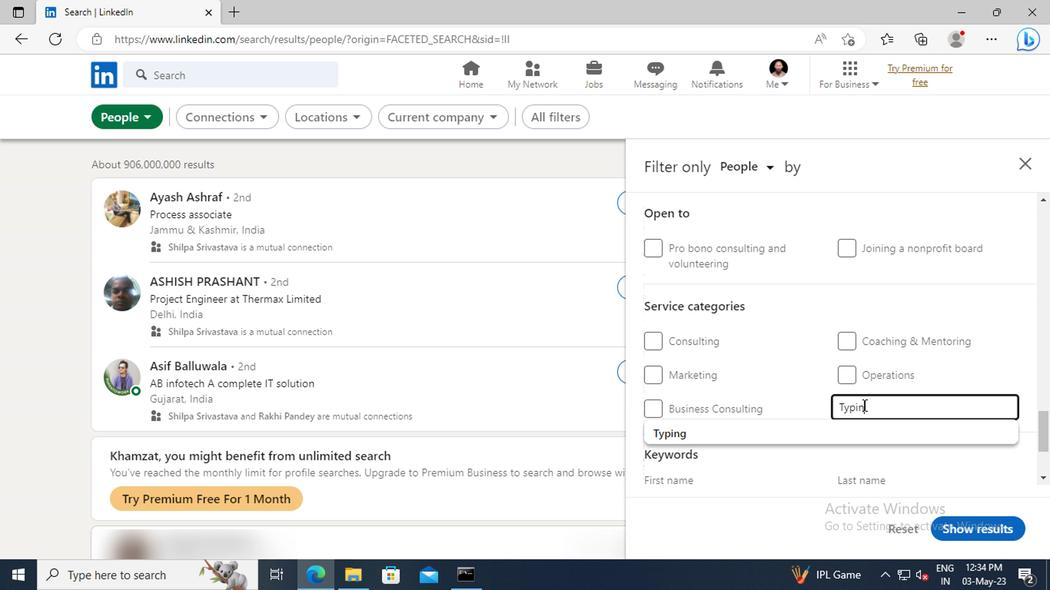 
Action: Mouse moved to (861, 428)
Screenshot: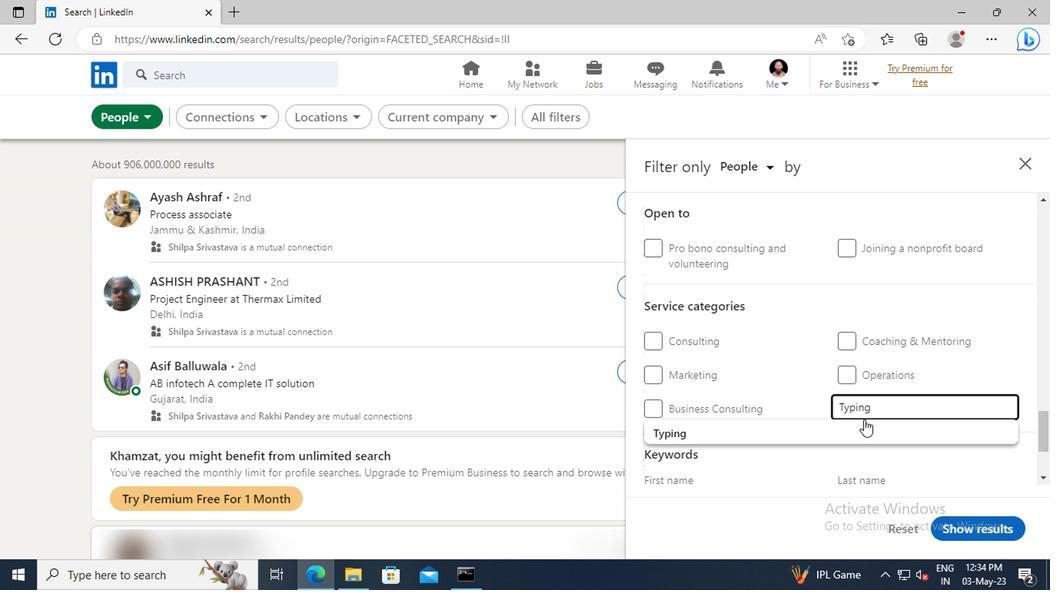
Action: Mouse pressed left at (861, 428)
Screenshot: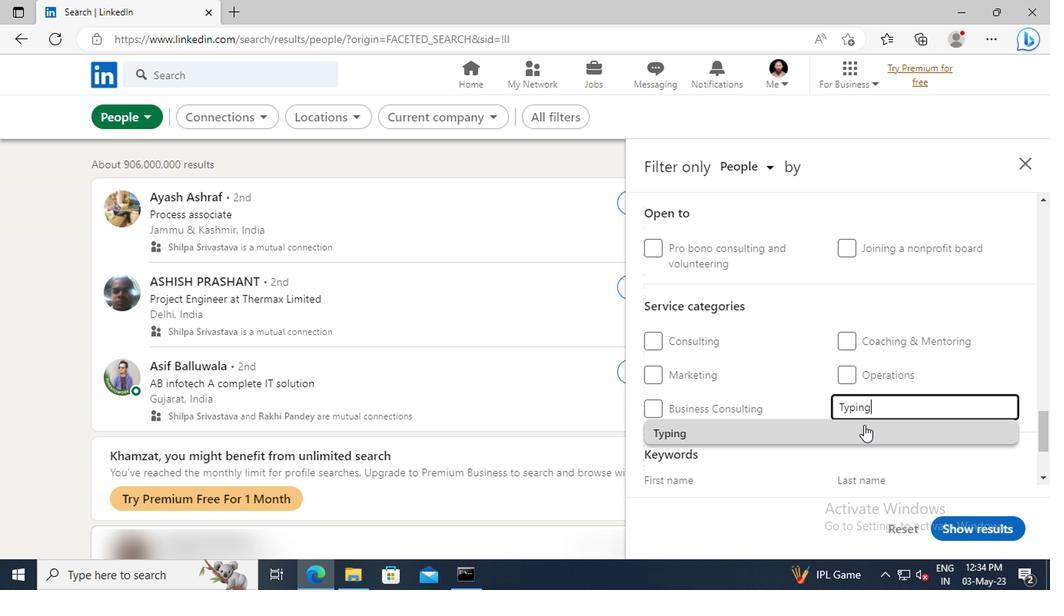
Action: Mouse scrolled (861, 428) with delta (0, 0)
Screenshot: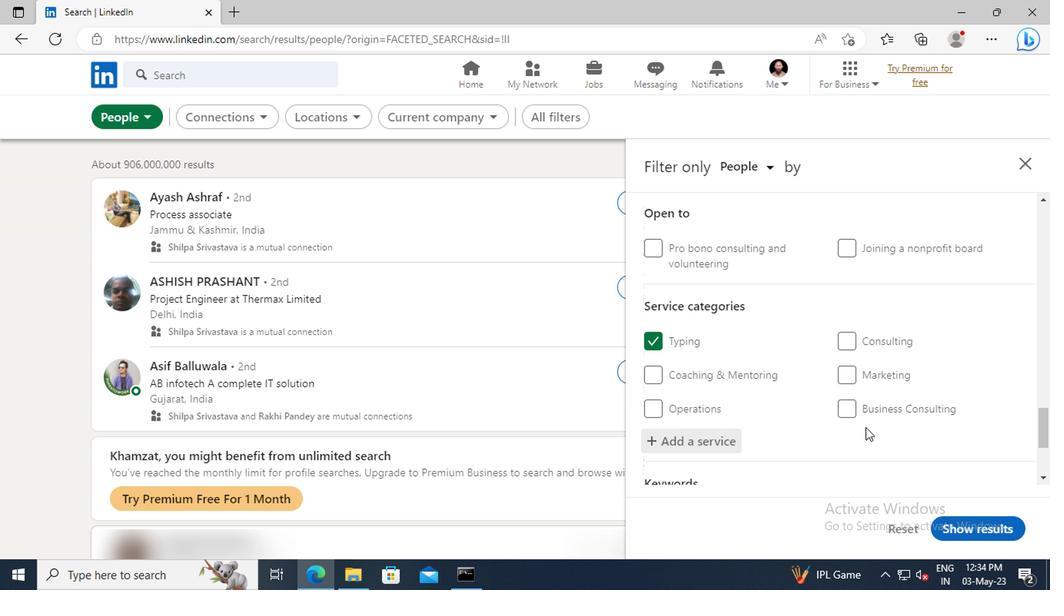 
Action: Mouse scrolled (861, 428) with delta (0, 0)
Screenshot: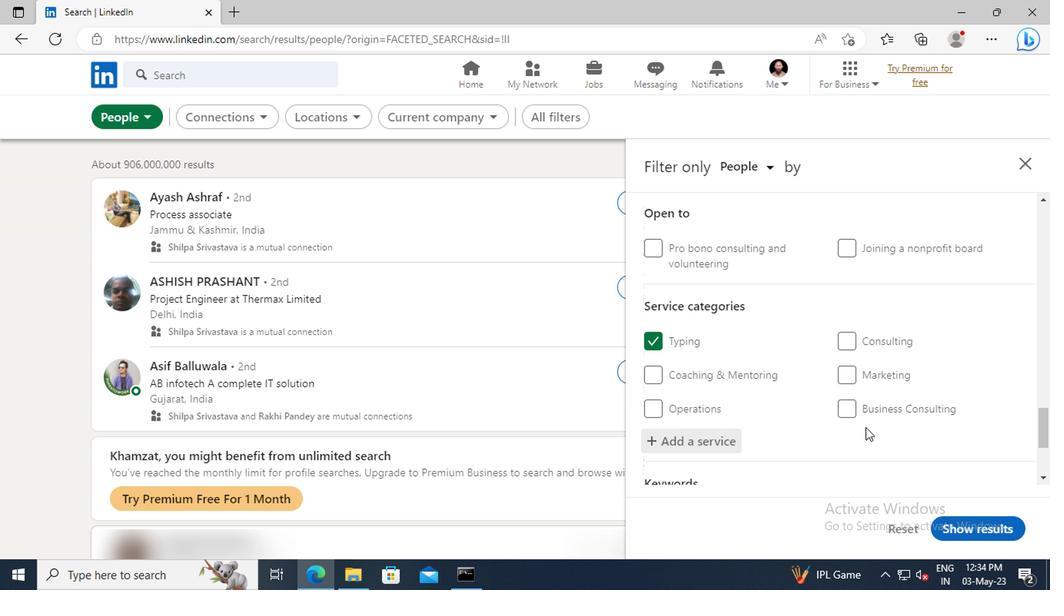 
Action: Mouse scrolled (861, 428) with delta (0, 0)
Screenshot: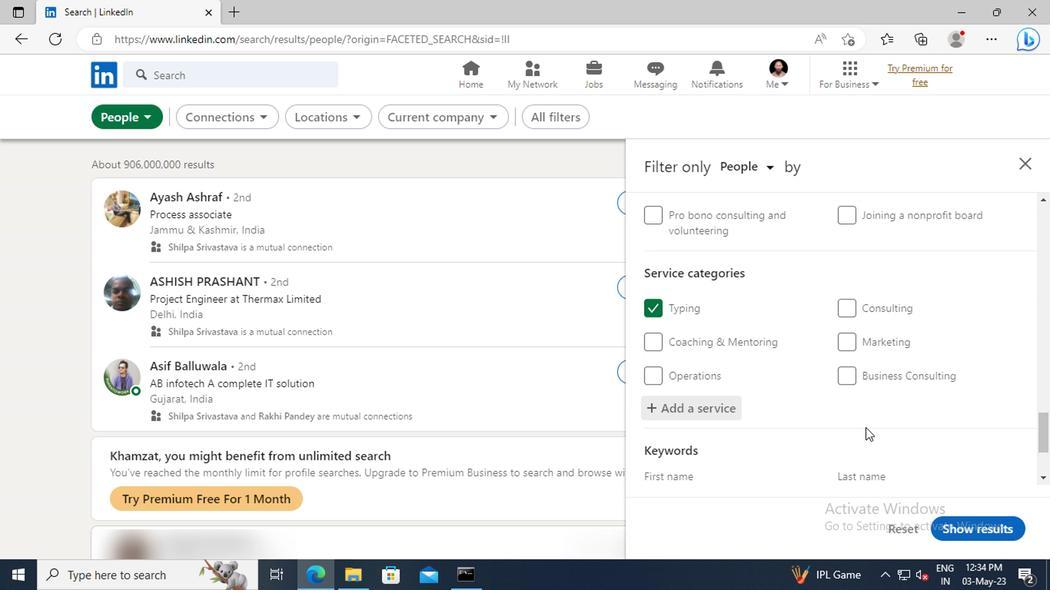 
Action: Mouse scrolled (861, 428) with delta (0, 0)
Screenshot: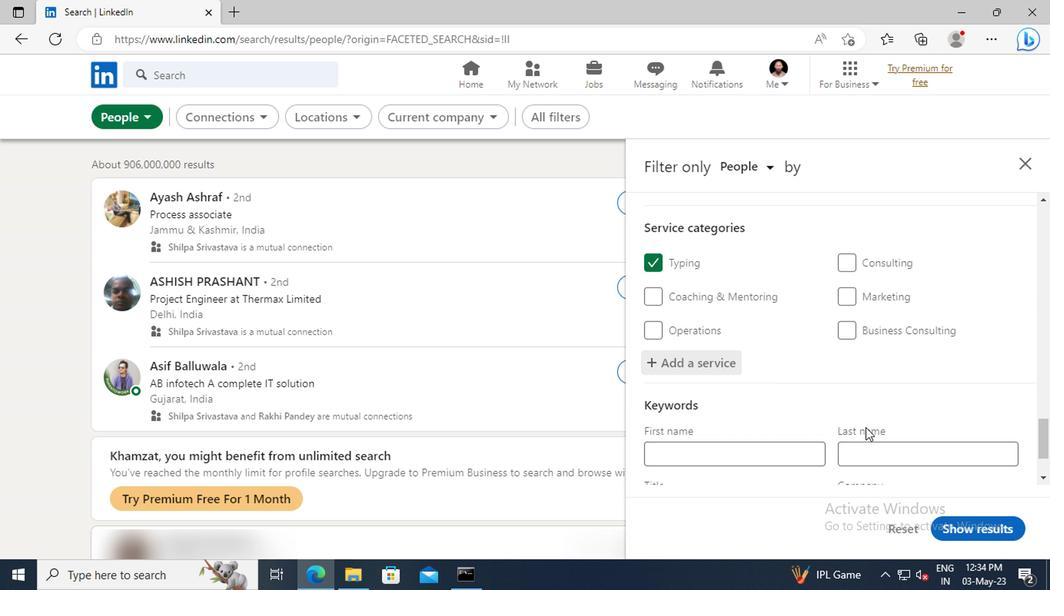 
Action: Mouse scrolled (861, 428) with delta (0, 0)
Screenshot: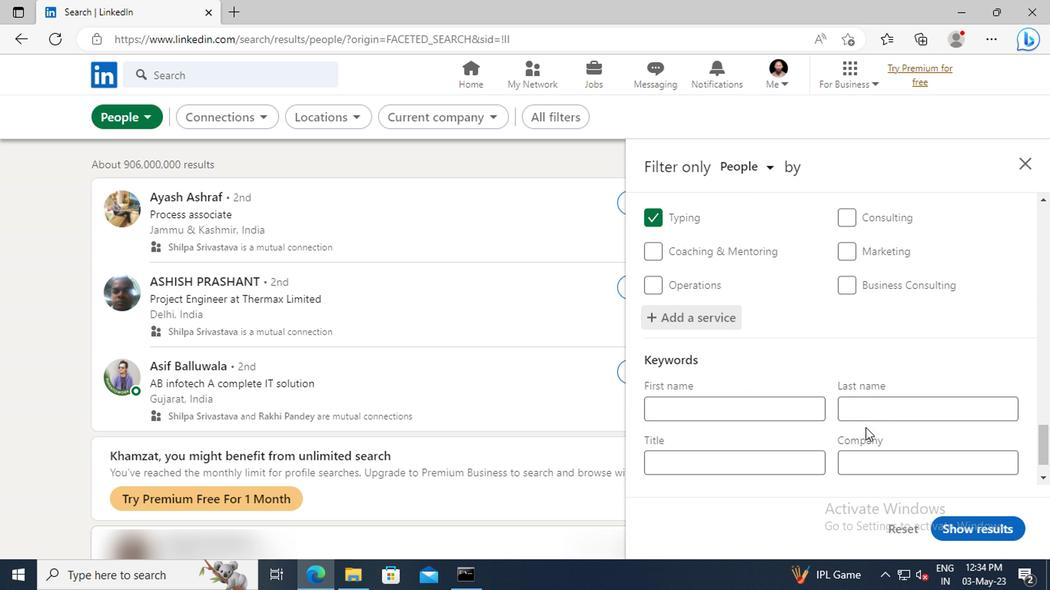
Action: Mouse scrolled (861, 428) with delta (0, 0)
Screenshot: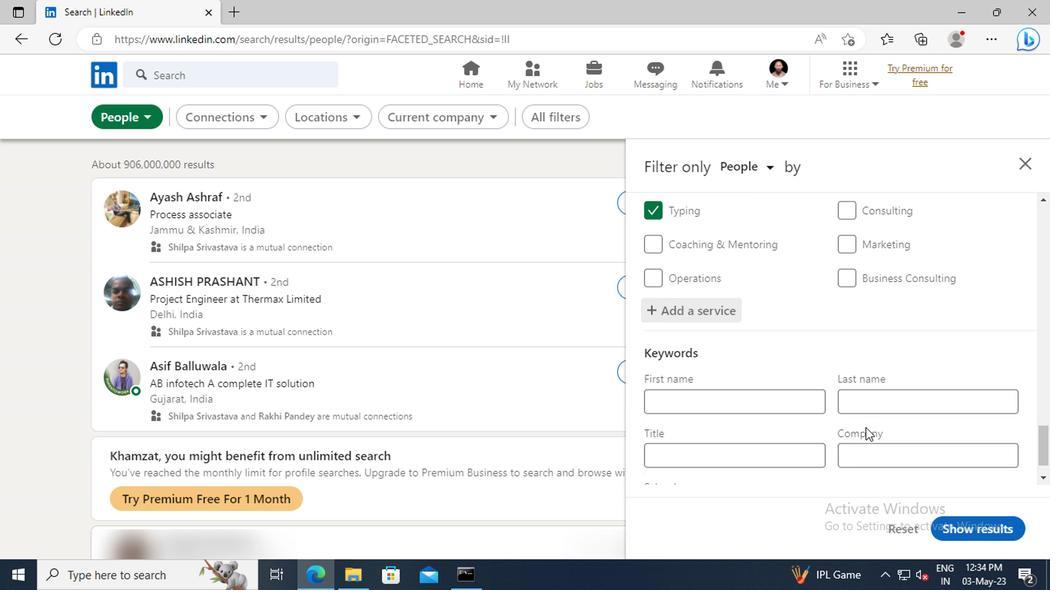 
Action: Mouse moved to (789, 421)
Screenshot: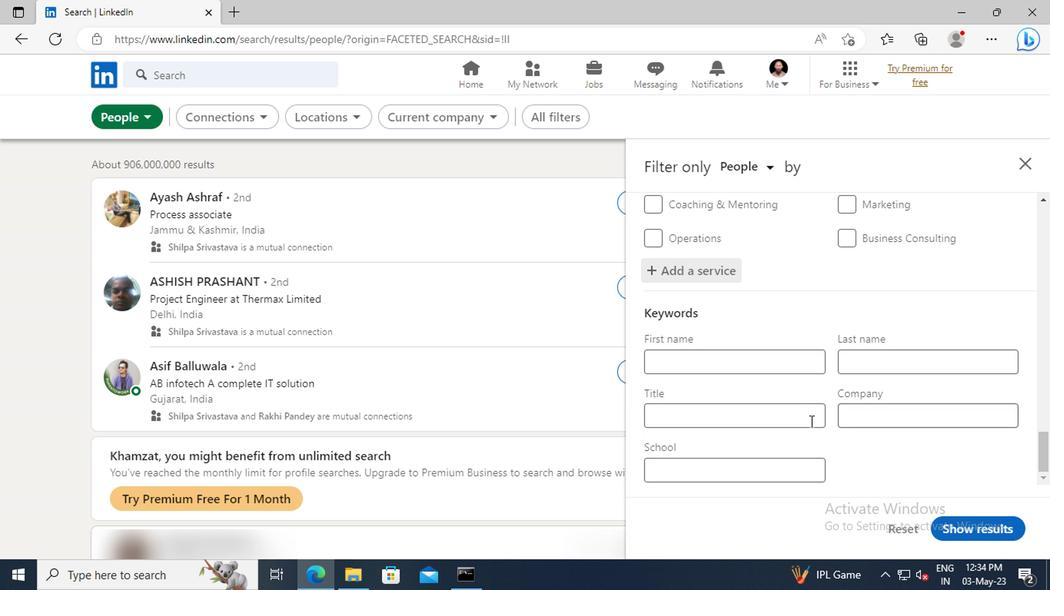 
Action: Mouse pressed left at (789, 421)
Screenshot: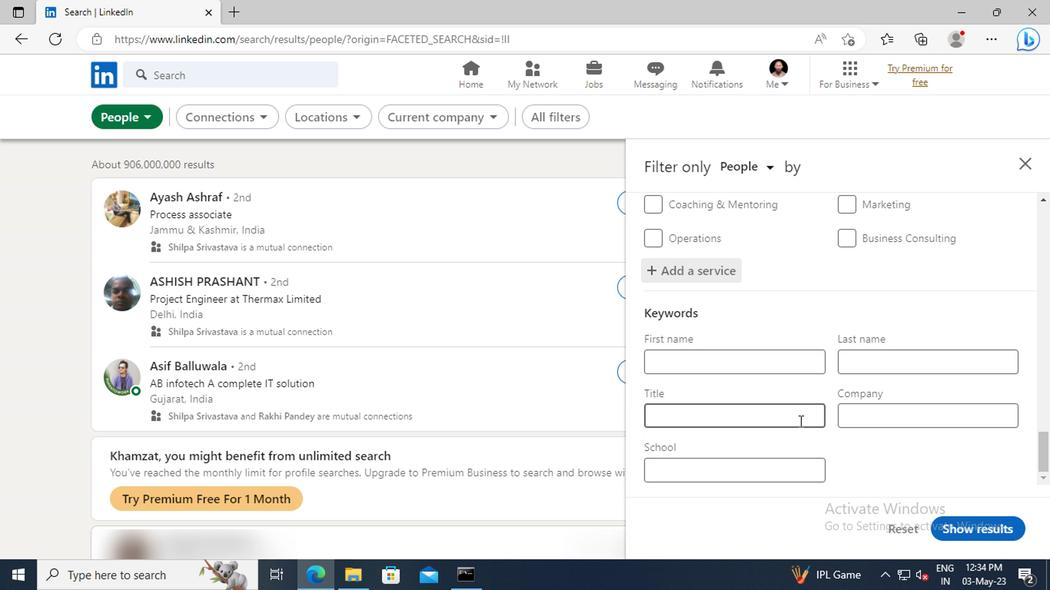 
Action: Key pressed <Key.shift>OFFICER<Key.enter>
Screenshot: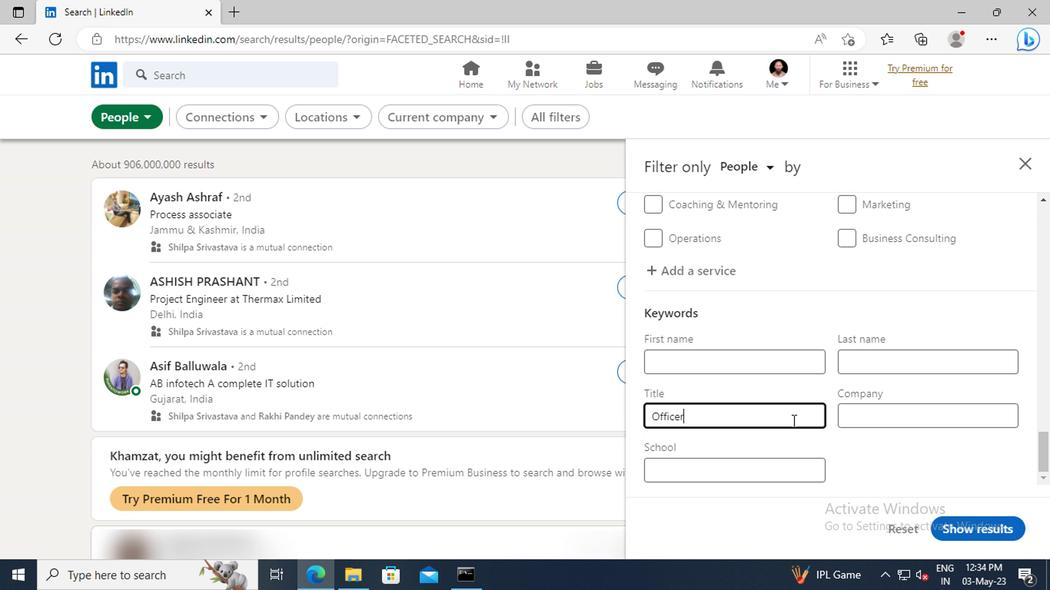 
Action: Mouse moved to (953, 529)
Screenshot: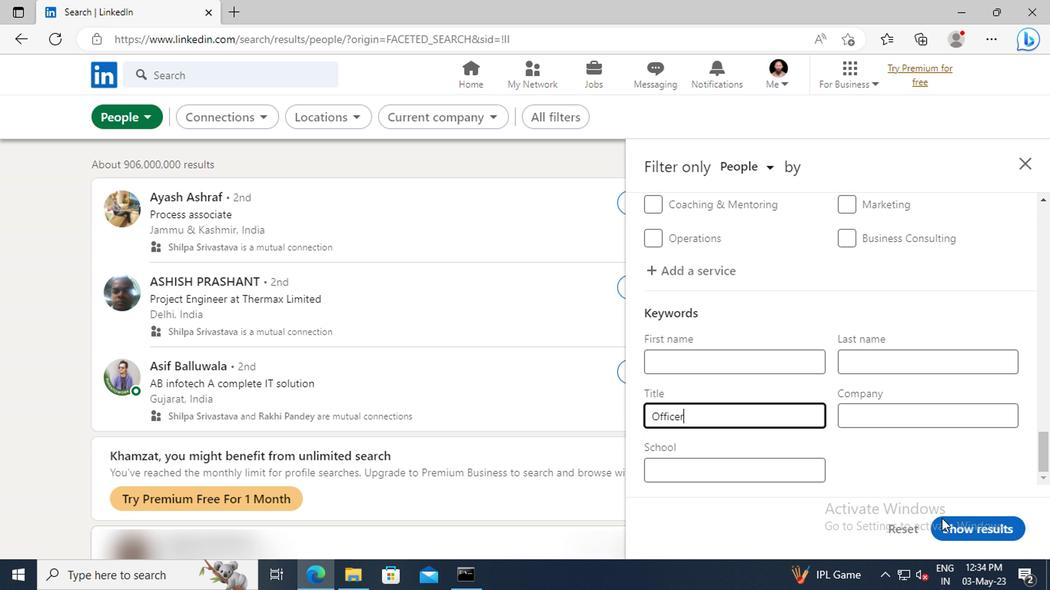 
Action: Mouse pressed left at (953, 529)
Screenshot: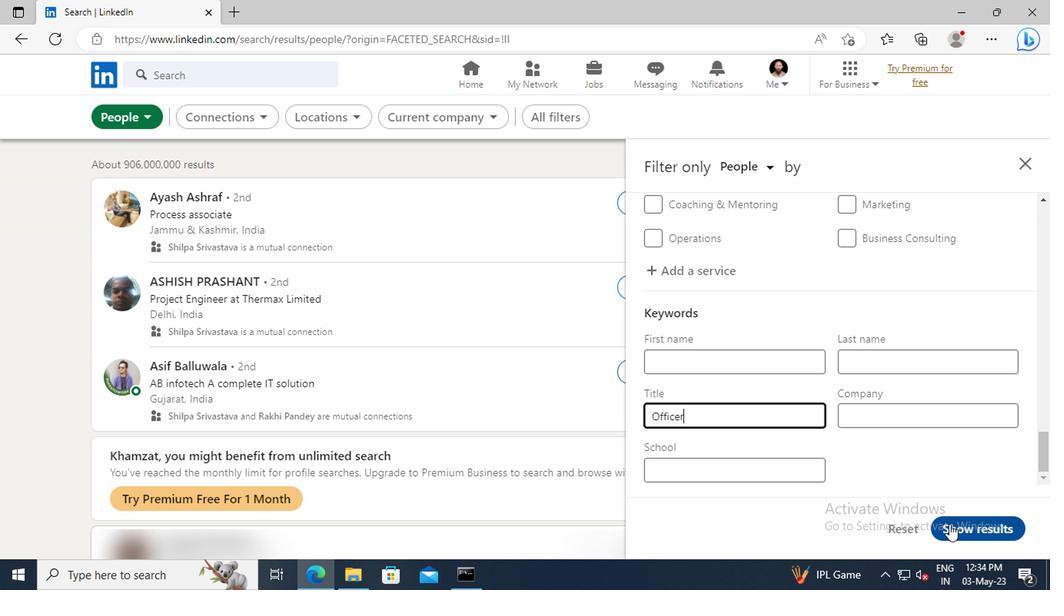 
